 Task: Find connections with filter location Jabal os Saraj with filter topic #Socialmediawith filter profile language Potuguese with filter current company ITC Limited with filter school Godavari Institute of Engineering & Technology (GIET), NH-5, Chaitanya nagar, Velaguvanda Village, Rajanagaram(M),Rajahmundry,PIN- 533296 (CC-55) with filter industry Professional Organizations with filter service category Financial Advisory with filter keywords title Administrative Analyst
Action: Mouse moved to (695, 131)
Screenshot: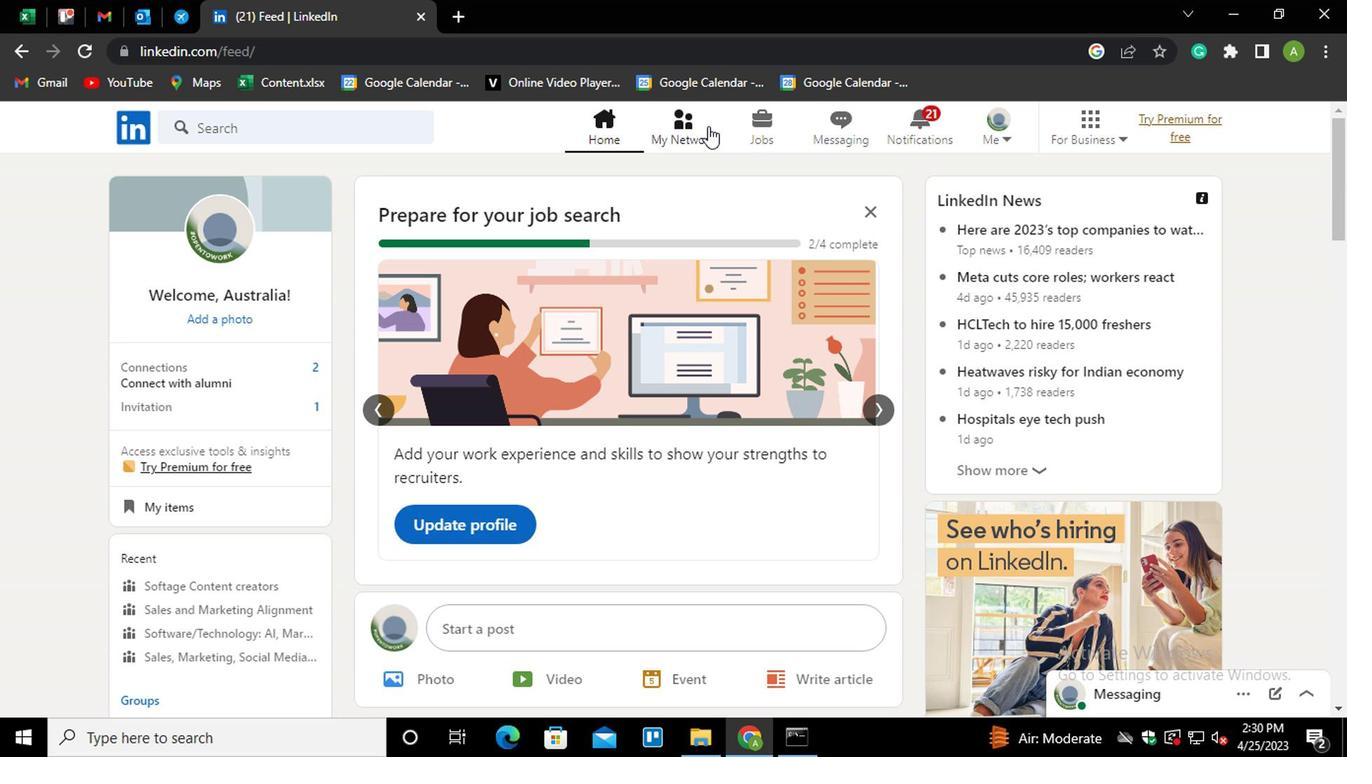
Action: Mouse pressed left at (695, 131)
Screenshot: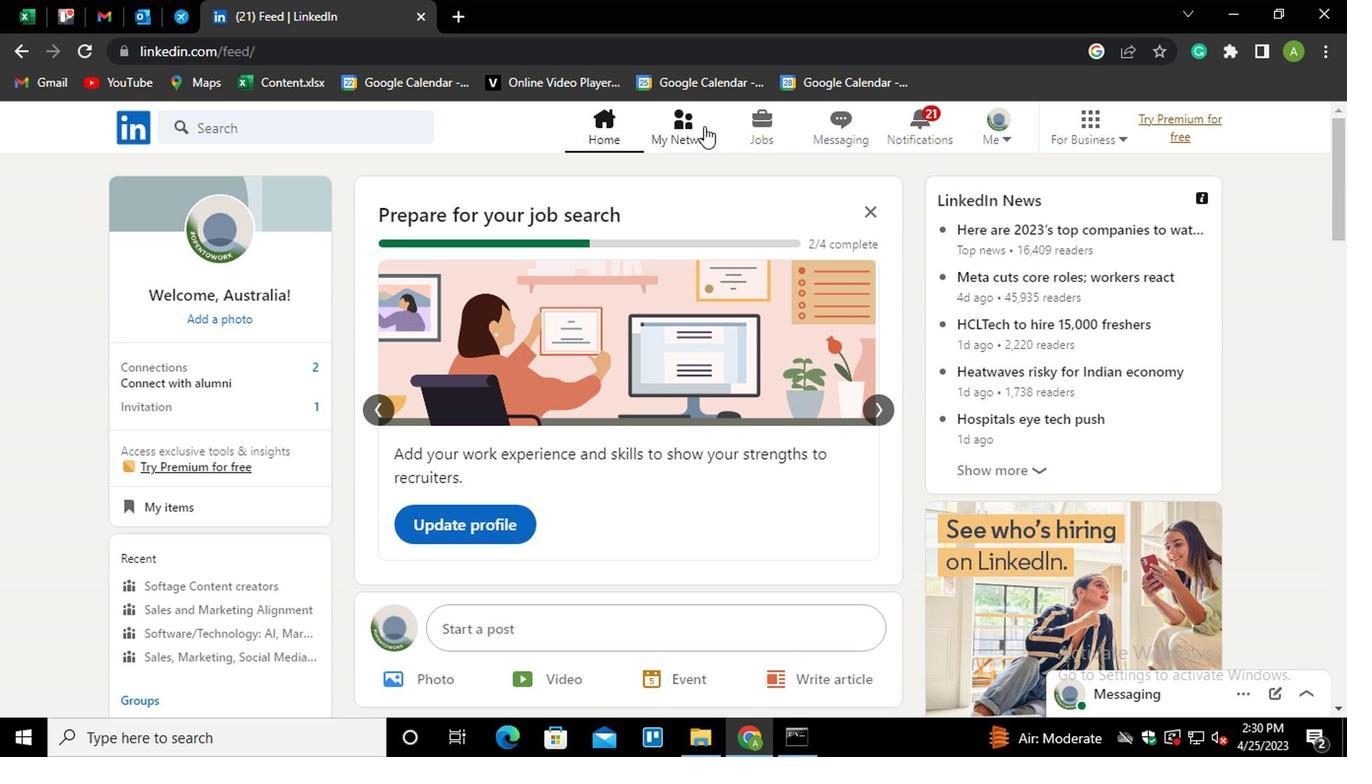 
Action: Mouse moved to (211, 251)
Screenshot: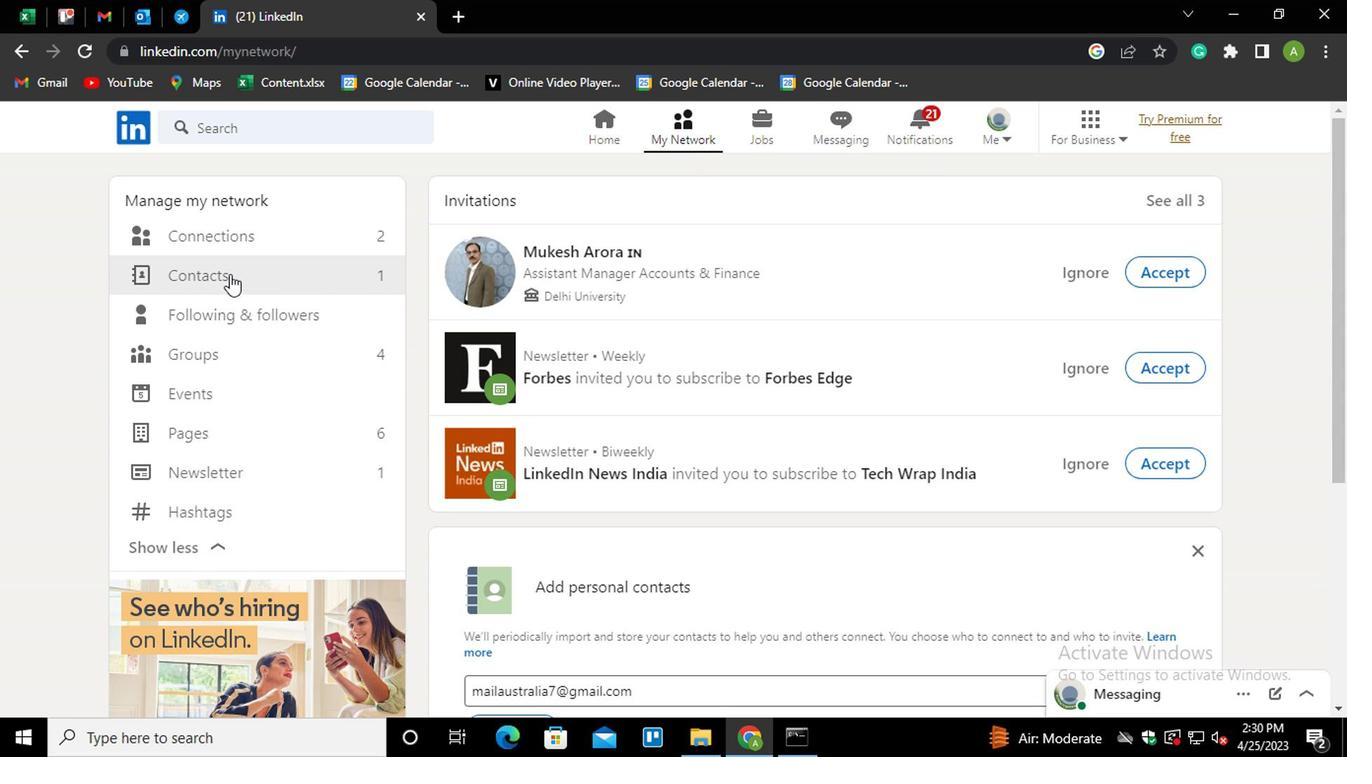 
Action: Mouse pressed left at (211, 251)
Screenshot: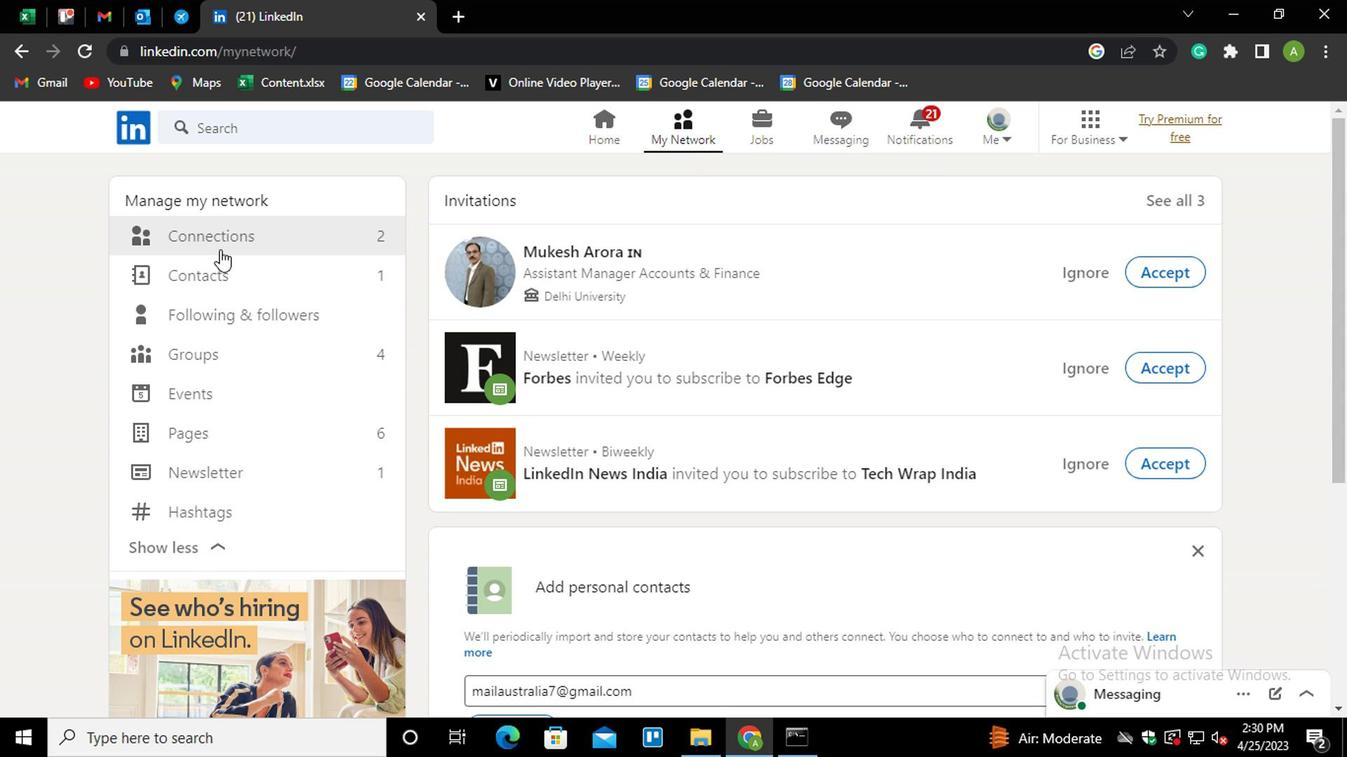 
Action: Mouse moved to (216, 243)
Screenshot: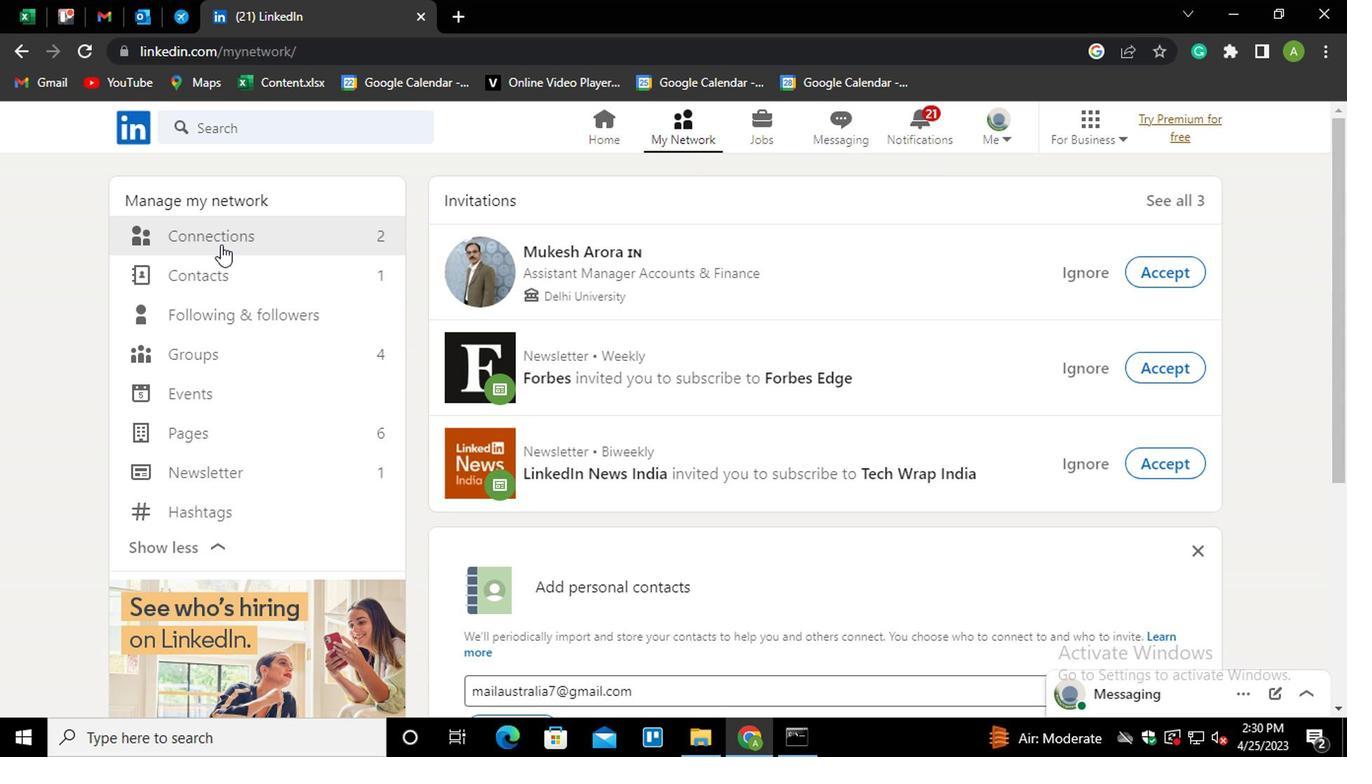 
Action: Mouse pressed left at (216, 243)
Screenshot: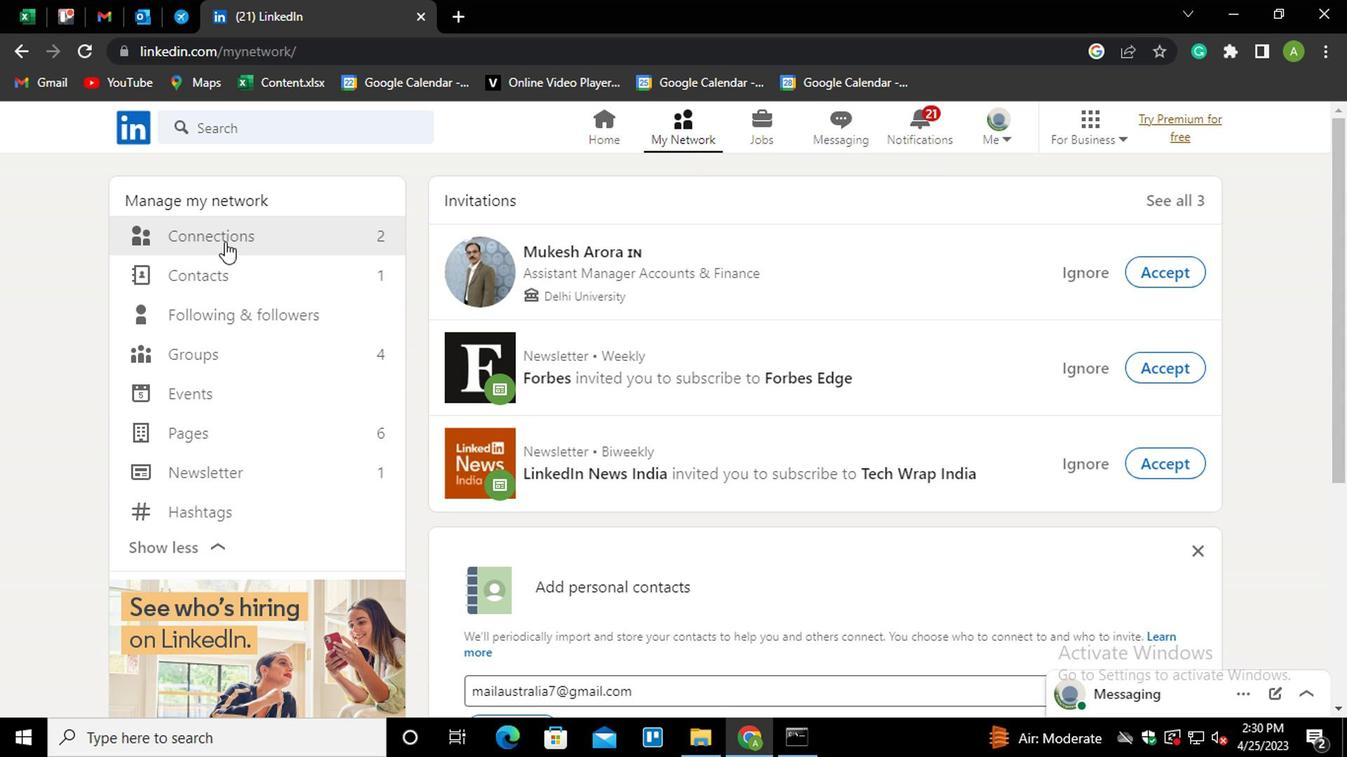 
Action: Mouse moved to (804, 235)
Screenshot: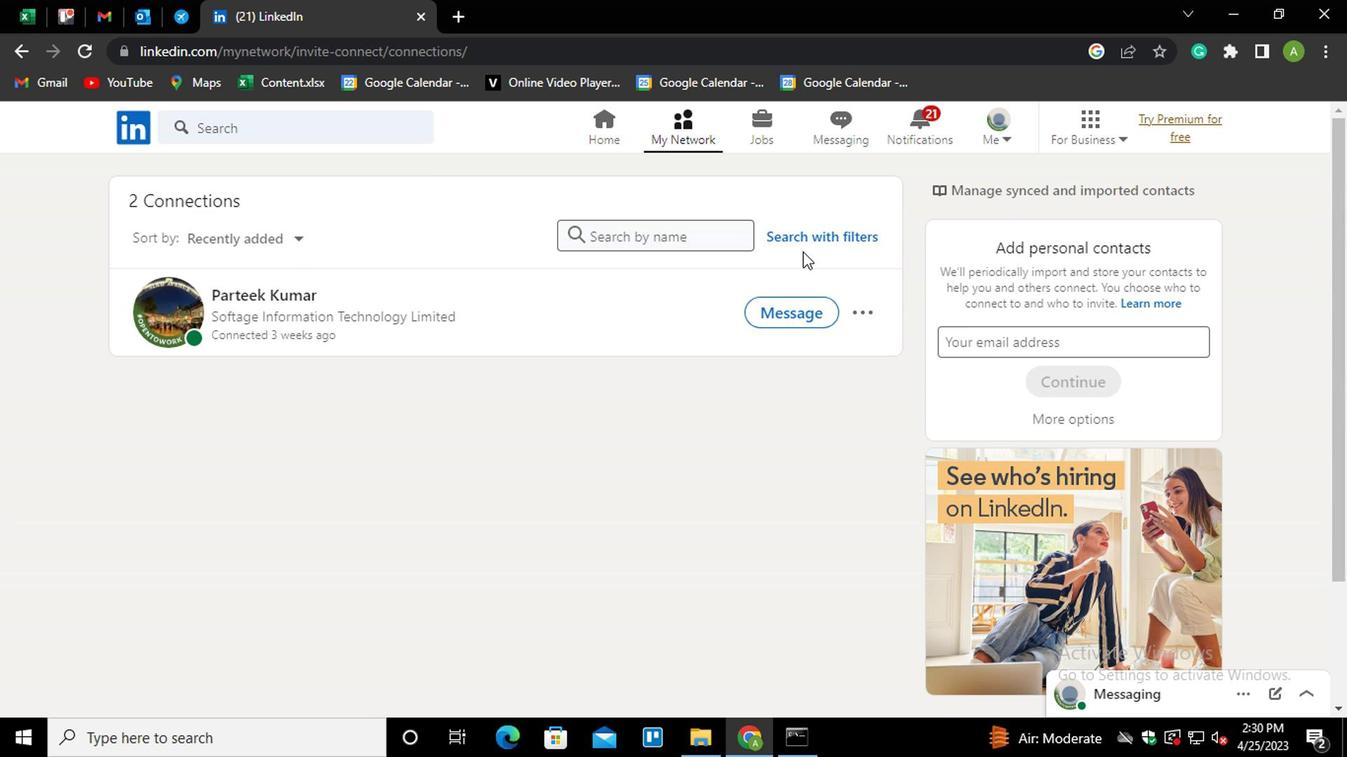 
Action: Mouse pressed left at (804, 235)
Screenshot: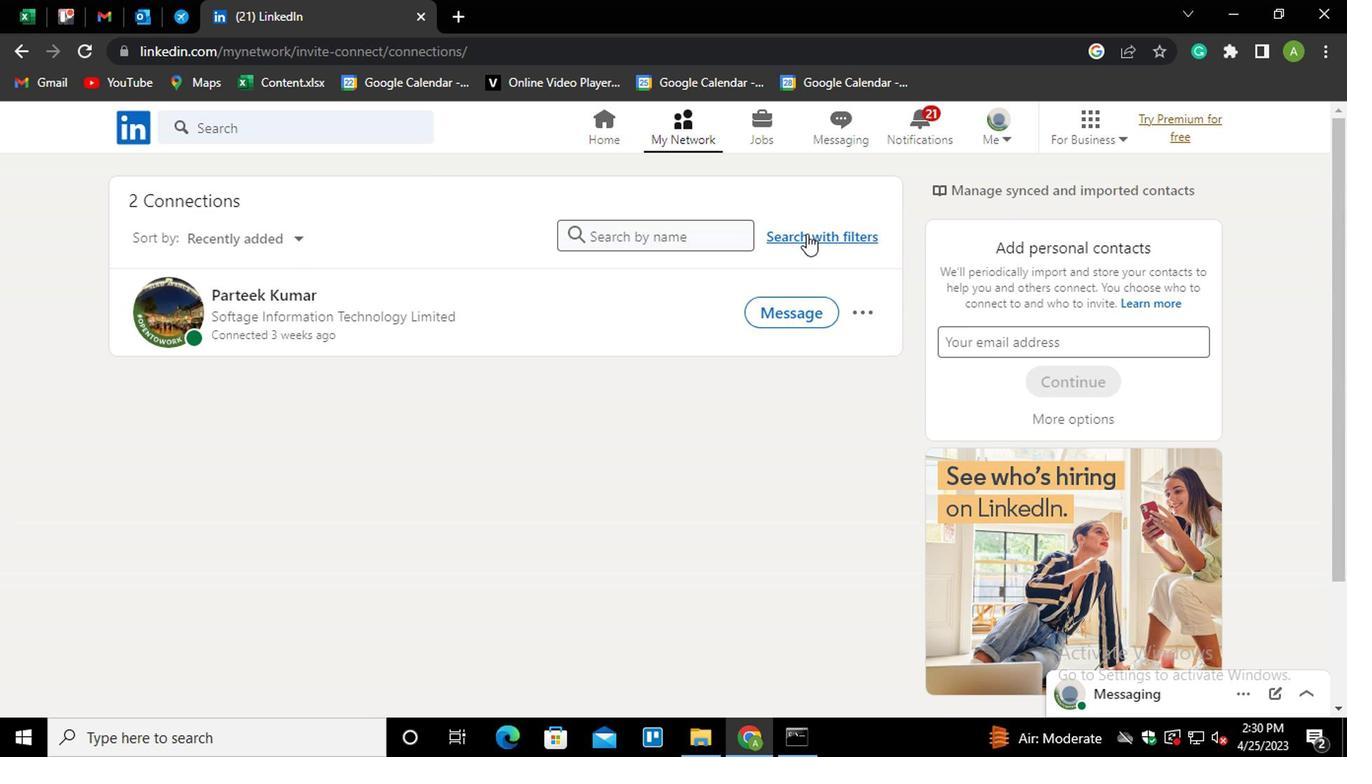
Action: Mouse moved to (630, 178)
Screenshot: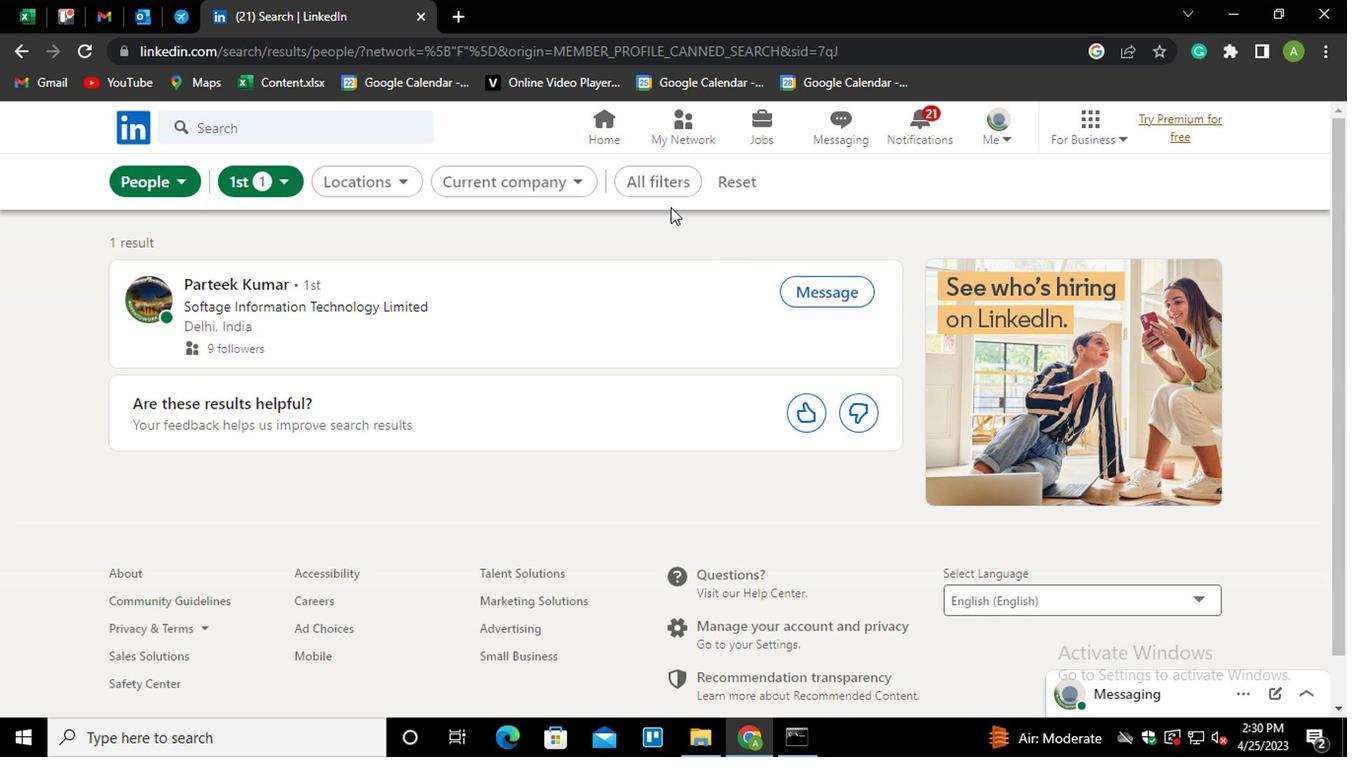 
Action: Mouse pressed left at (630, 178)
Screenshot: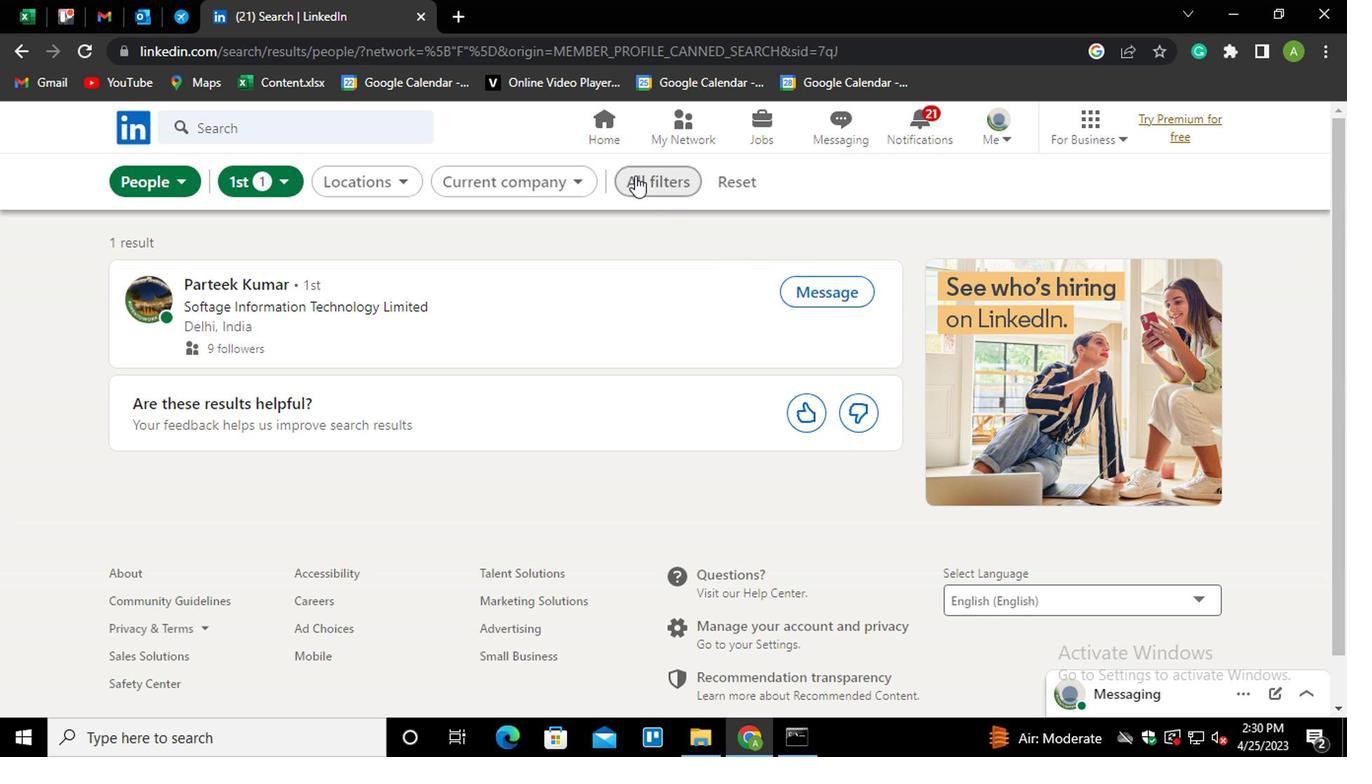 
Action: Mouse moved to (998, 449)
Screenshot: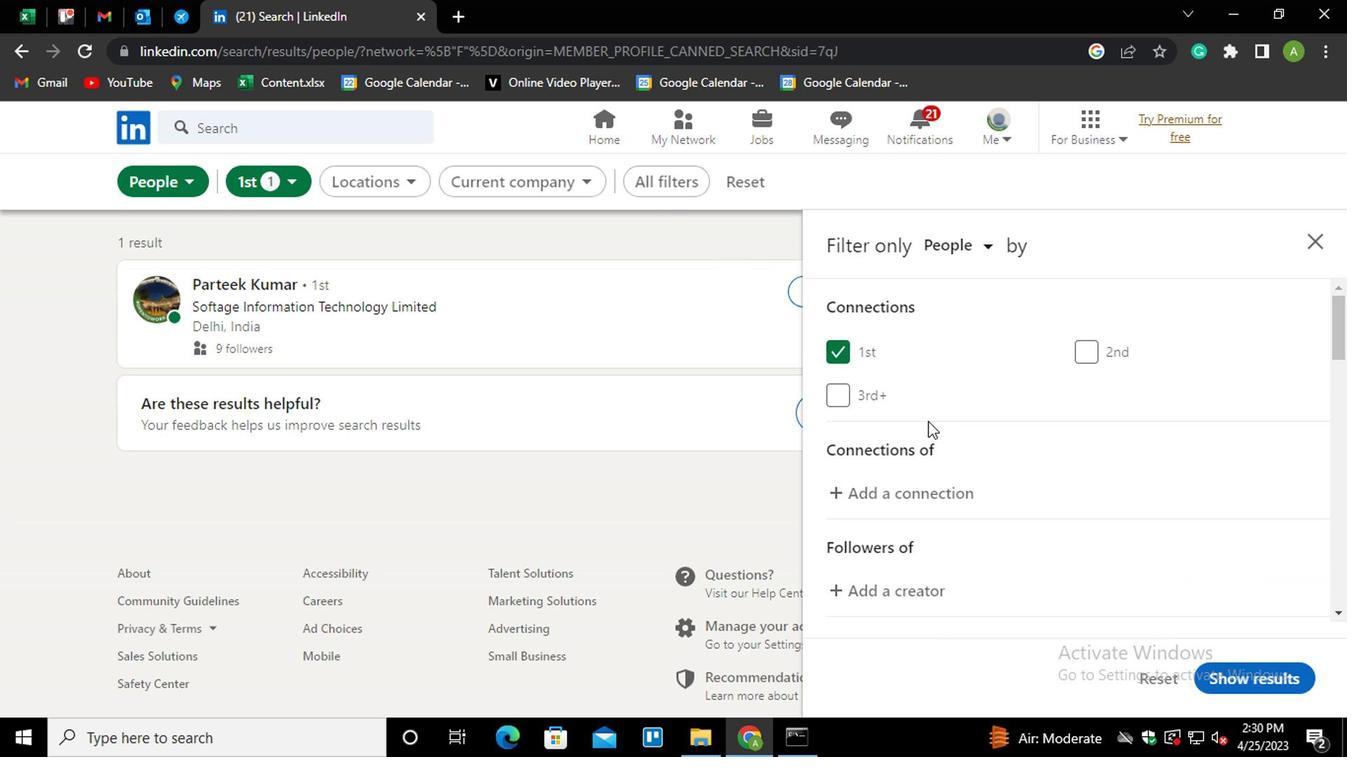 
Action: Mouse scrolled (998, 448) with delta (0, -1)
Screenshot: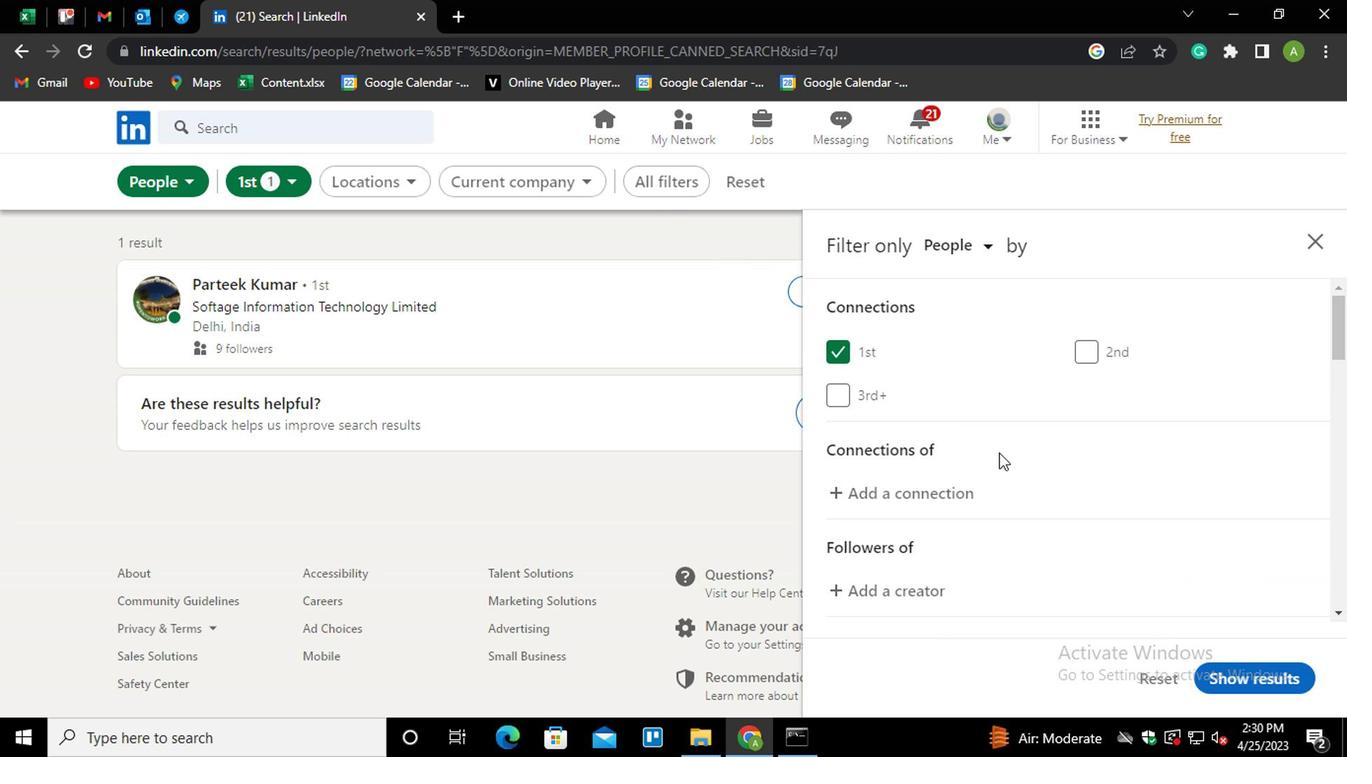 
Action: Mouse scrolled (998, 448) with delta (0, -1)
Screenshot: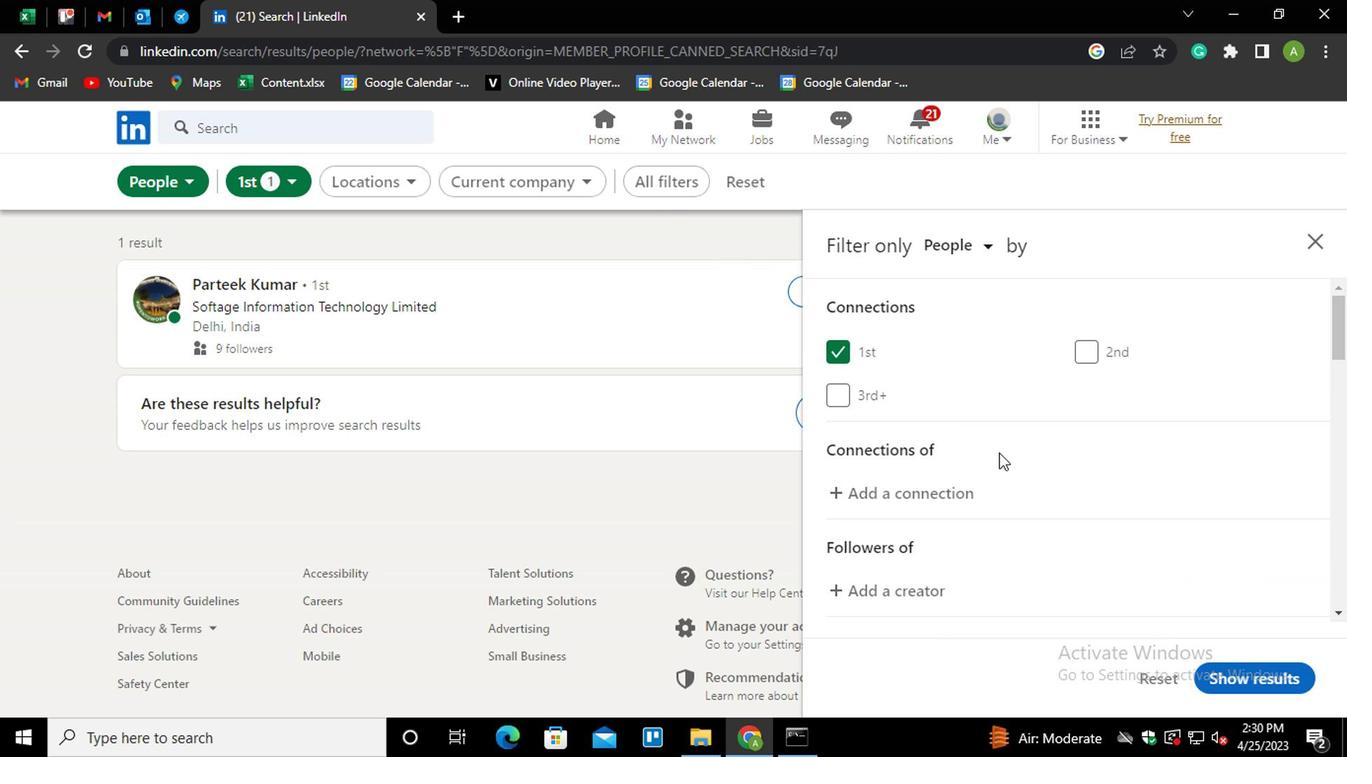 
Action: Mouse moved to (892, 356)
Screenshot: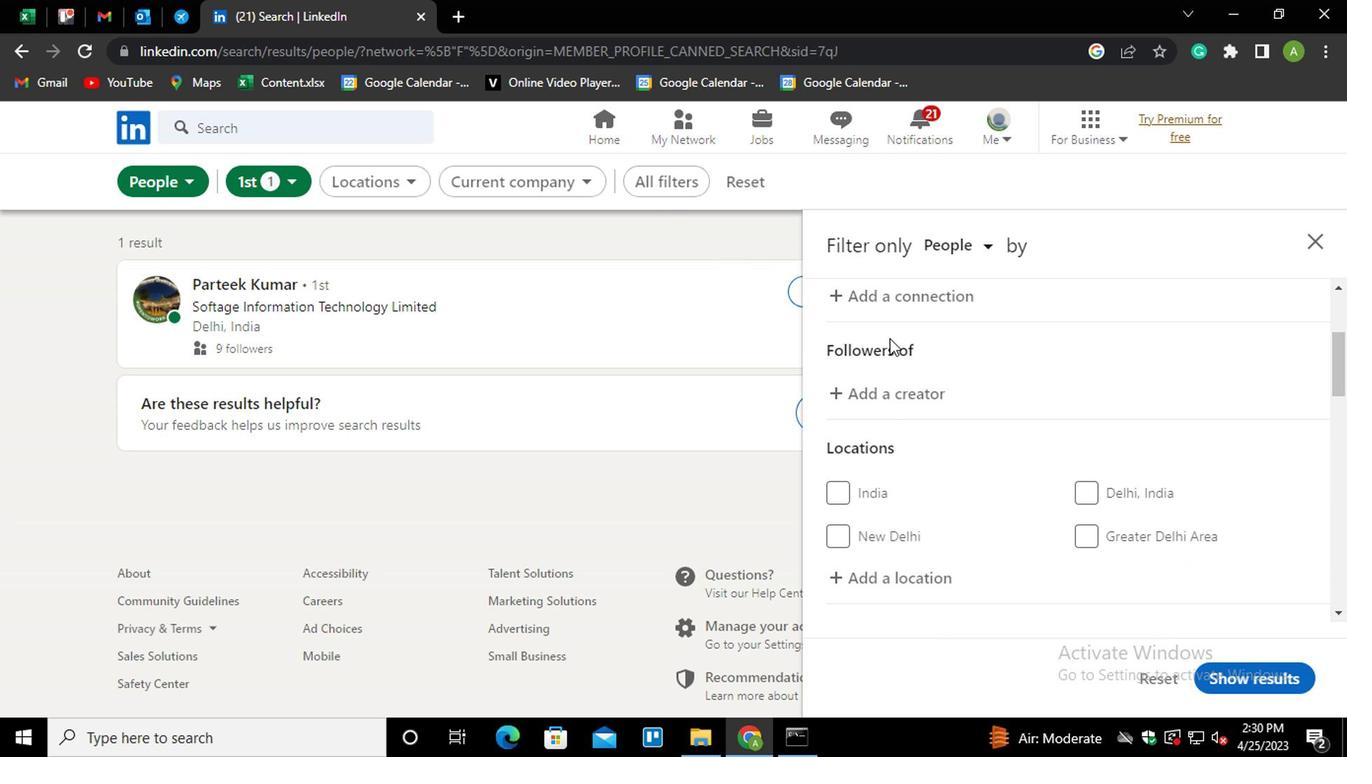 
Action: Mouse scrolled (892, 355) with delta (0, -1)
Screenshot: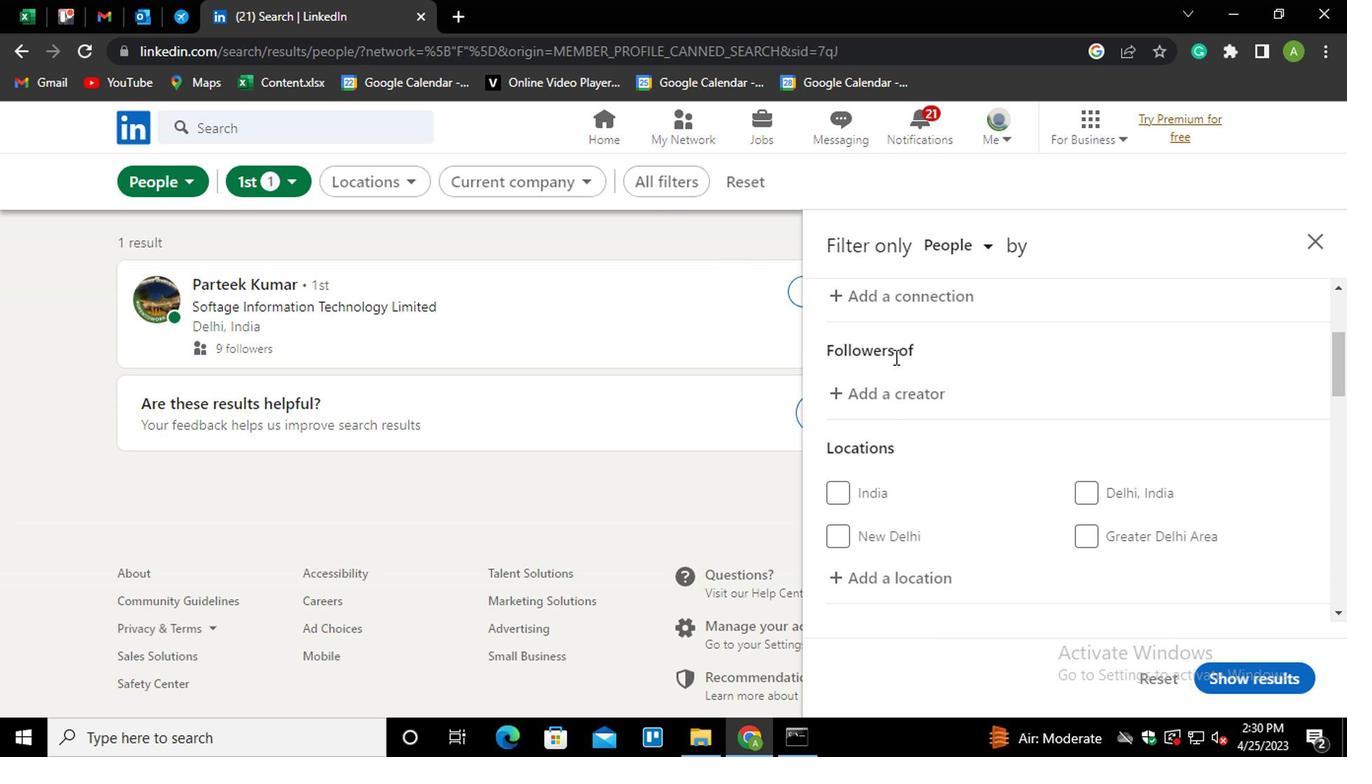 
Action: Mouse moved to (904, 470)
Screenshot: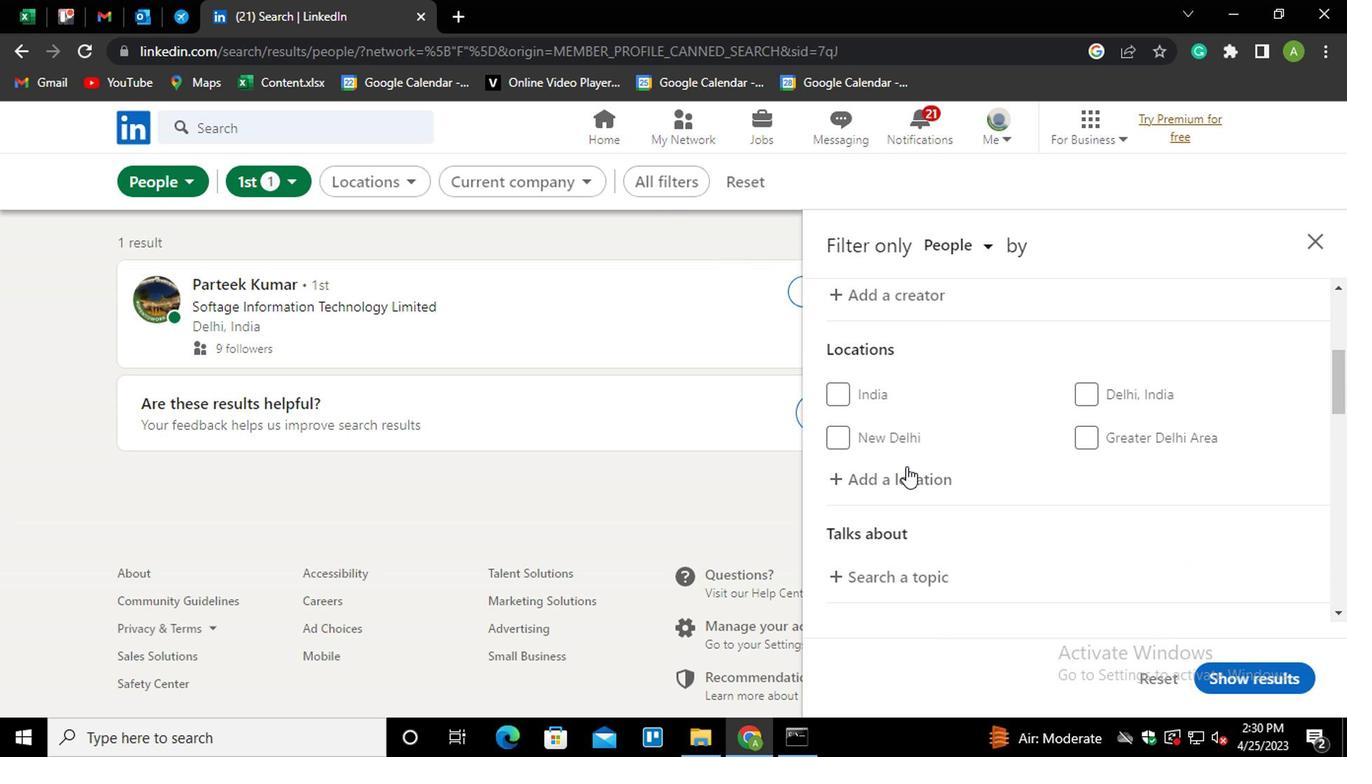 
Action: Mouse pressed left at (904, 470)
Screenshot: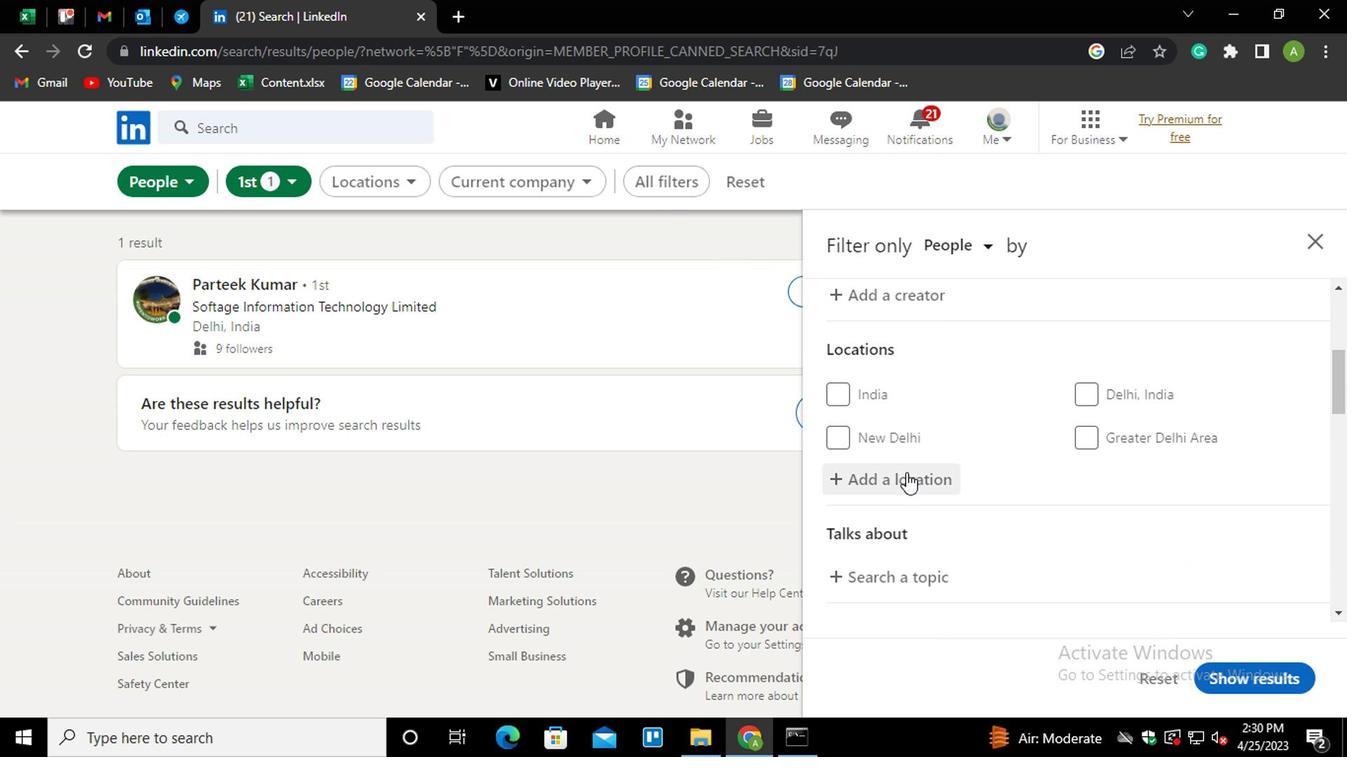 
Action: Mouse moved to (899, 466)
Screenshot: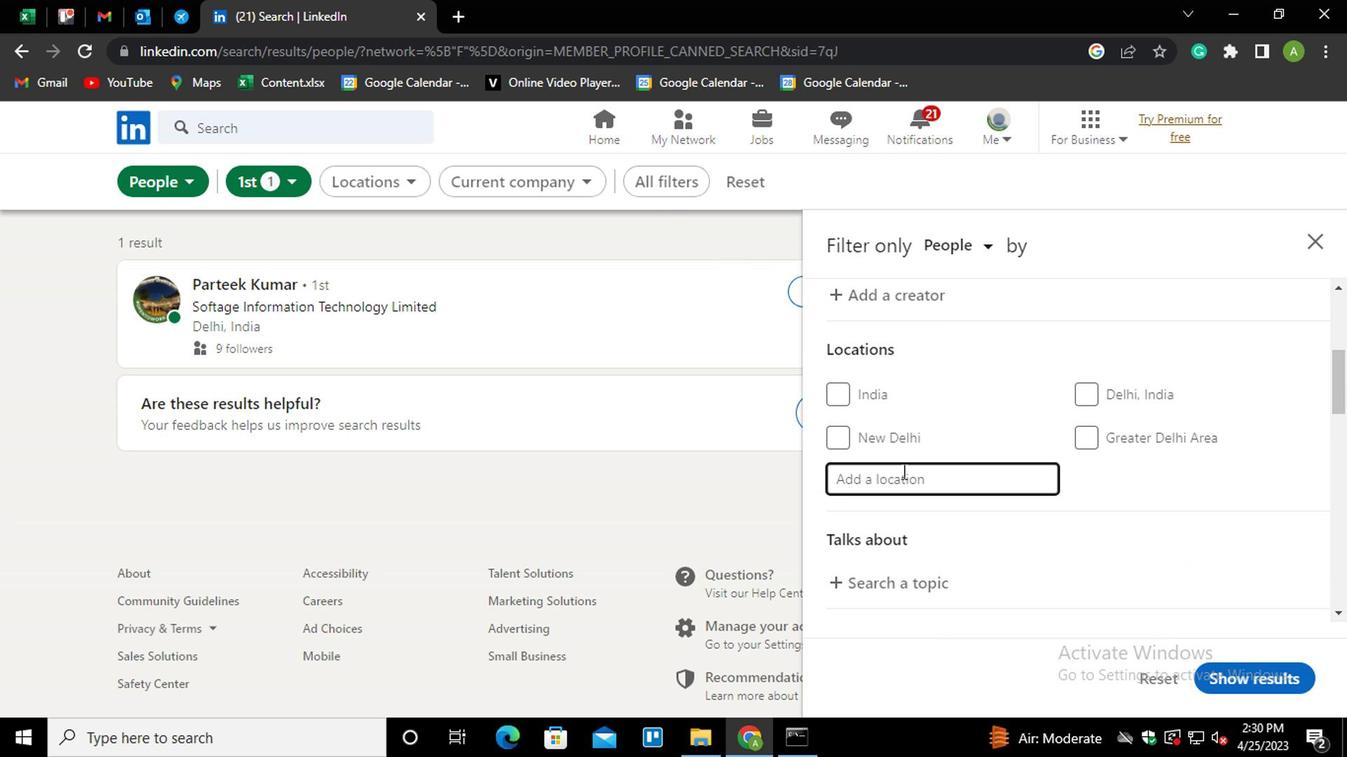 
Action: Mouse pressed left at (899, 466)
Screenshot: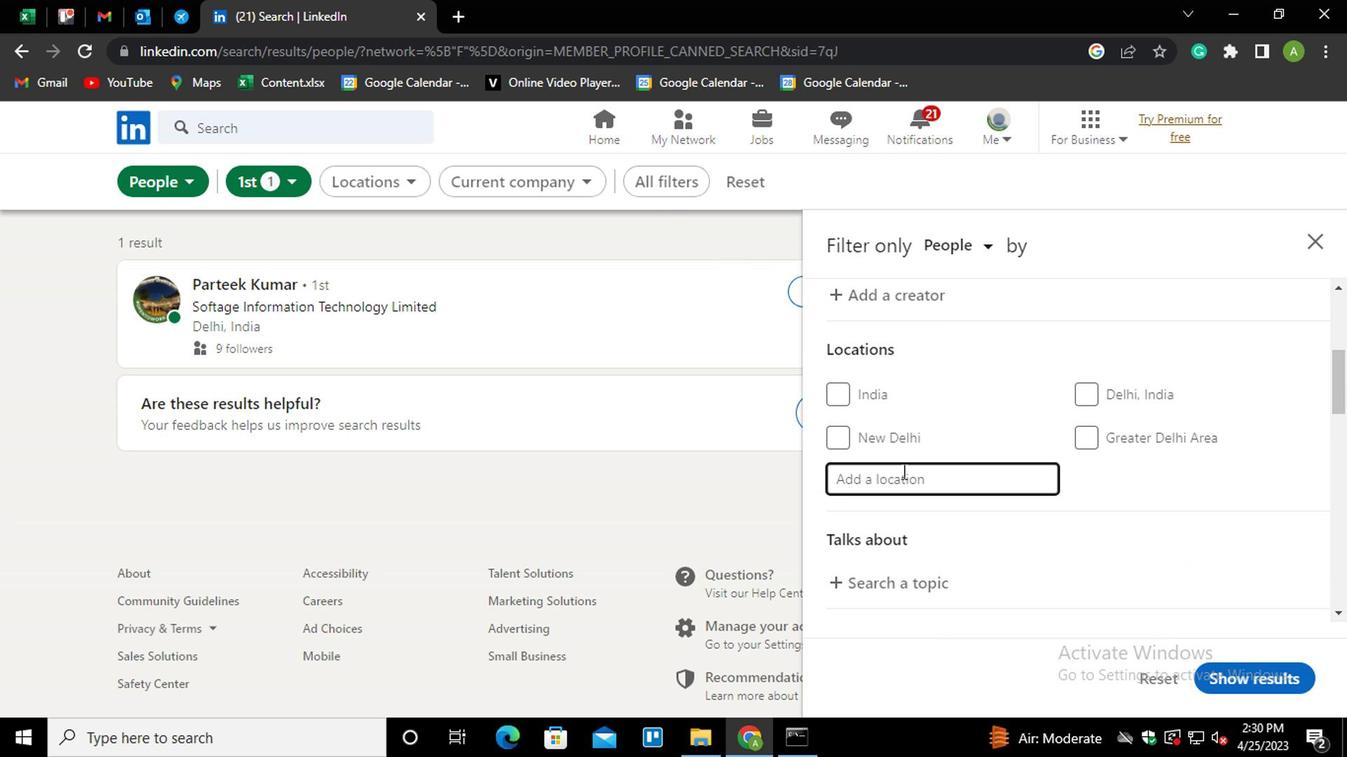 
Action: Key pressed <Key.shift_r><Key.shift_r><Key.shift_r>Jabai
Screenshot: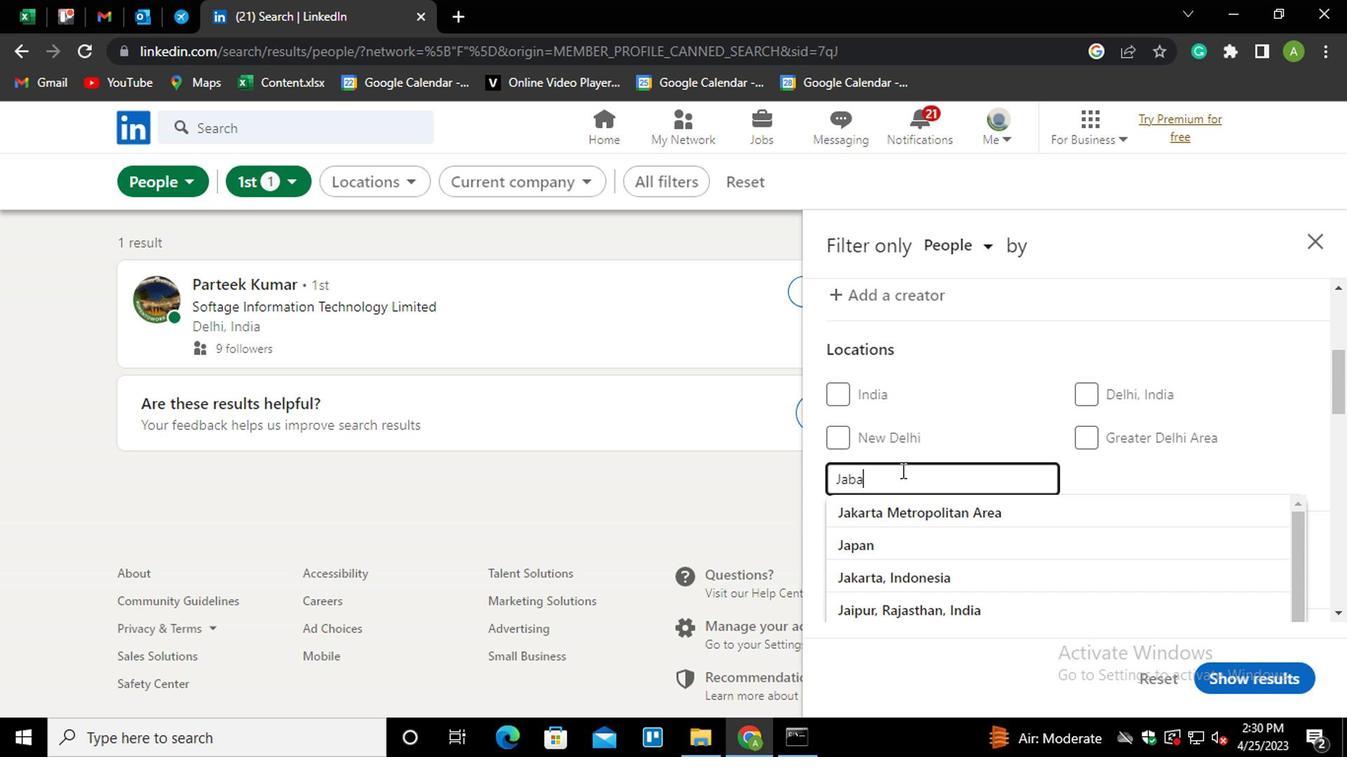 
Action: Mouse moved to (938, 466)
Screenshot: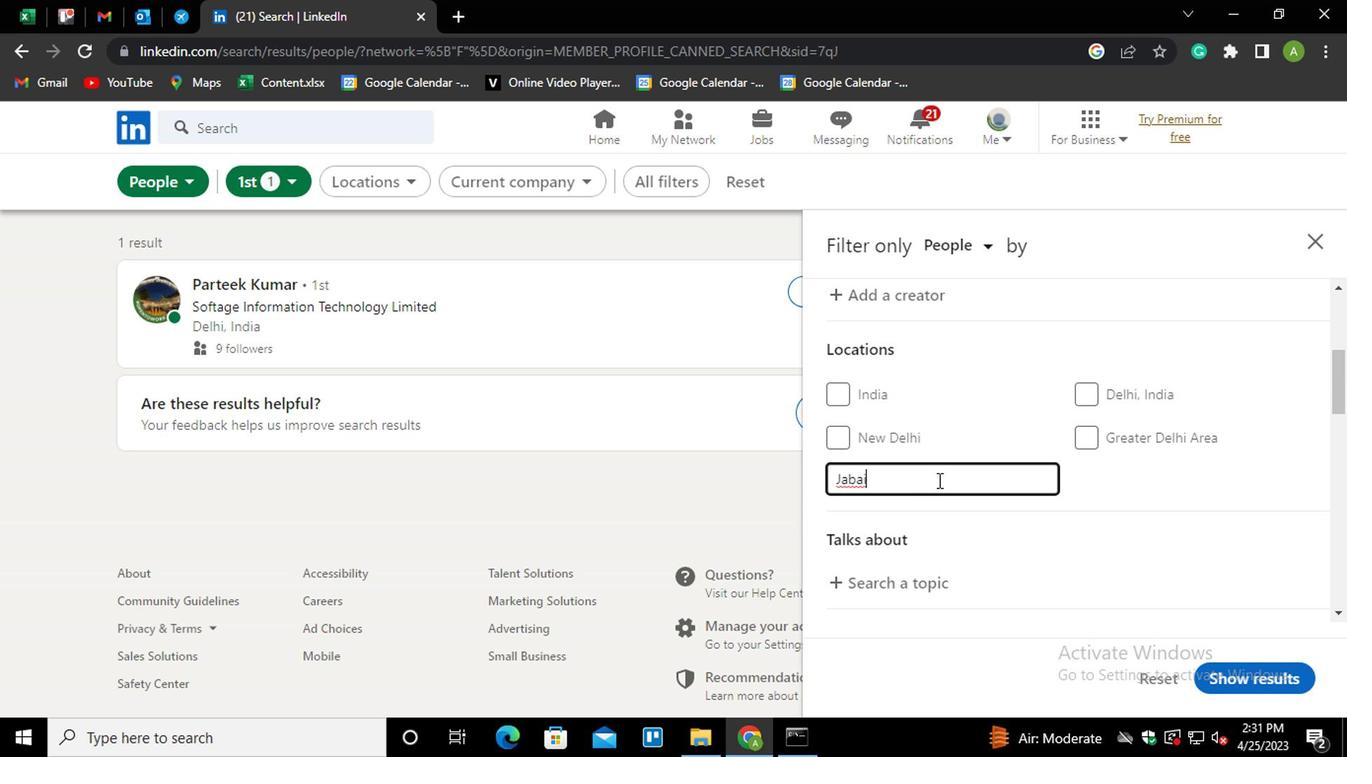 
Action: Key pressed <Key.space><Key.shift_r>os<Key.space><Key.shift>SARAJ
Screenshot: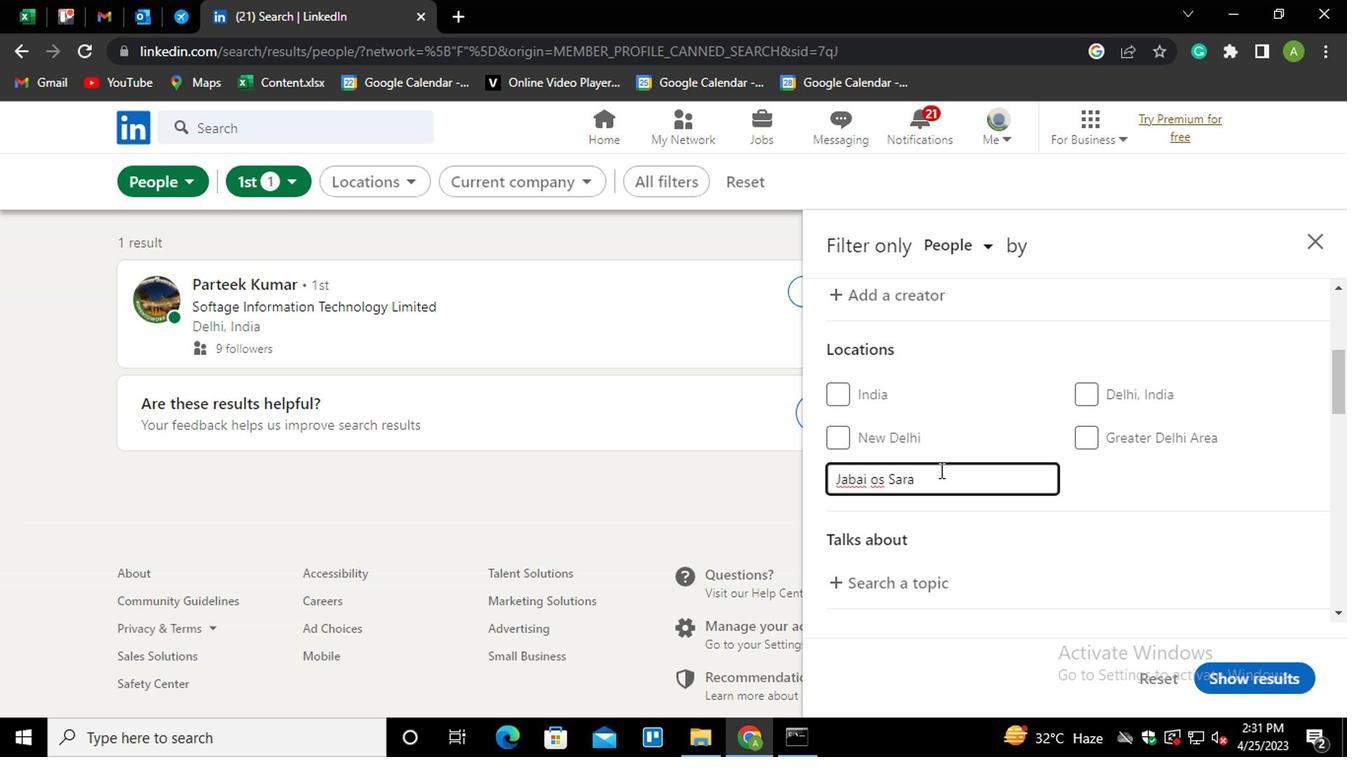 
Action: Mouse moved to (1190, 509)
Screenshot: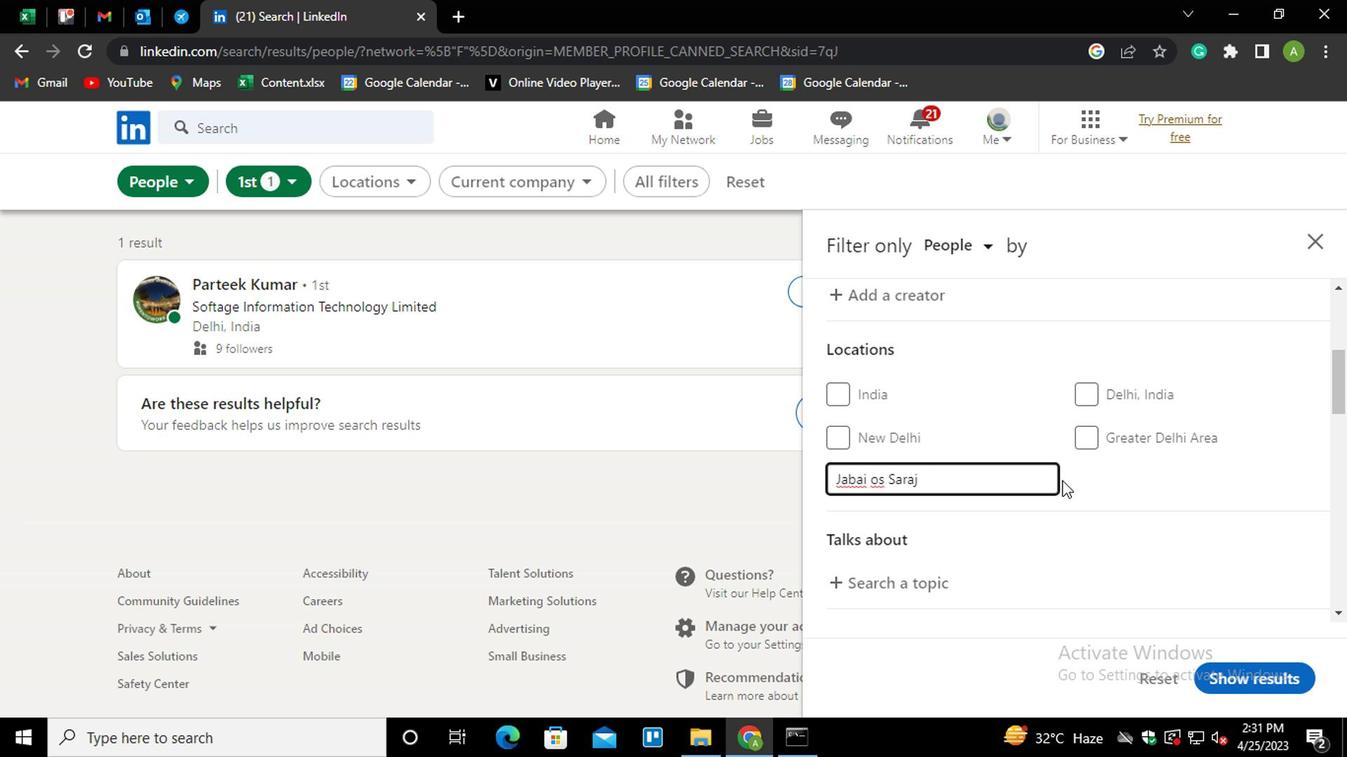
Action: Mouse pressed left at (1190, 509)
Screenshot: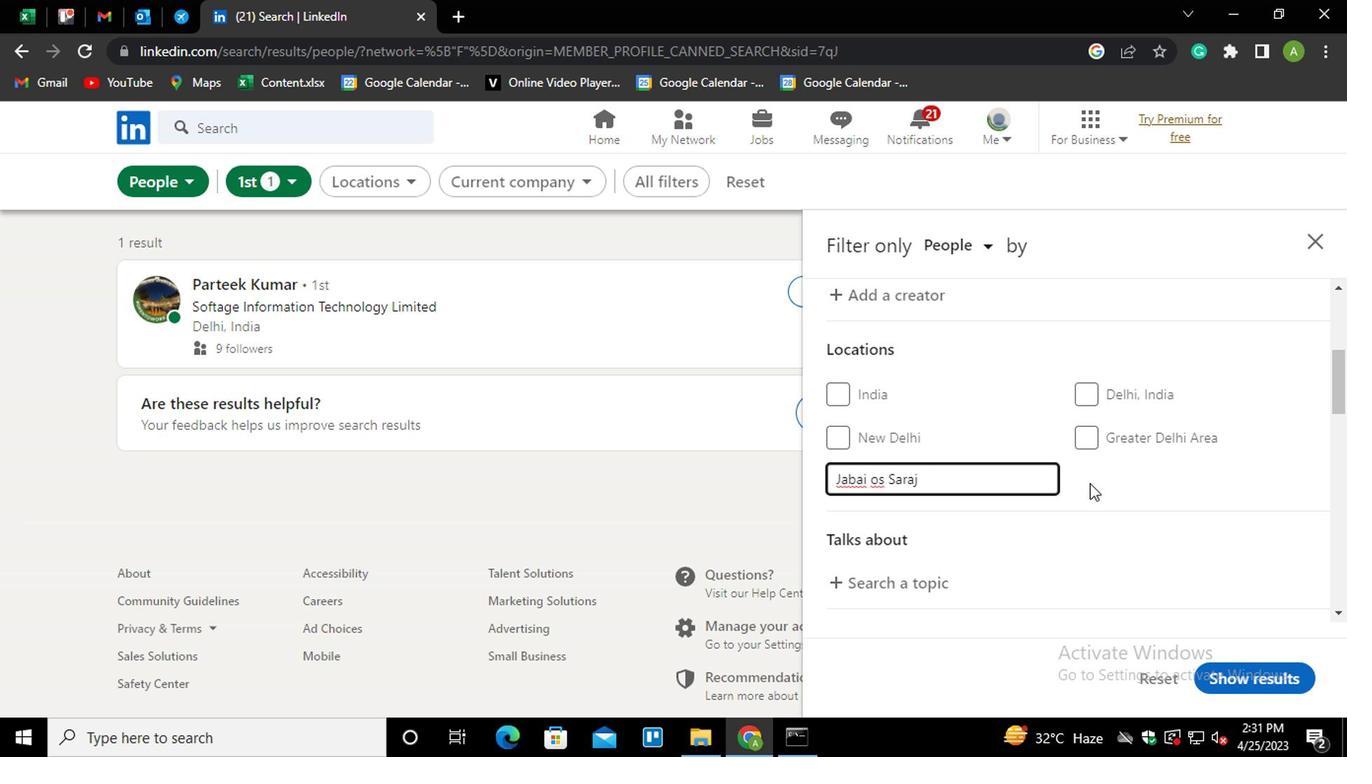 
Action: Mouse moved to (910, 577)
Screenshot: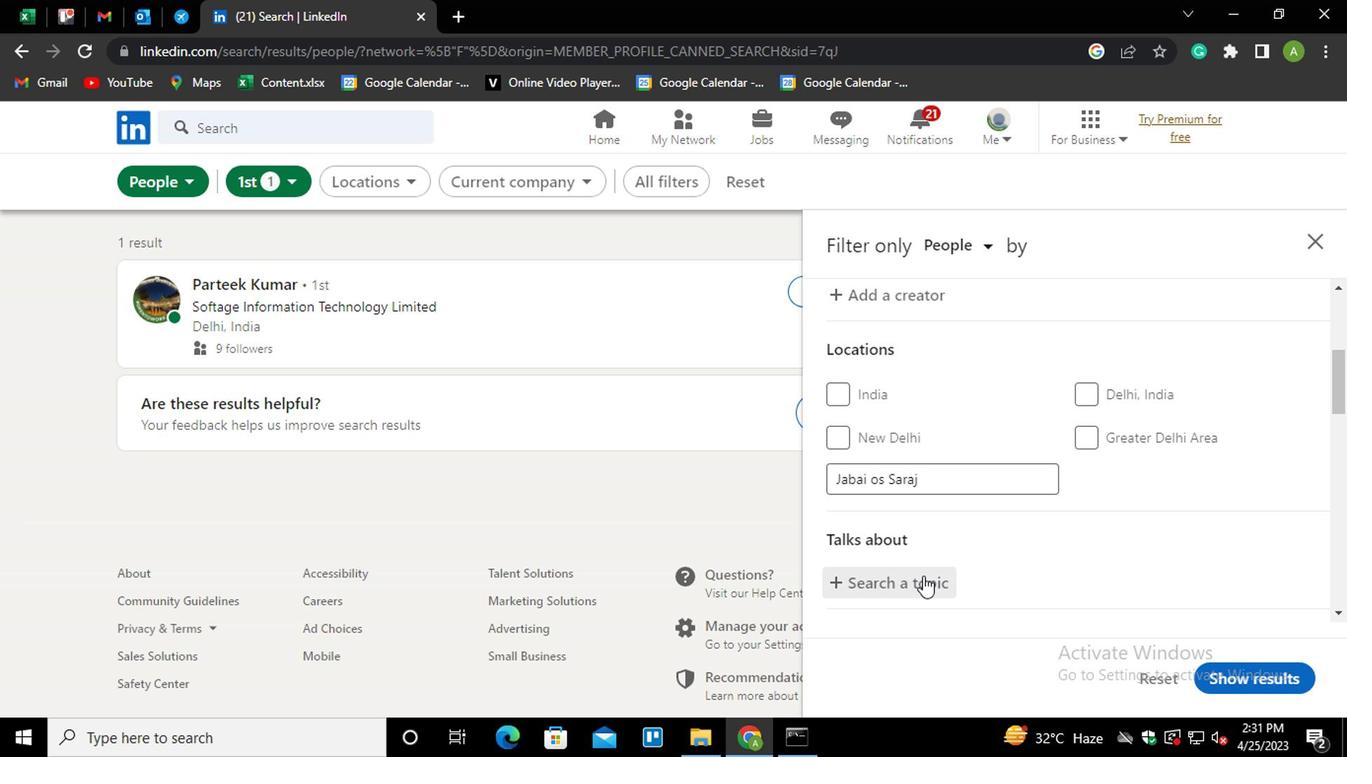 
Action: Mouse pressed left at (910, 577)
Screenshot: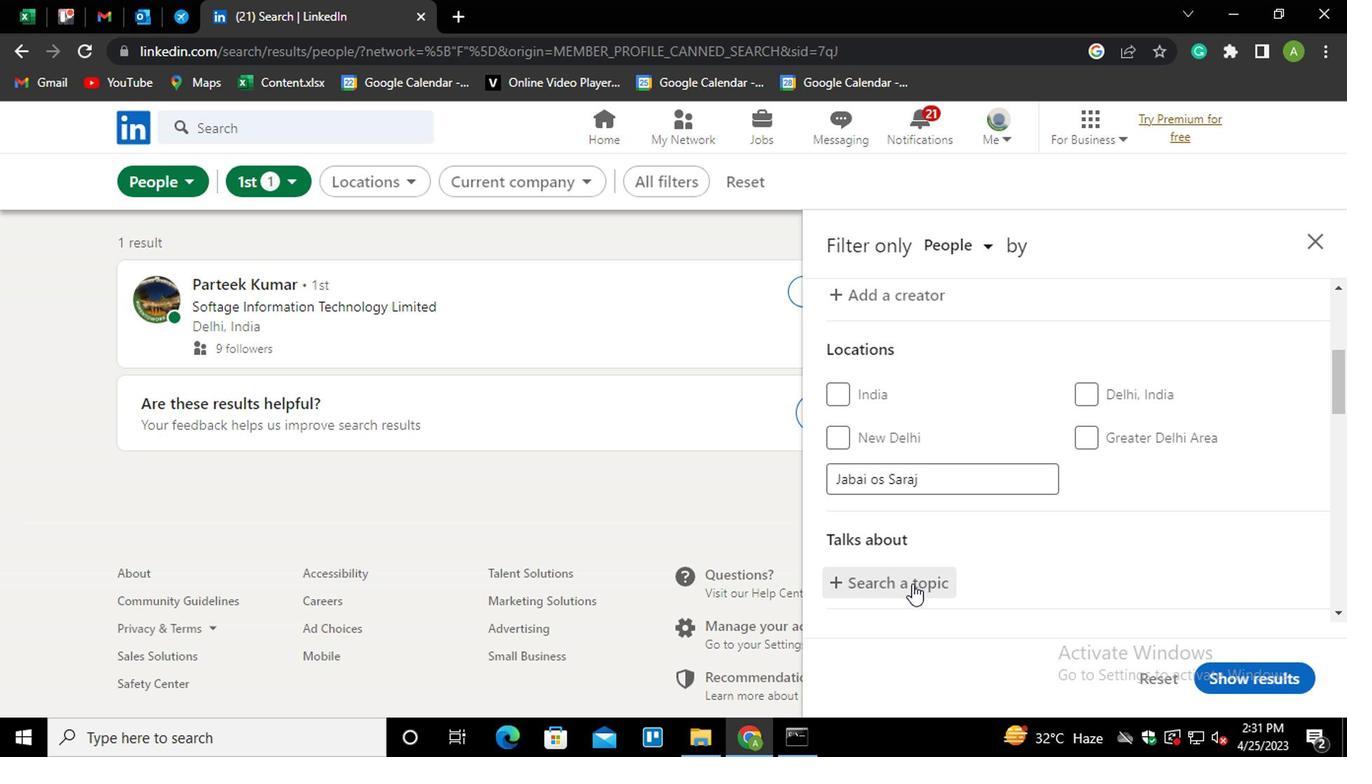 
Action: Mouse moved to (909, 578)
Screenshot: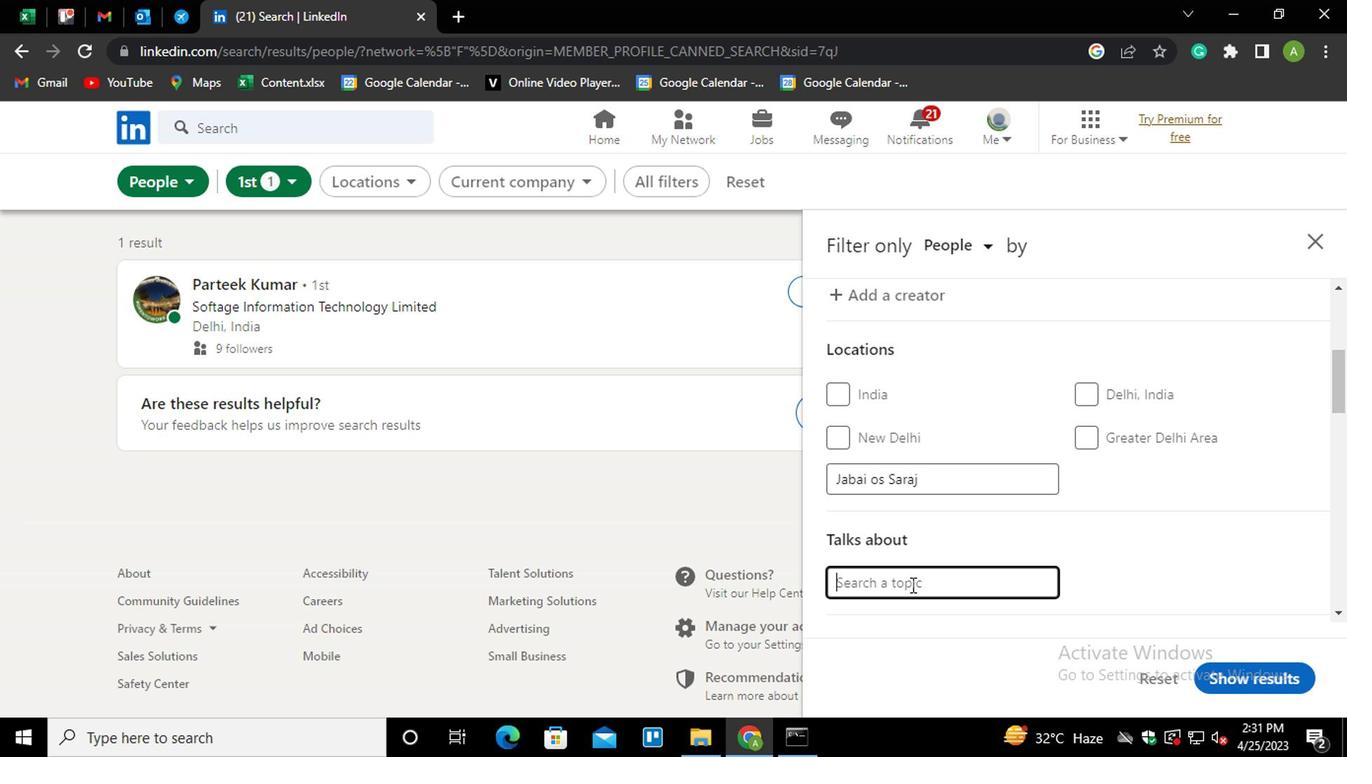 
Action: Key pressed <Key.shift>#<Key.shift>SOCIALMEDIAWITH
Screenshot: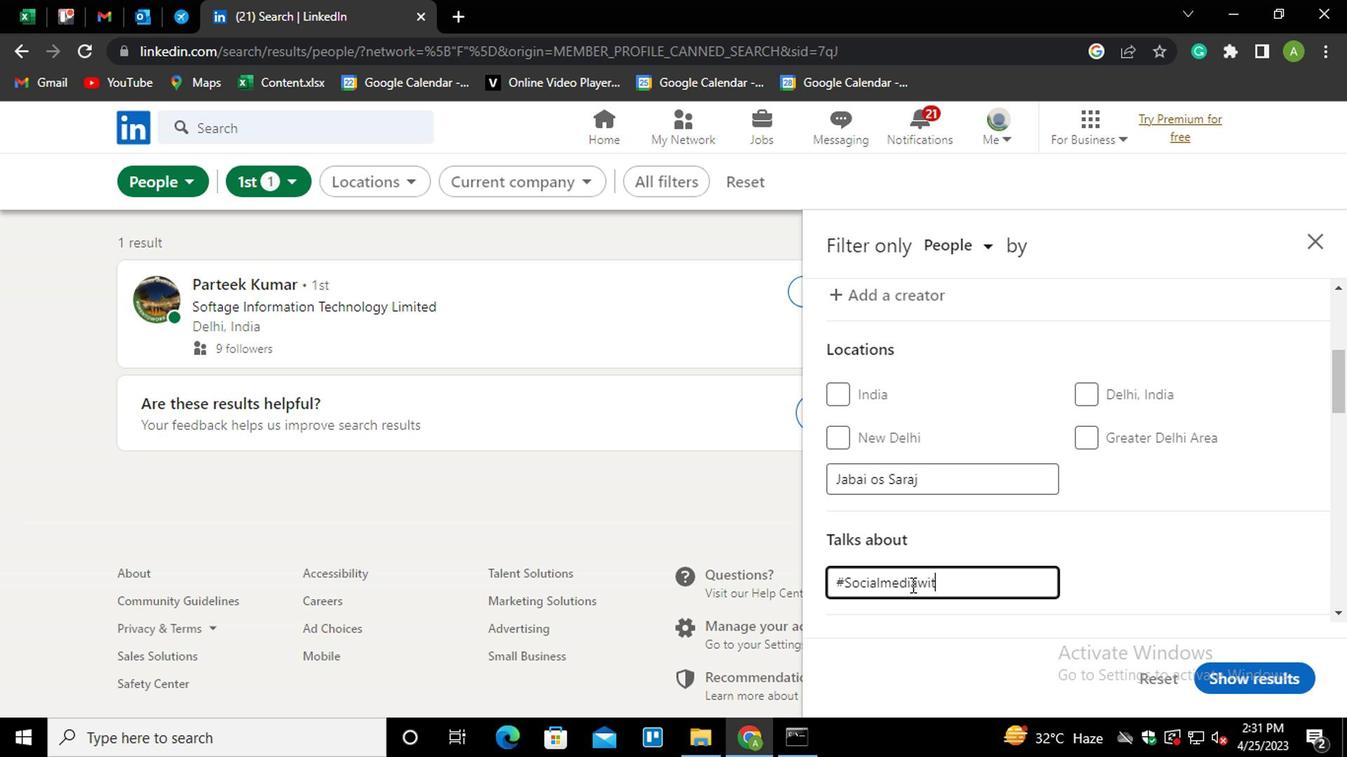 
Action: Mouse moved to (1169, 551)
Screenshot: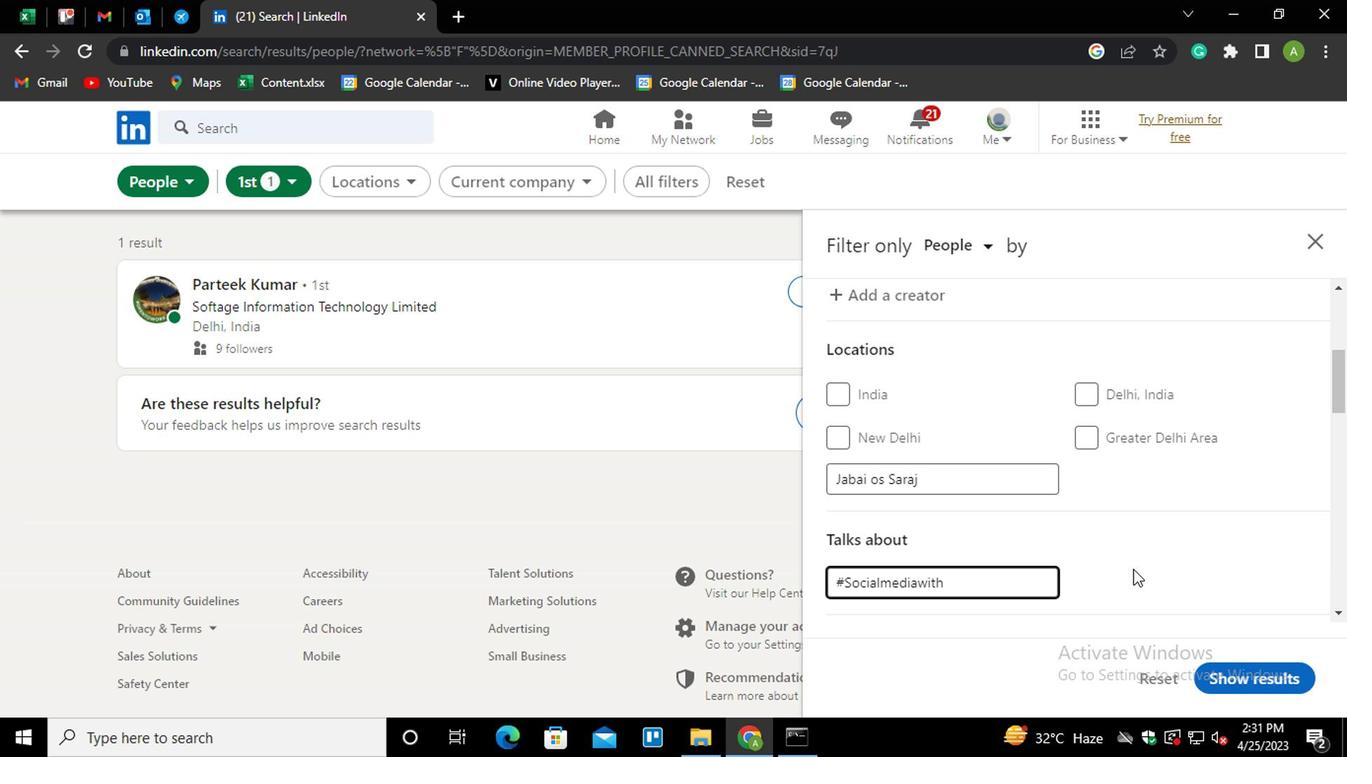 
Action: Mouse pressed left at (1169, 551)
Screenshot: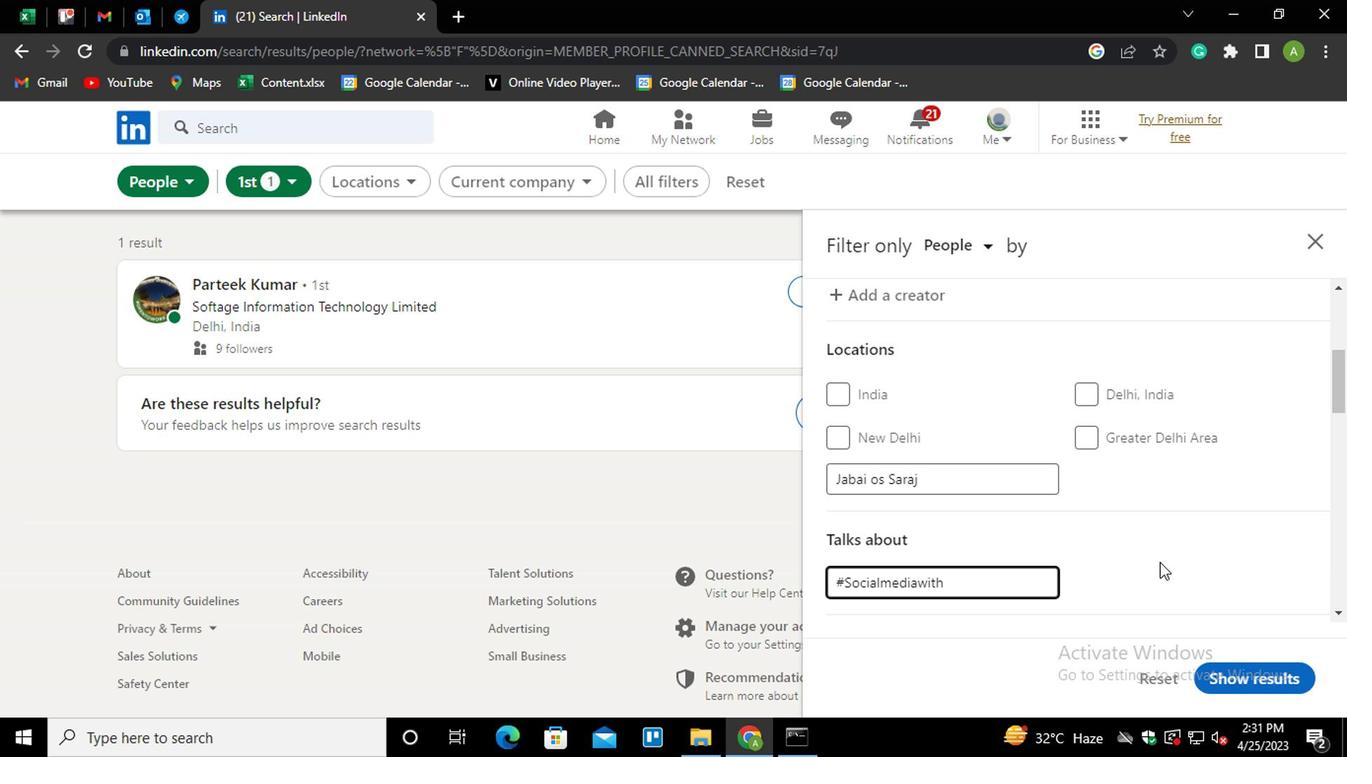 
Action: Mouse moved to (1164, 554)
Screenshot: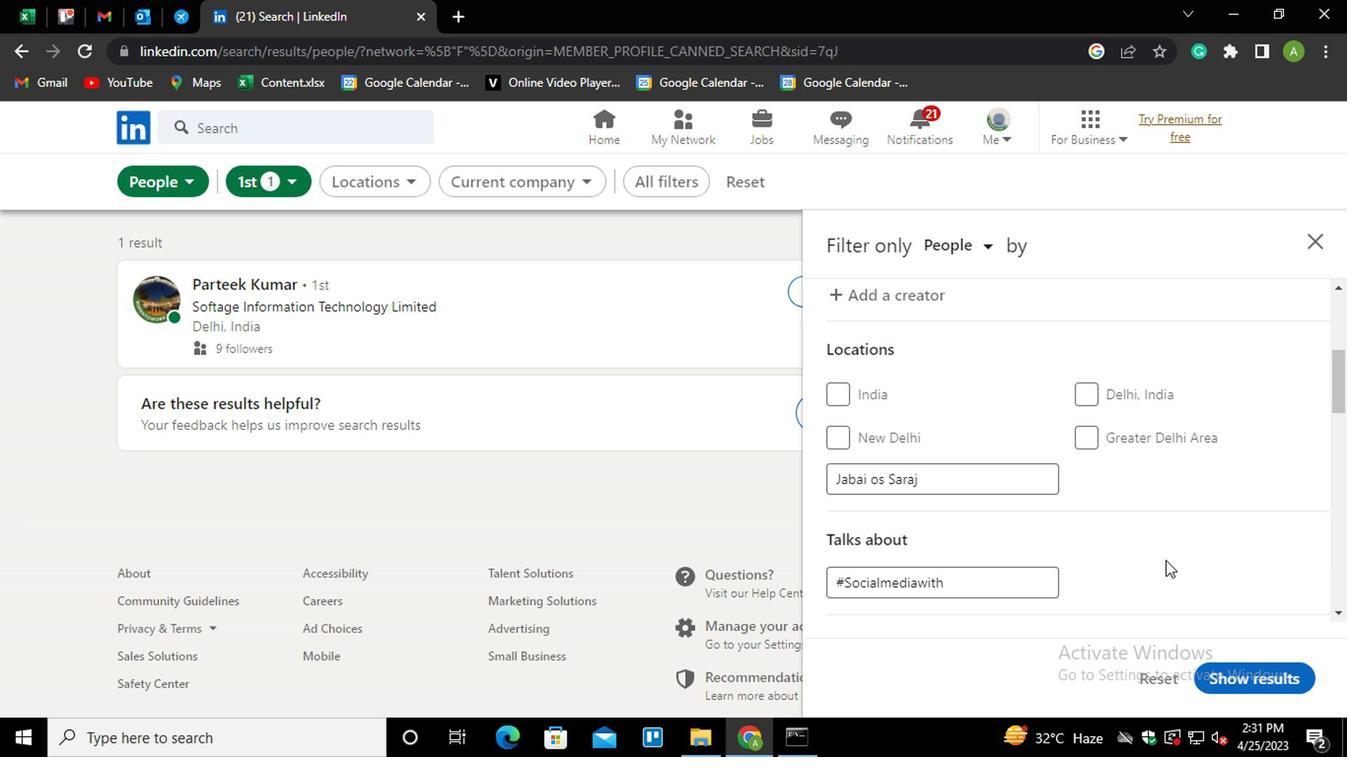 
Action: Mouse scrolled (1164, 553) with delta (0, 0)
Screenshot: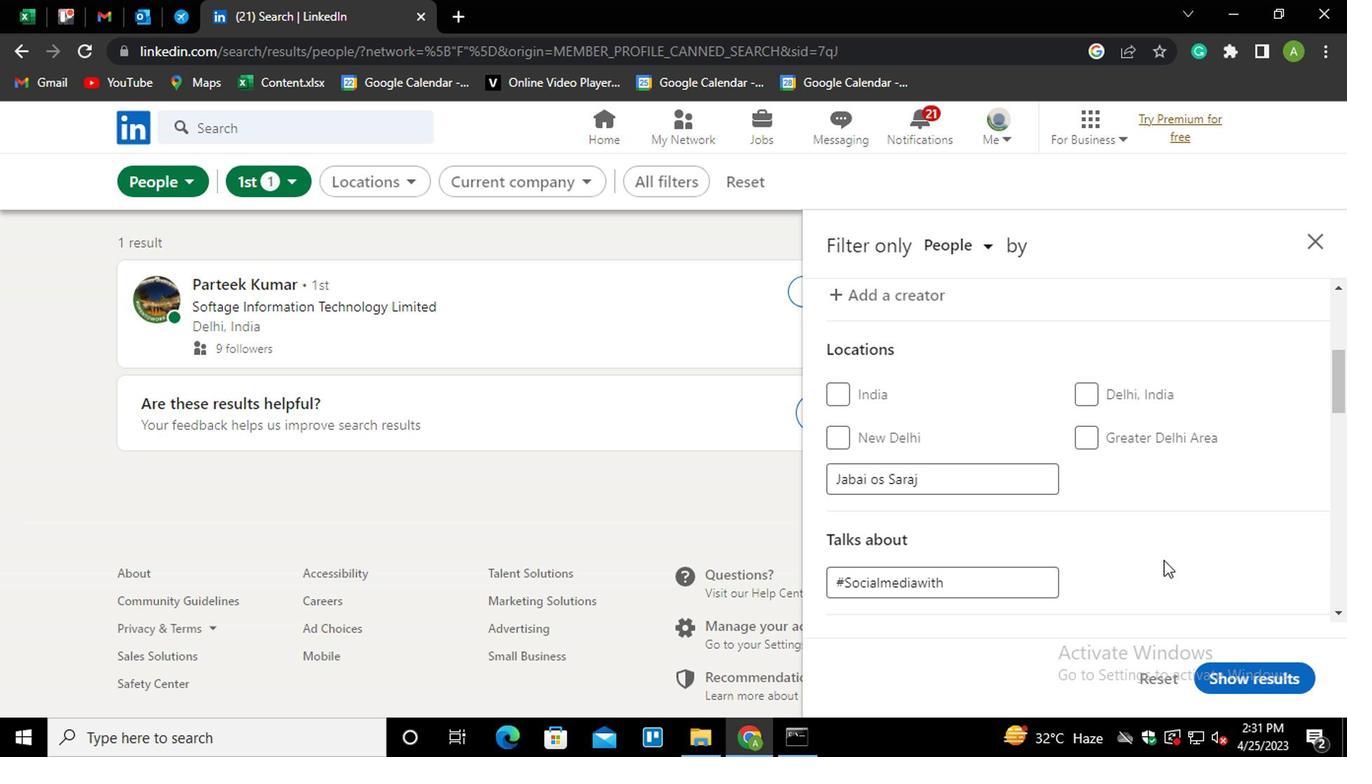 
Action: Mouse scrolled (1164, 553) with delta (0, 0)
Screenshot: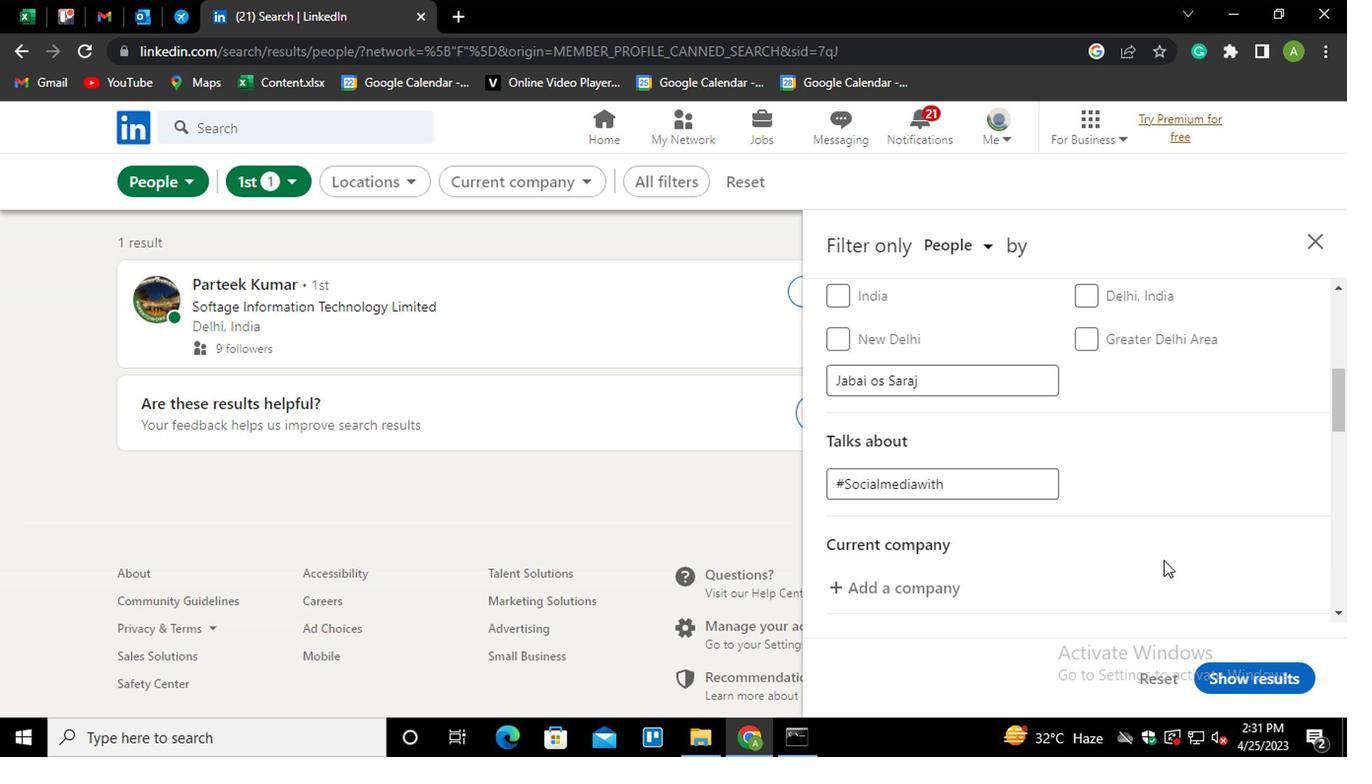 
Action: Mouse scrolled (1164, 553) with delta (0, 0)
Screenshot: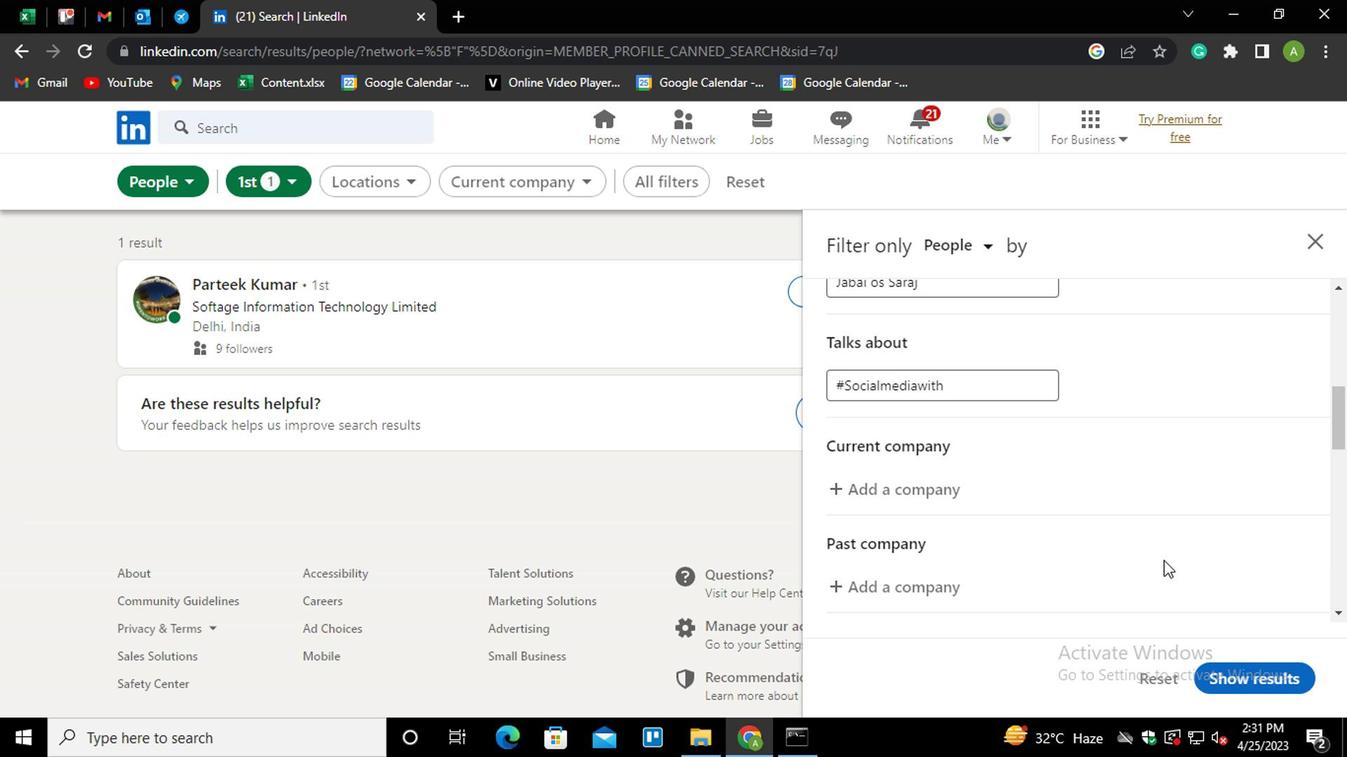 
Action: Mouse moved to (935, 391)
Screenshot: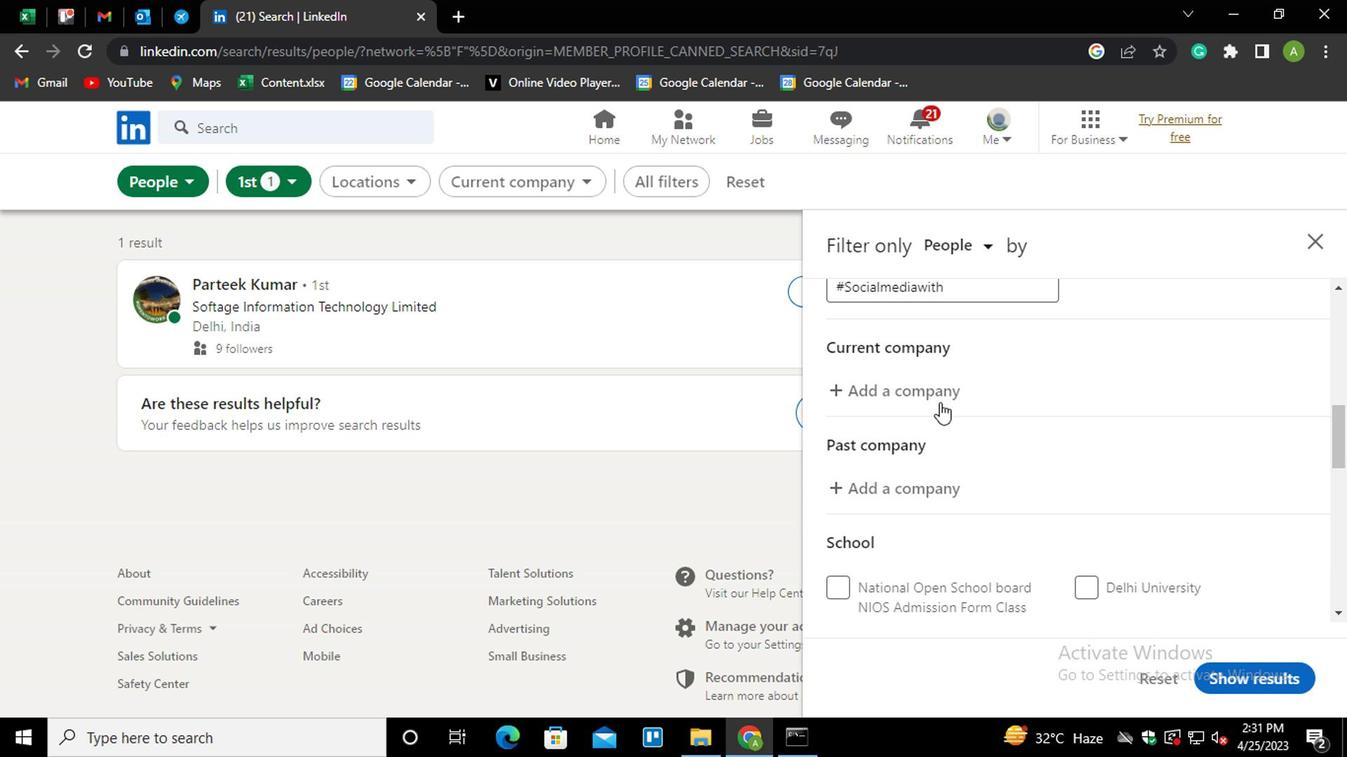 
Action: Mouse pressed left at (935, 391)
Screenshot: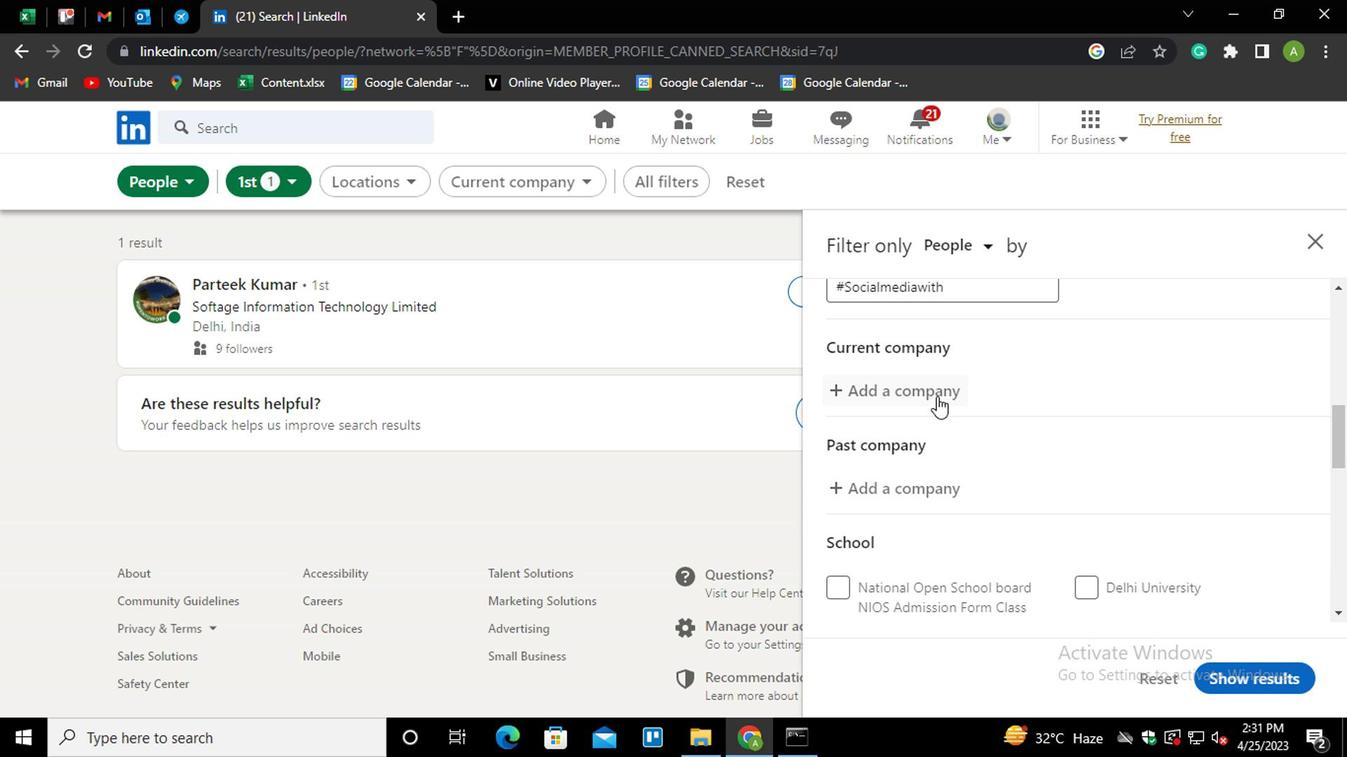 
Action: Key pressed <Key.shift_r>ITC<Key.down><Key.enter>
Screenshot: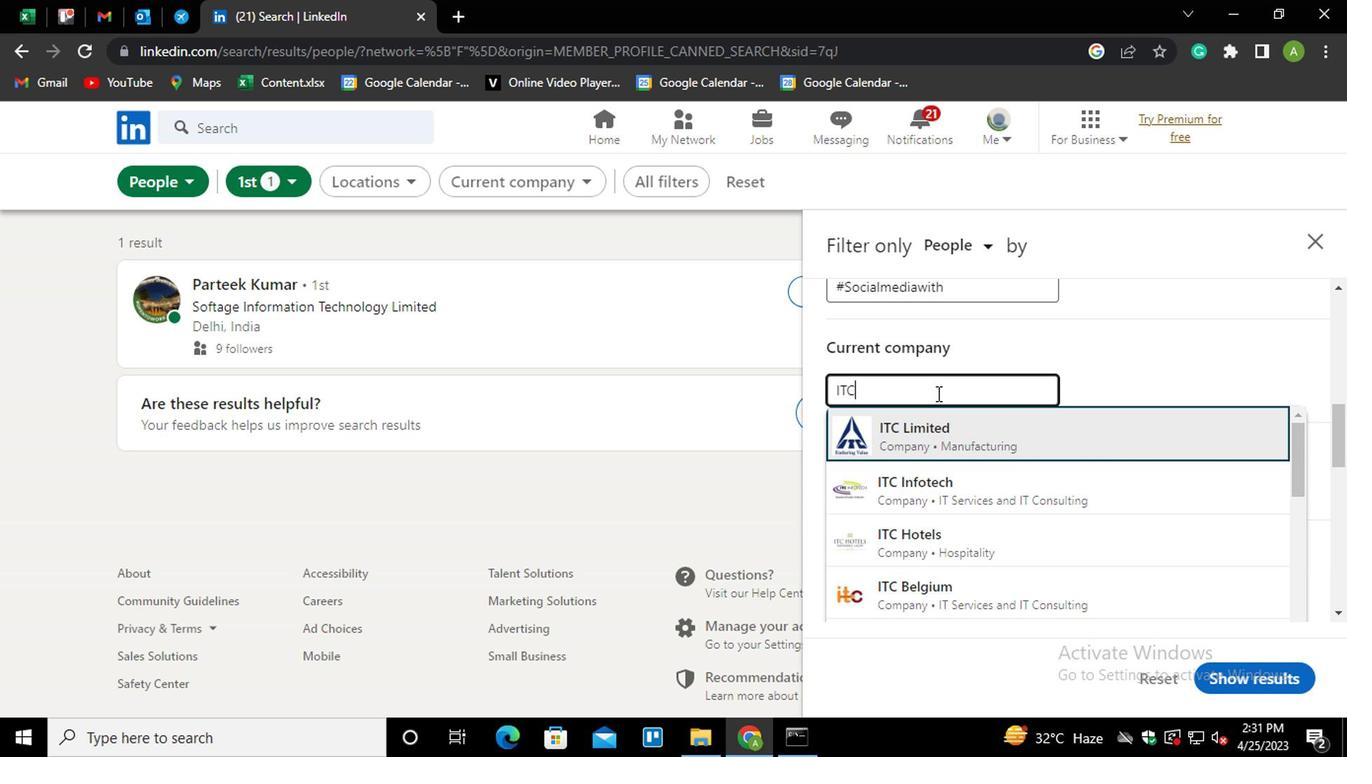 
Action: Mouse moved to (959, 396)
Screenshot: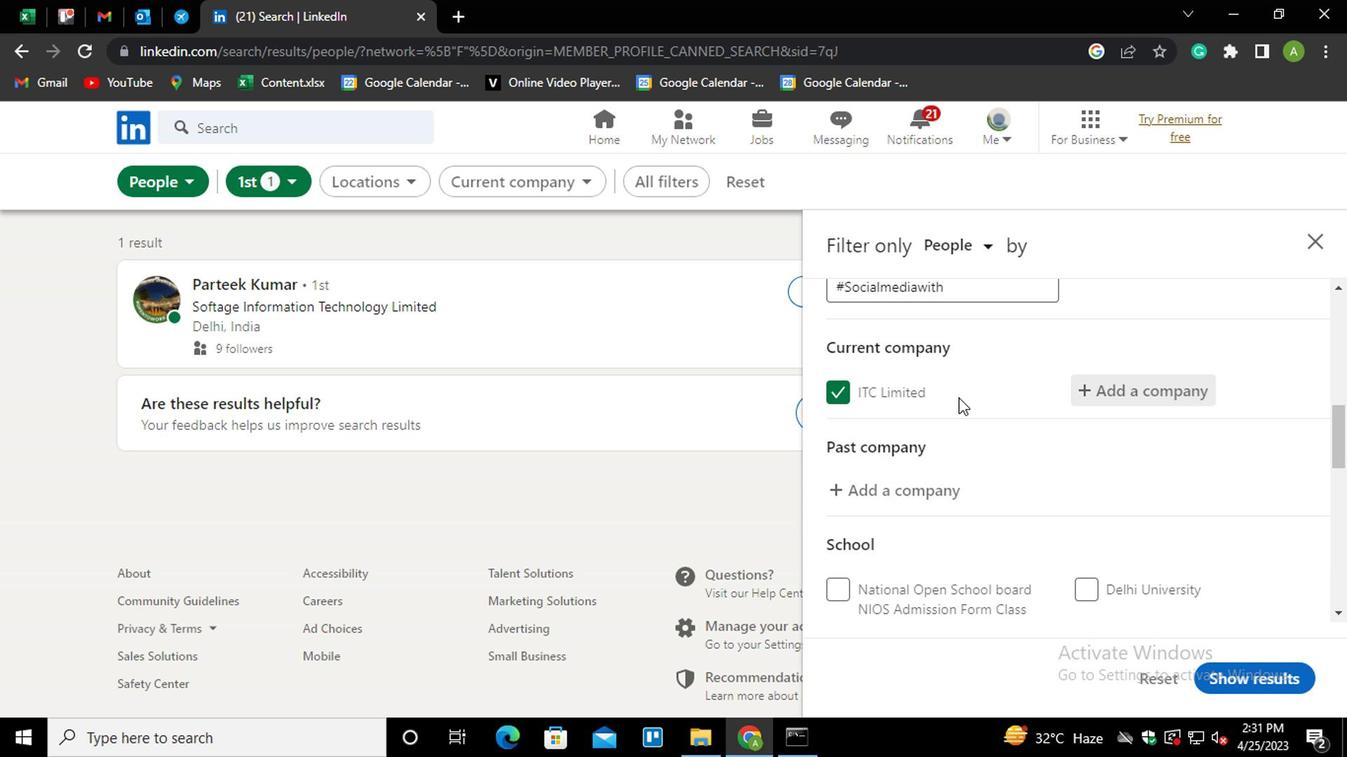 
Action: Mouse scrolled (959, 395) with delta (0, 0)
Screenshot: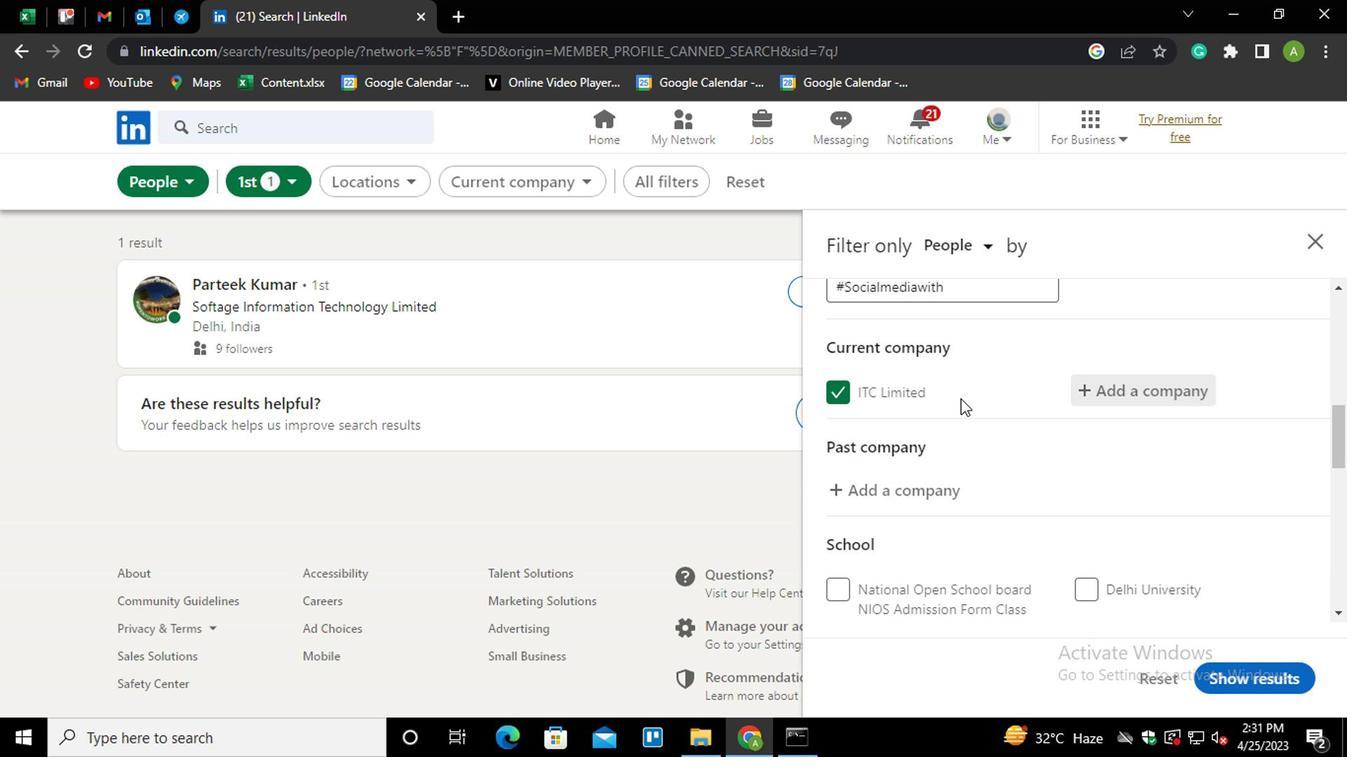 
Action: Mouse moved to (976, 399)
Screenshot: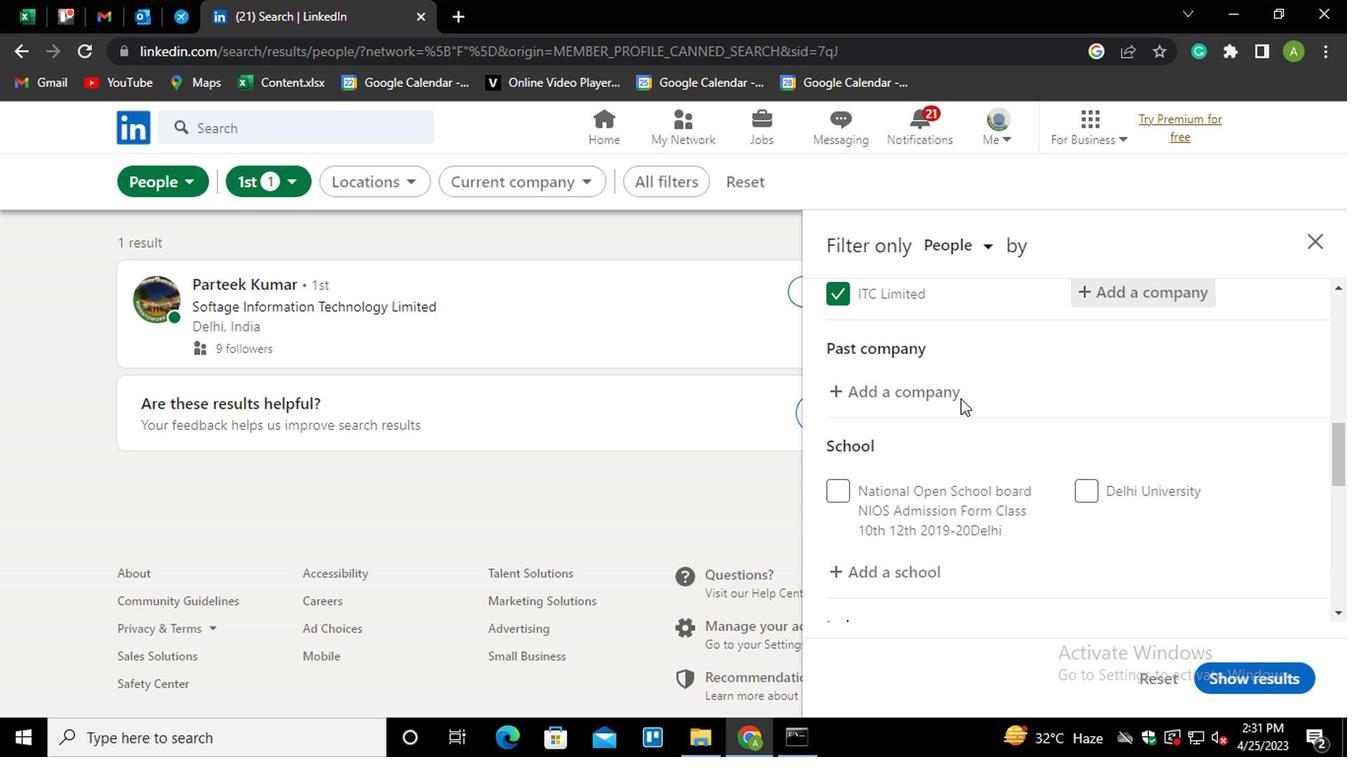 
Action: Mouse scrolled (976, 398) with delta (0, 0)
Screenshot: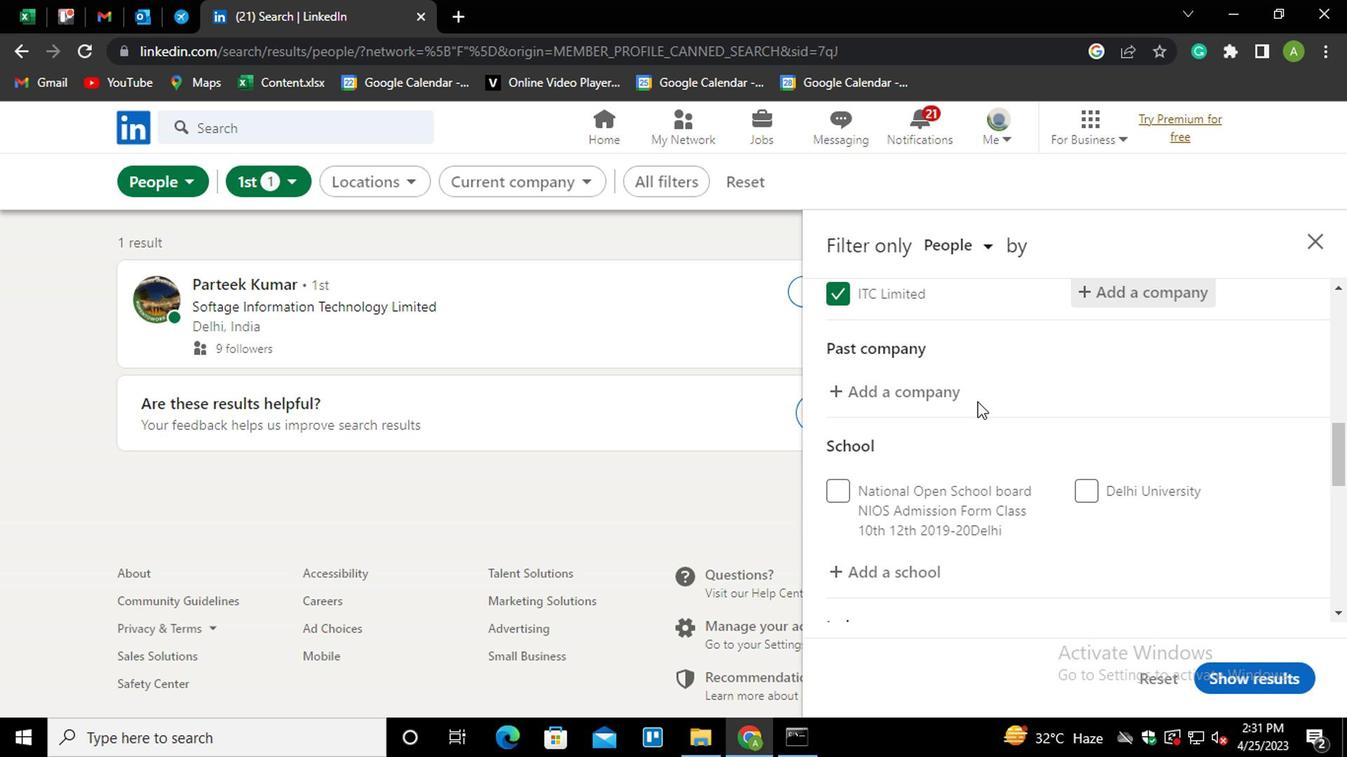 
Action: Mouse moved to (925, 461)
Screenshot: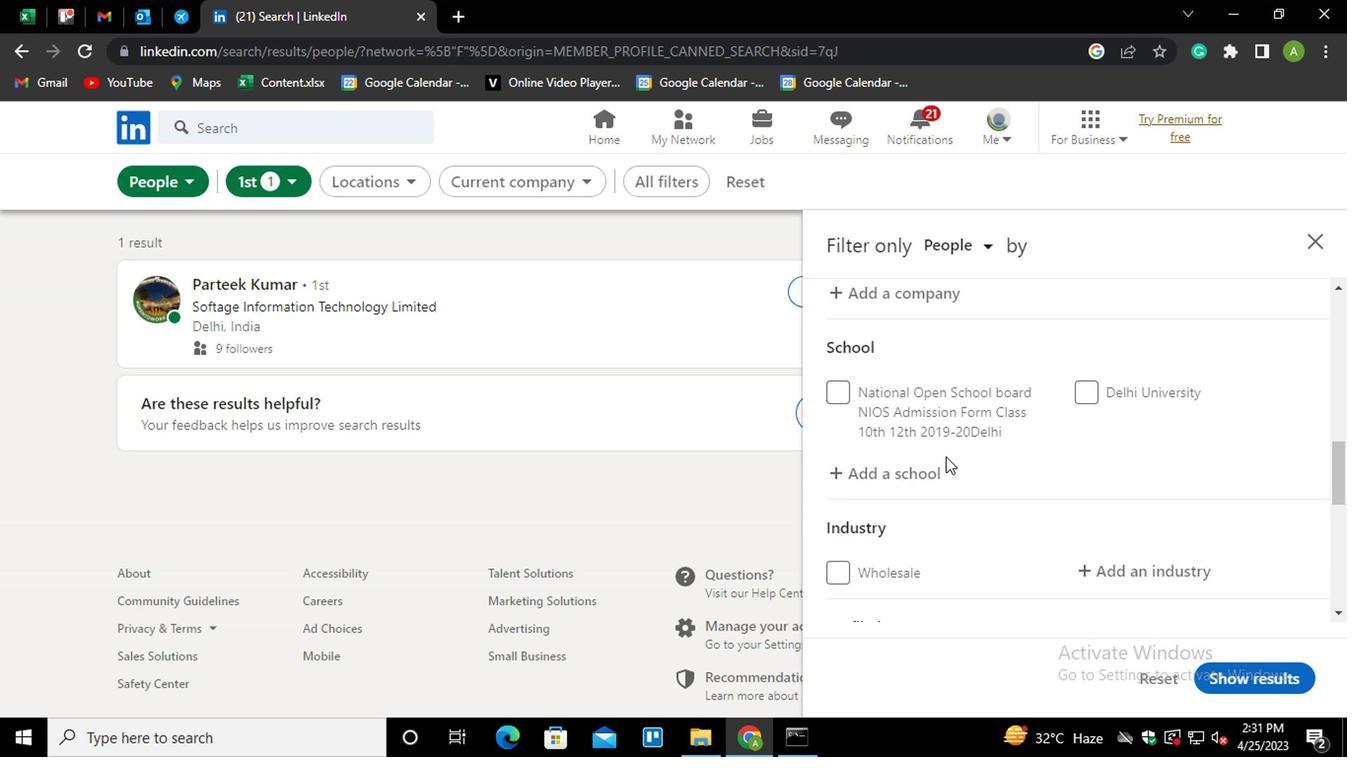
Action: Mouse pressed left at (925, 461)
Screenshot: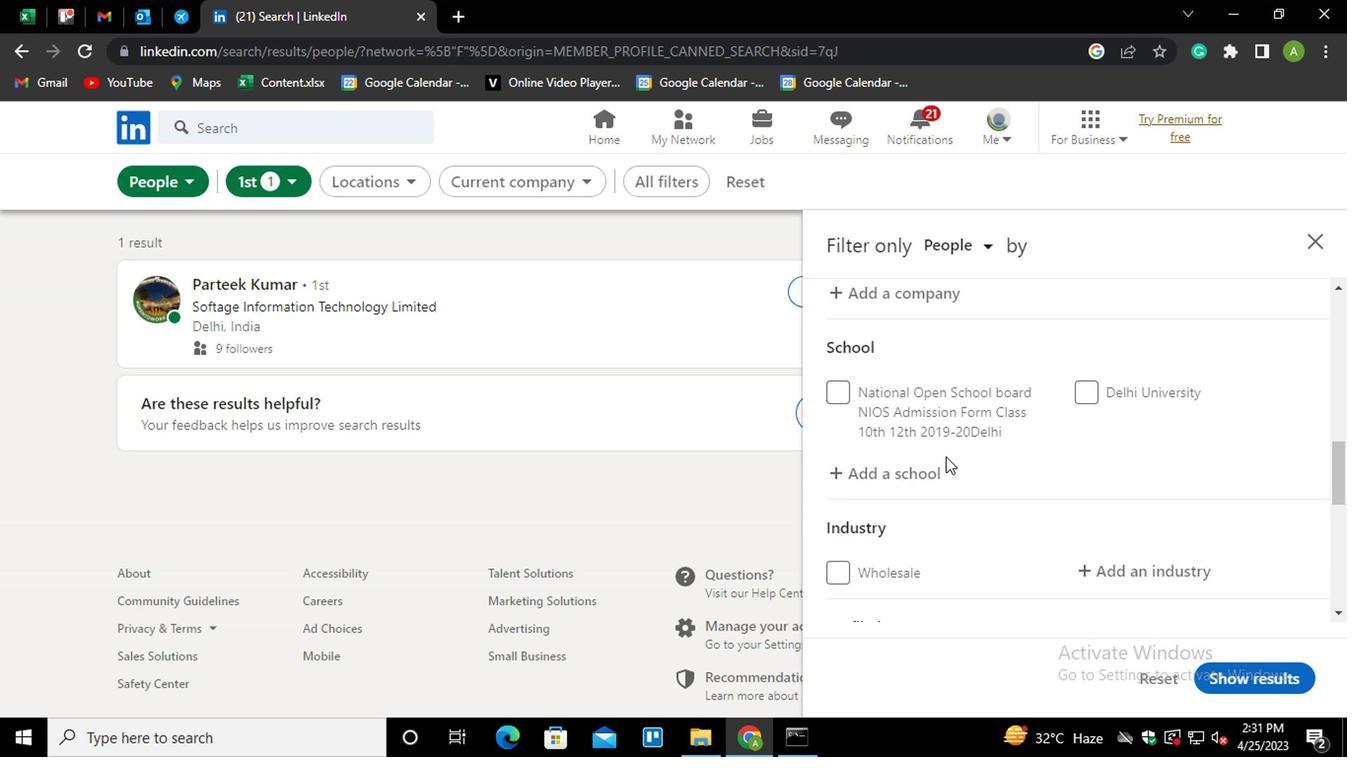 
Action: Mouse moved to (942, 465)
Screenshot: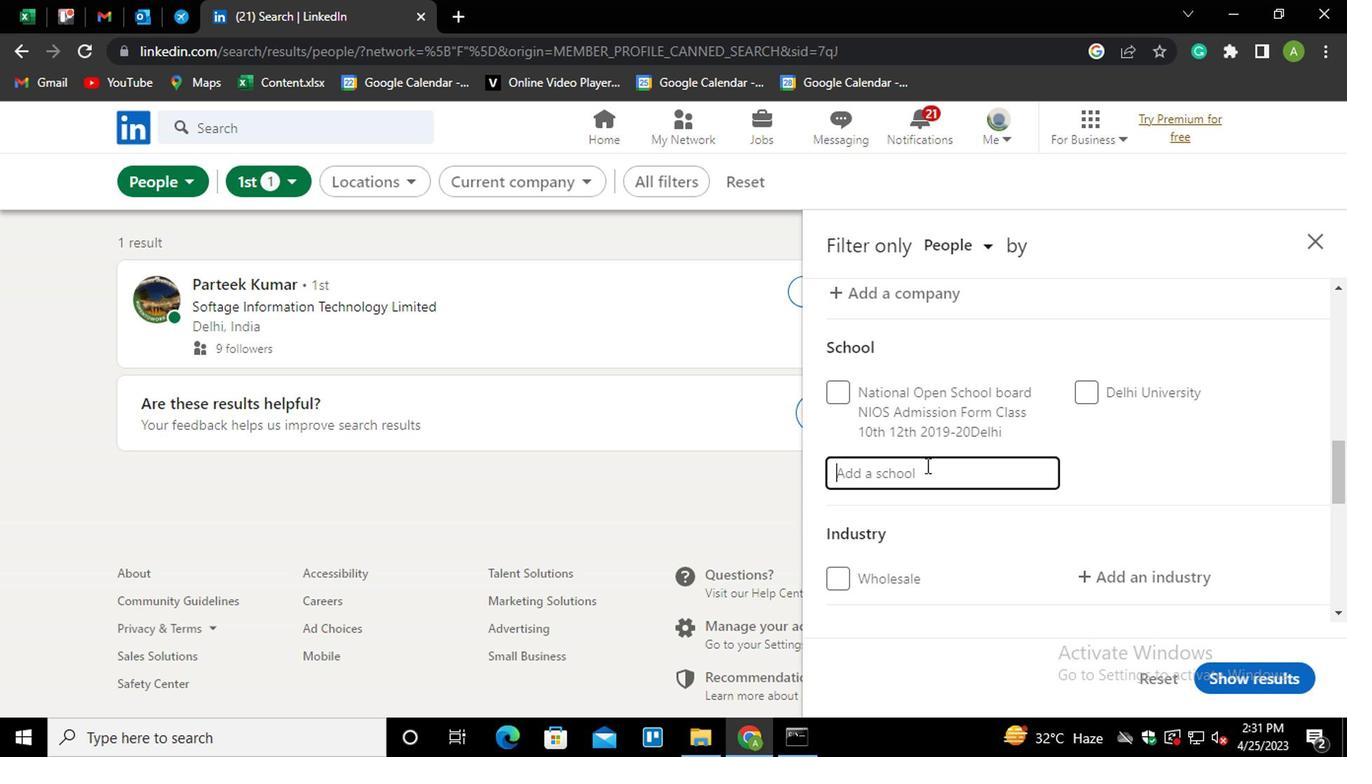 
Action: Mouse pressed left at (942, 465)
Screenshot: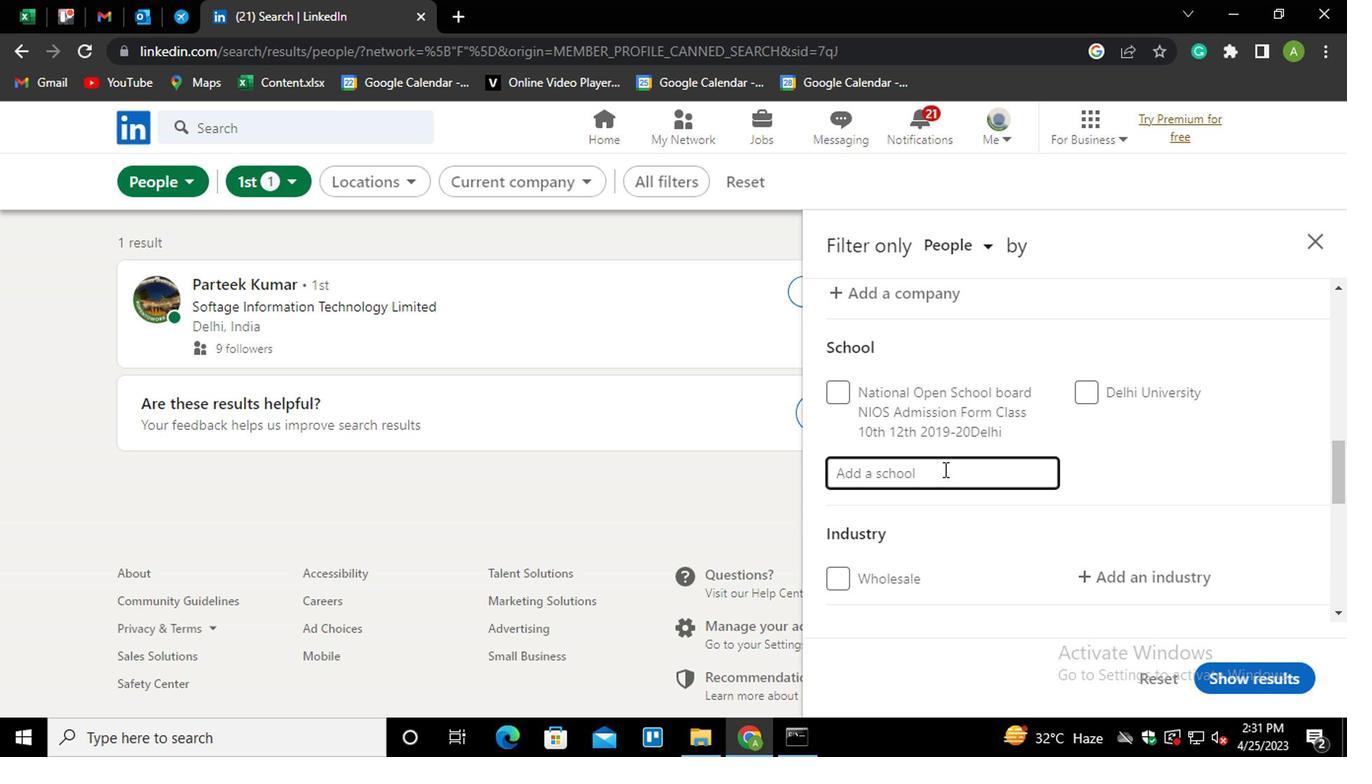 
Action: Mouse moved to (943, 465)
Screenshot: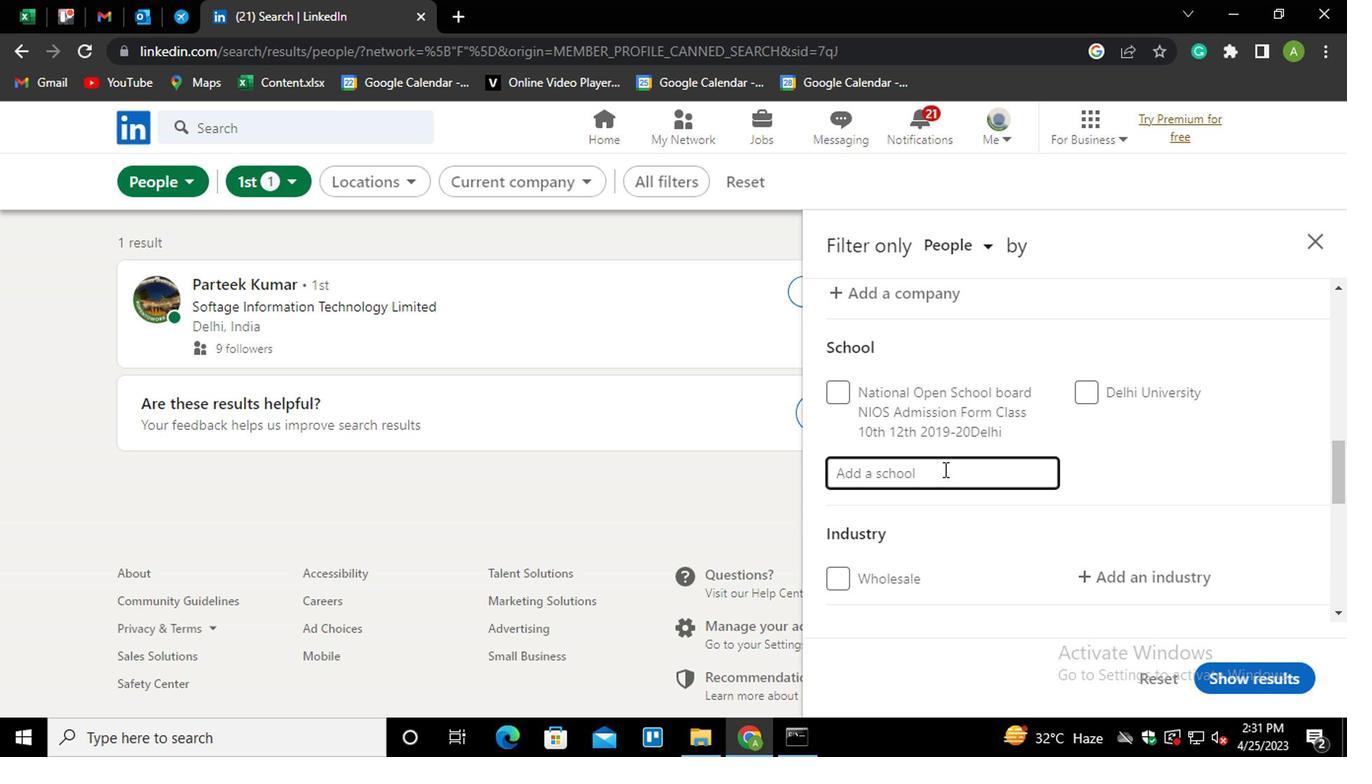 
Action: Key pressed <Key.shift><Key.shift><Key.shift><Key.shift><Key.shift><Key.shift><Key.shift><Key.shift>GODAV<Key.down><Key.enter>
Screenshot: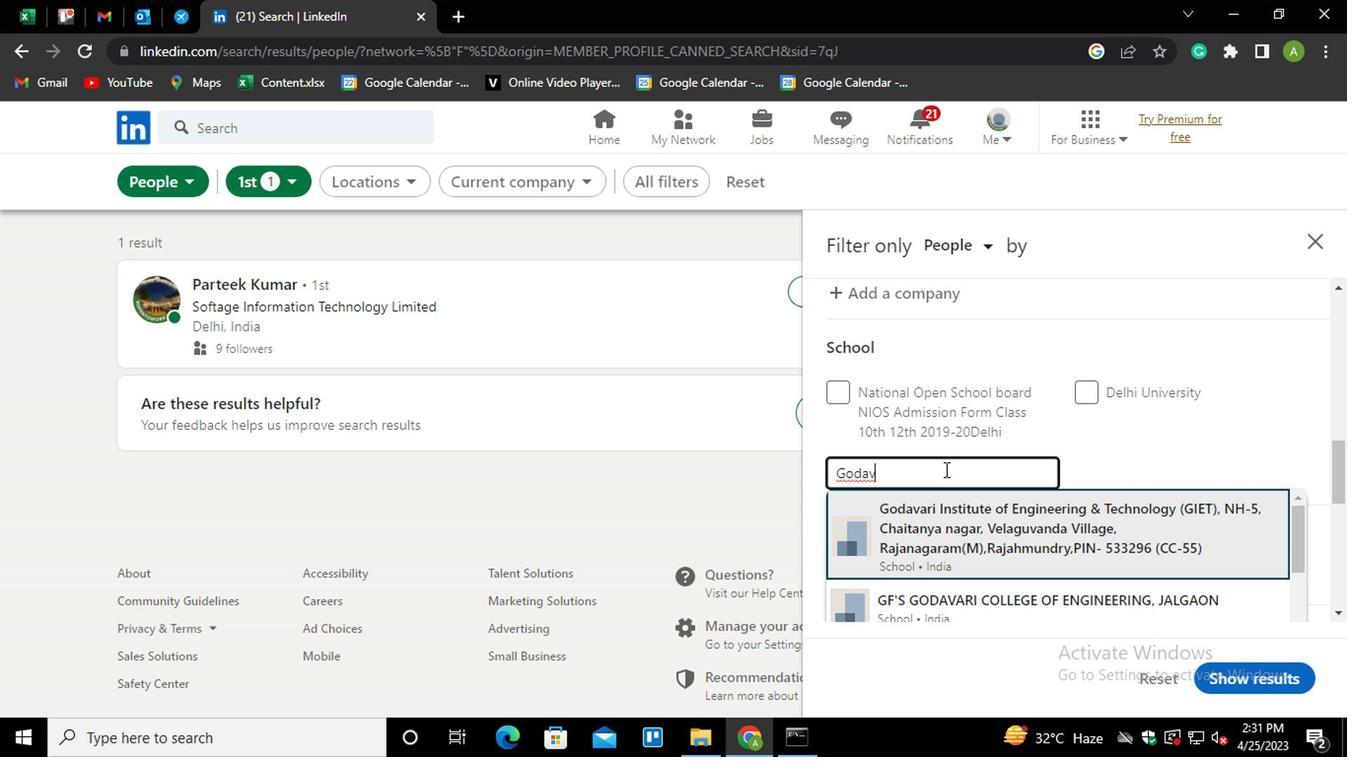 
Action: Mouse scrolled (943, 465) with delta (0, 0)
Screenshot: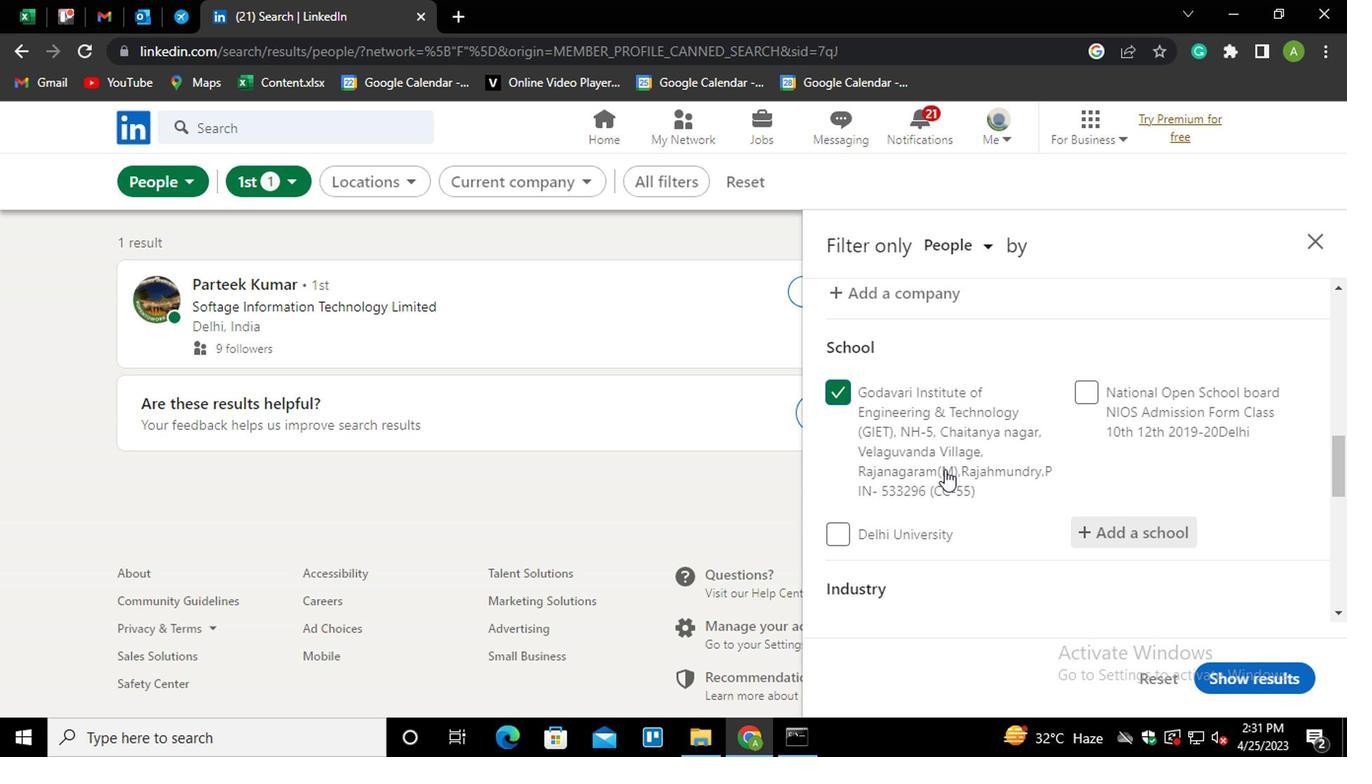 
Action: Mouse scrolled (943, 465) with delta (0, 0)
Screenshot: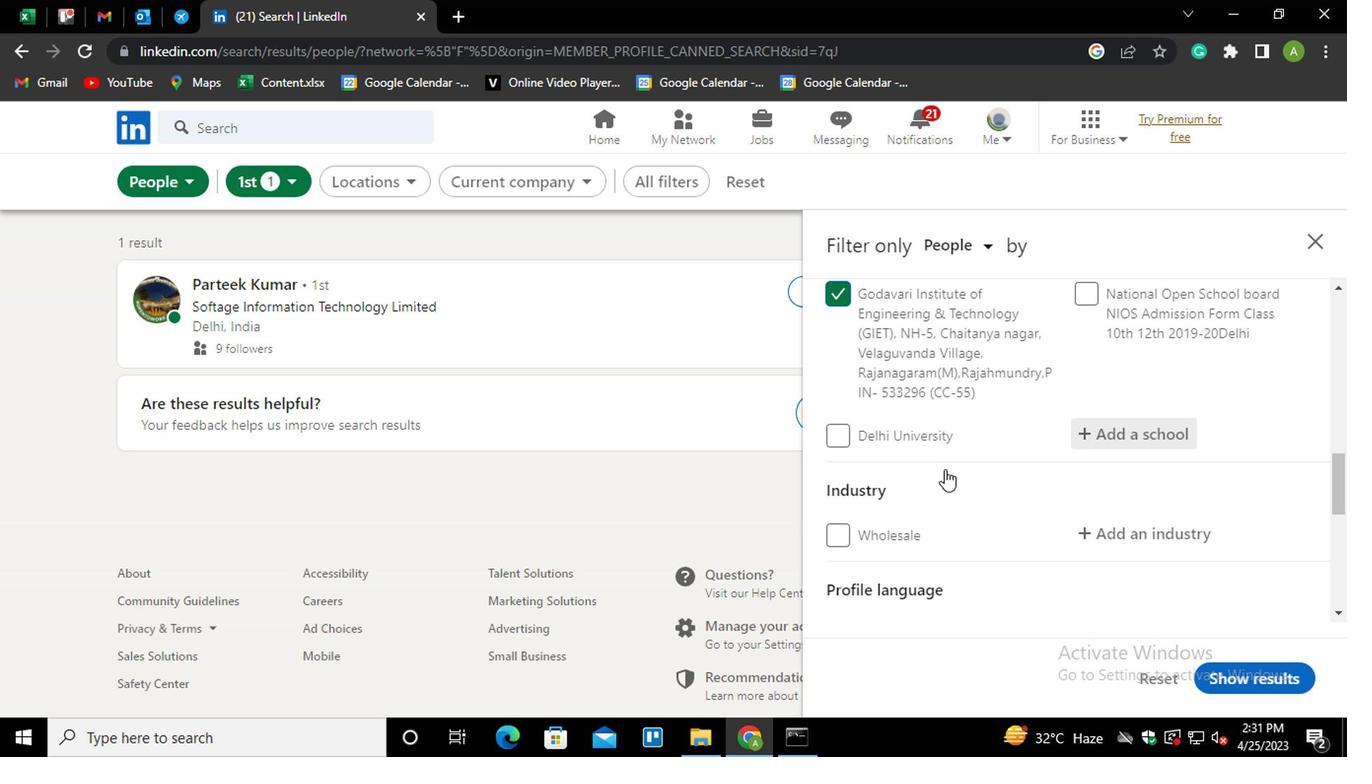 
Action: Mouse moved to (1099, 432)
Screenshot: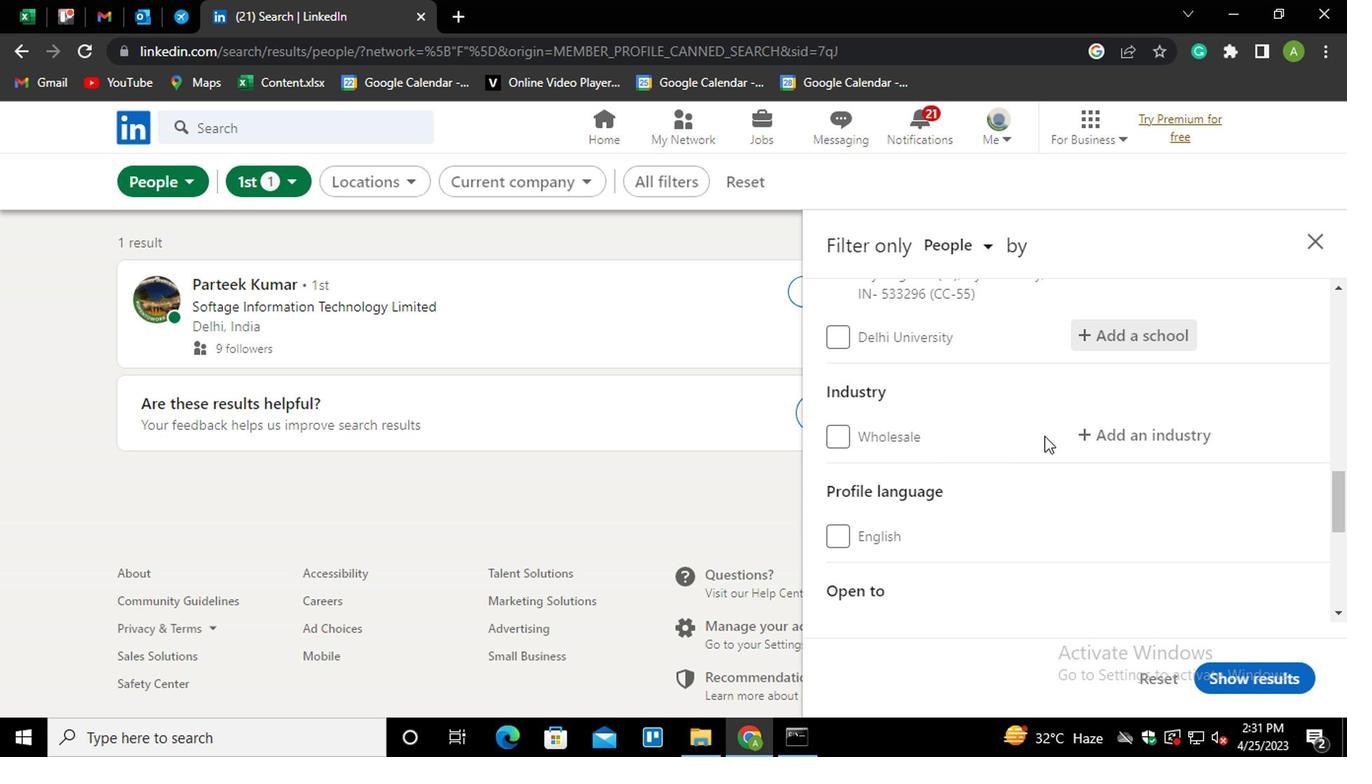 
Action: Mouse pressed left at (1099, 432)
Screenshot: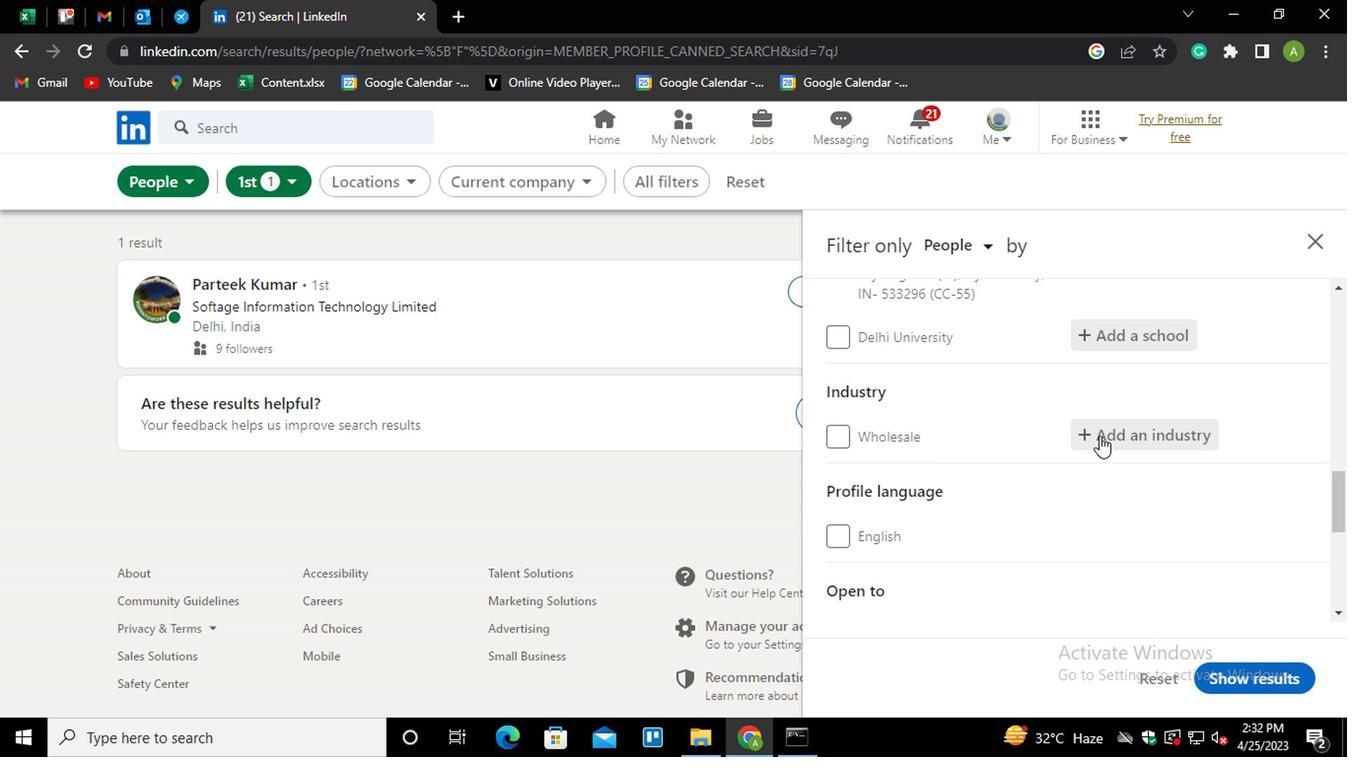 
Action: Mouse moved to (1099, 431)
Screenshot: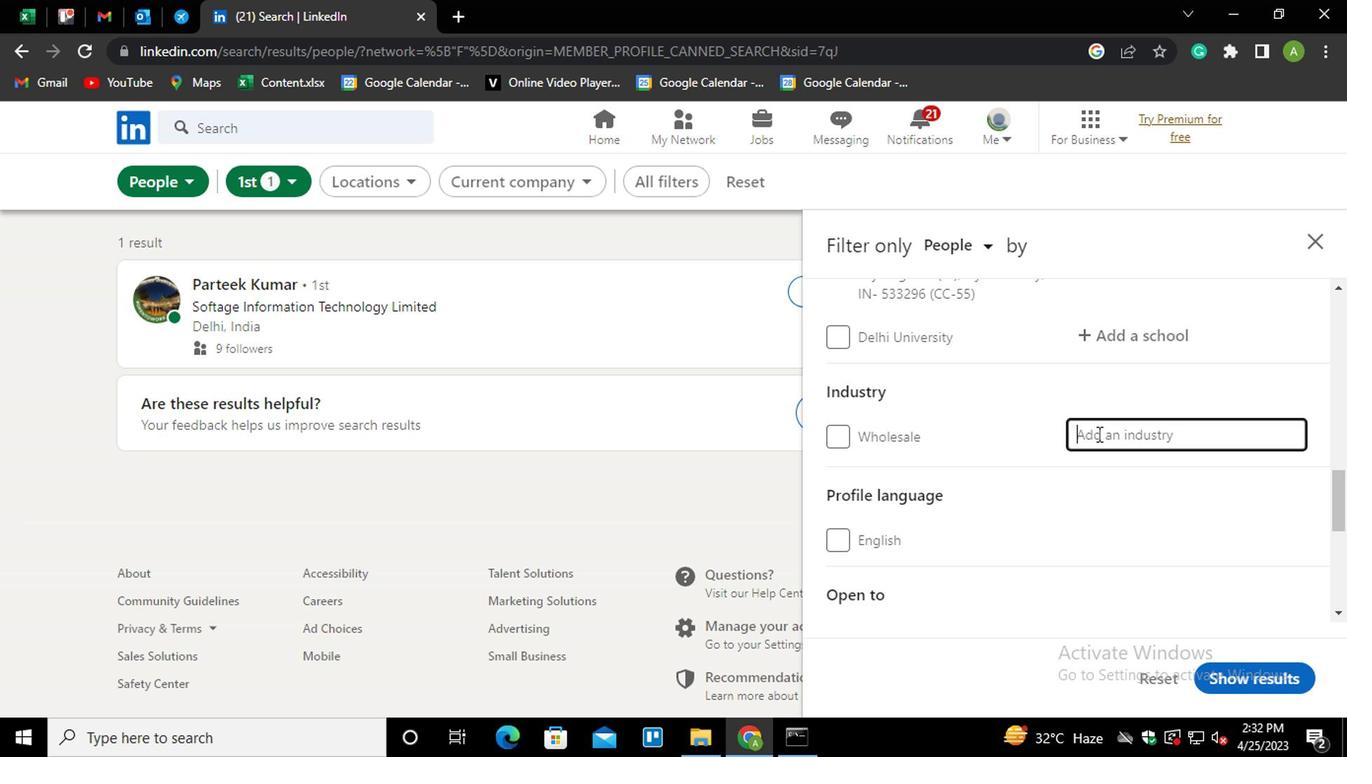 
Action: Key pressed <Key.shift_r>PROFESS<Key.down><Key.down><Key.enter>
Screenshot: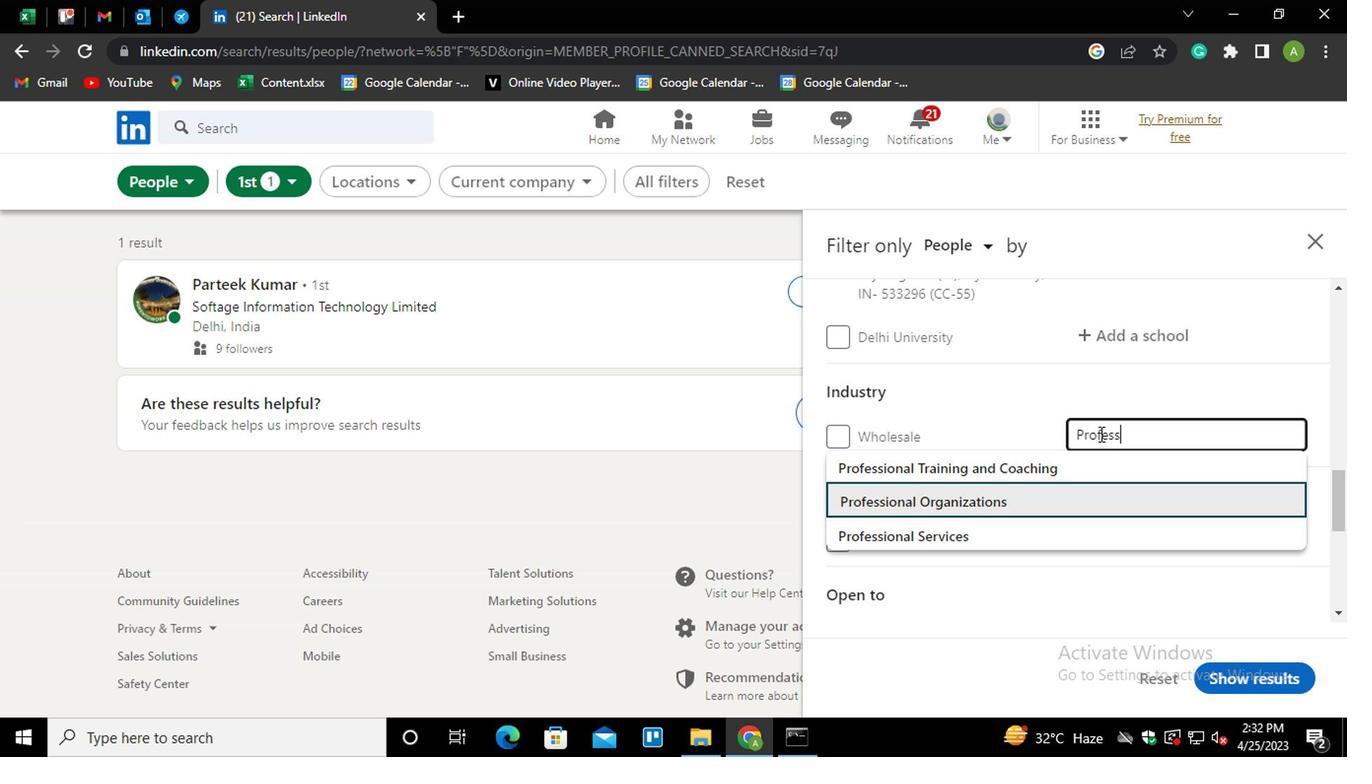
Action: Mouse moved to (978, 540)
Screenshot: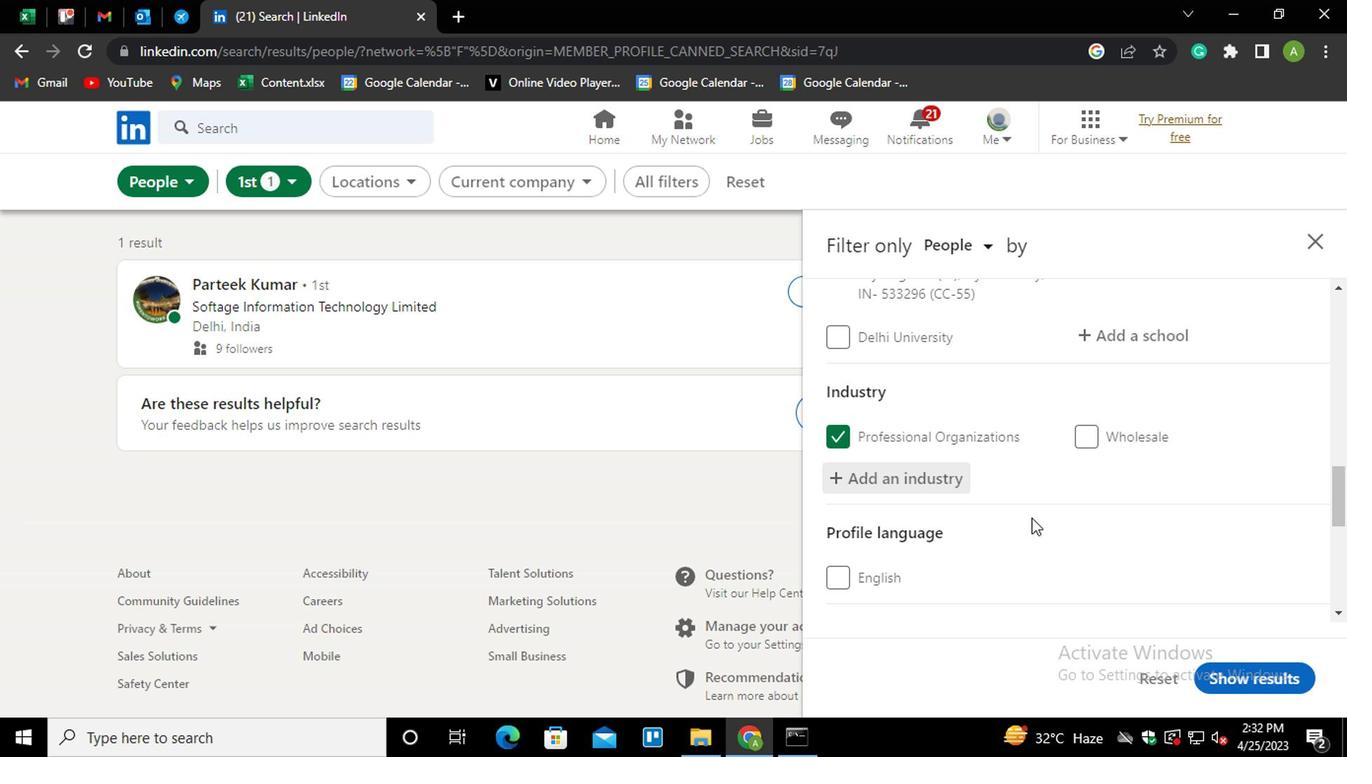 
Action: Mouse scrolled (978, 538) with delta (0, -1)
Screenshot: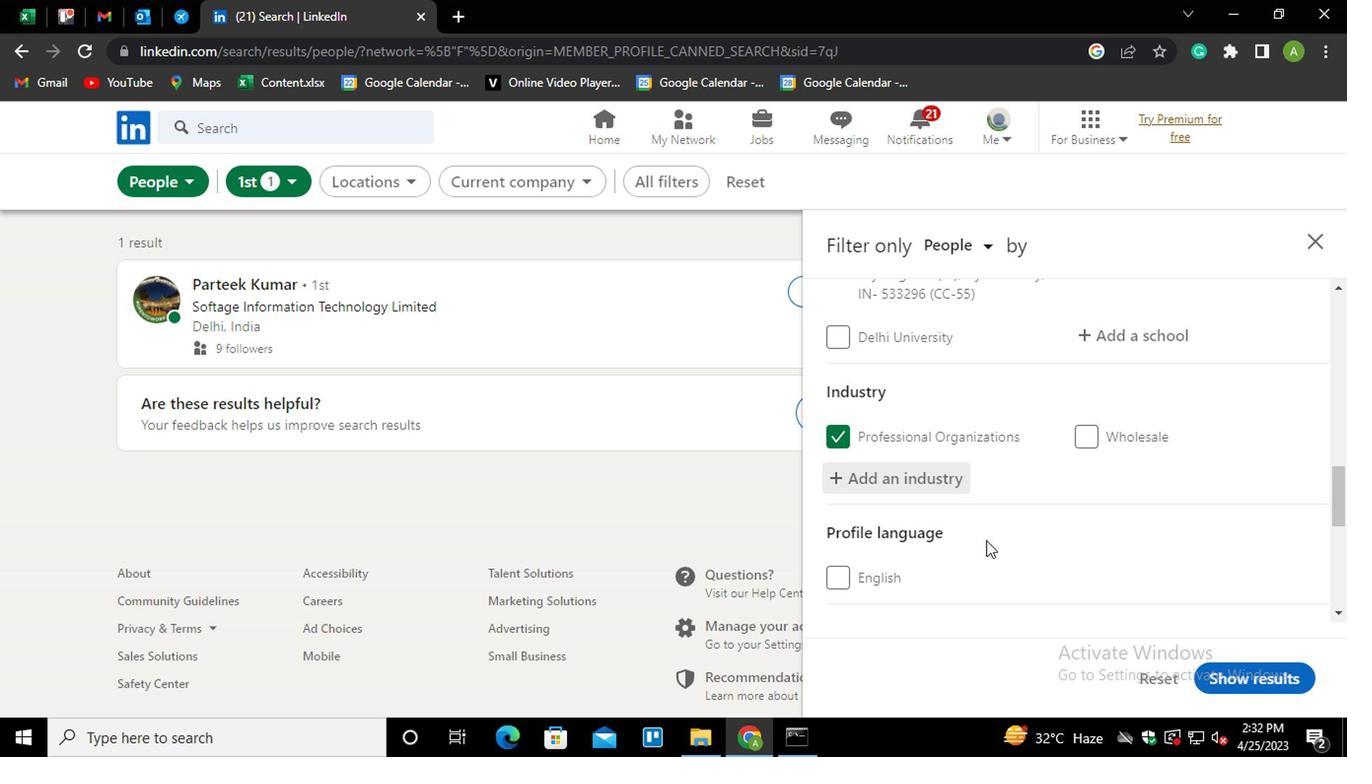 
Action: Mouse moved to (976, 540)
Screenshot: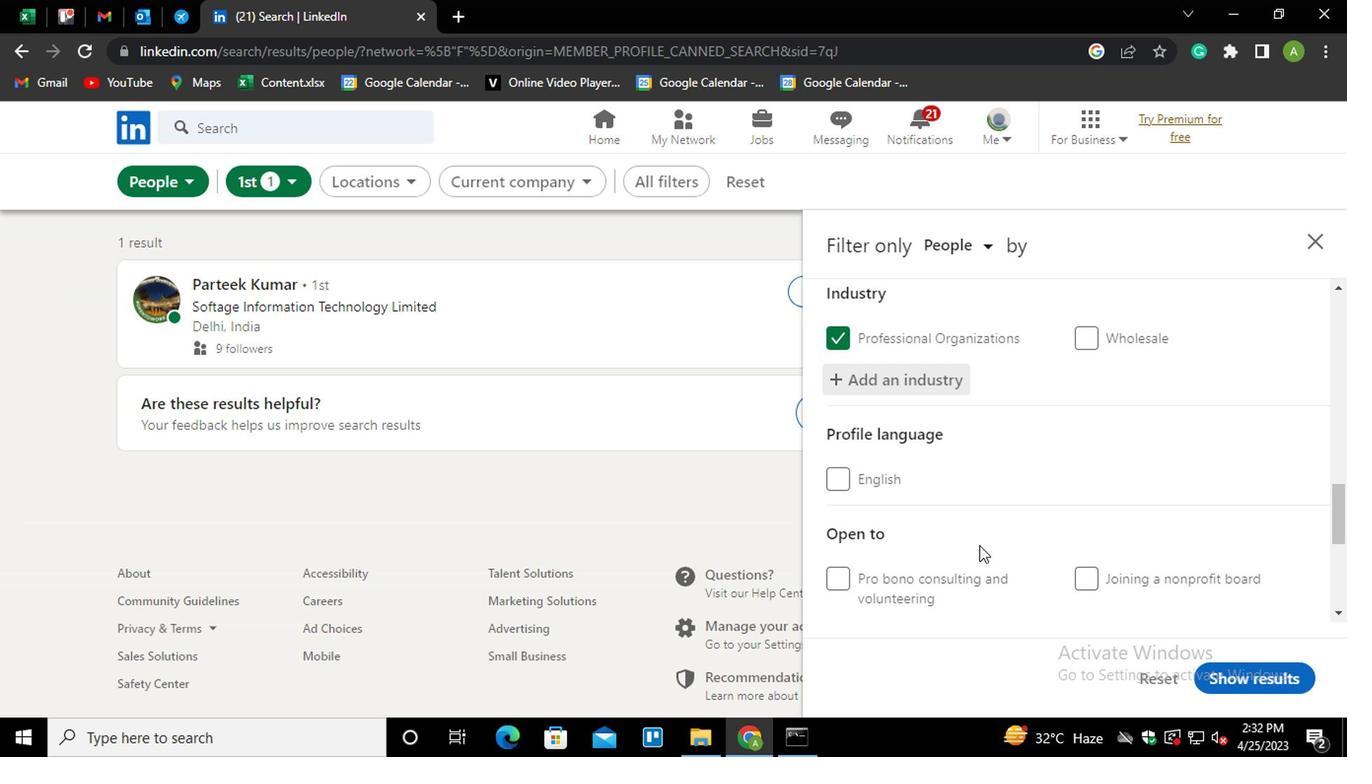
Action: Mouse scrolled (976, 538) with delta (0, -1)
Screenshot: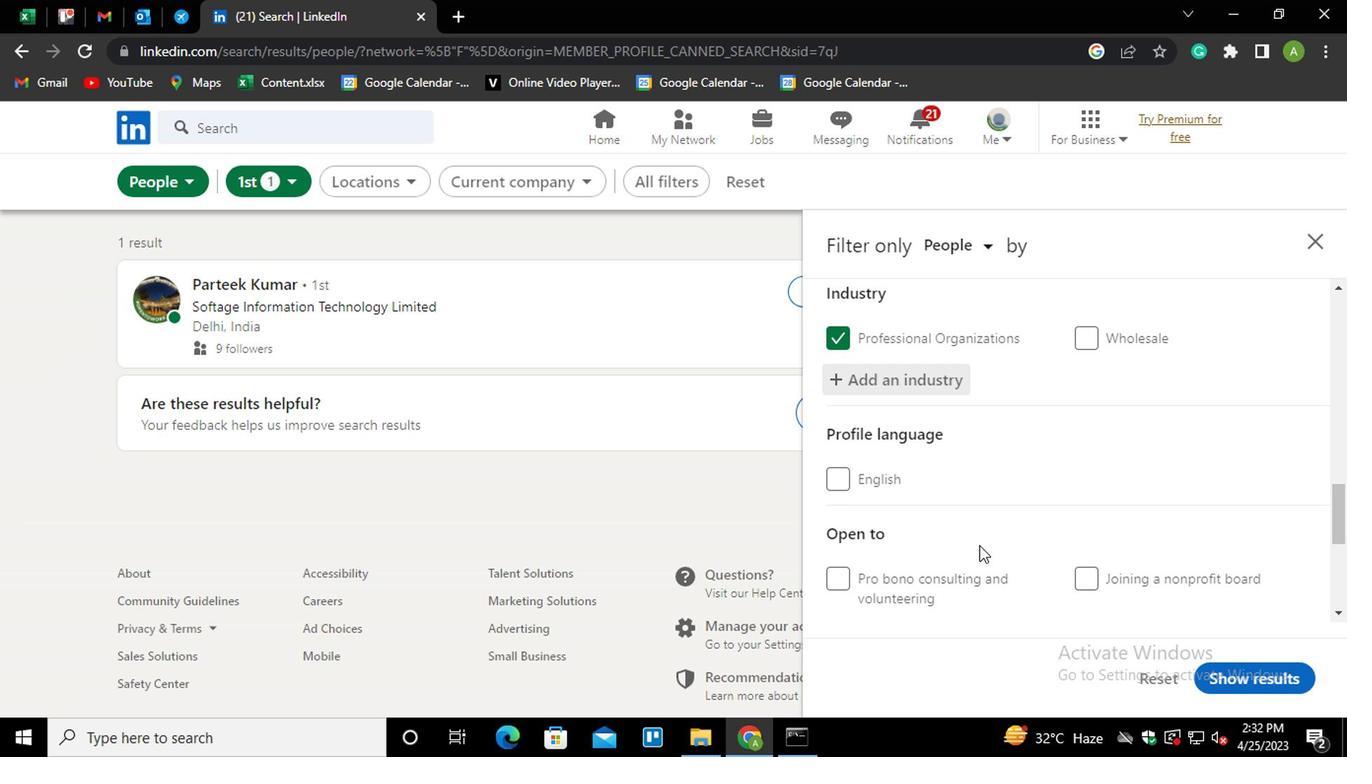 
Action: Mouse moved to (924, 517)
Screenshot: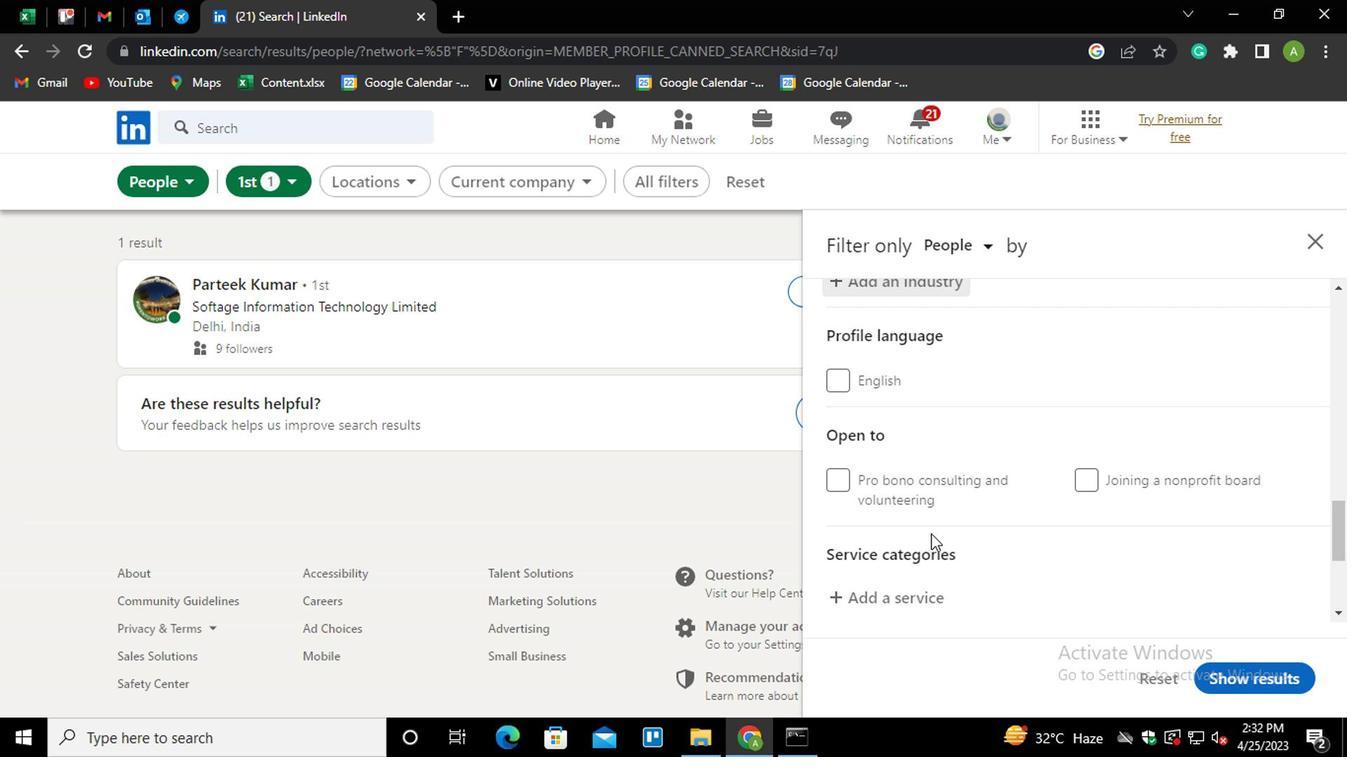 
Action: Mouse scrolled (924, 515) with delta (0, -1)
Screenshot: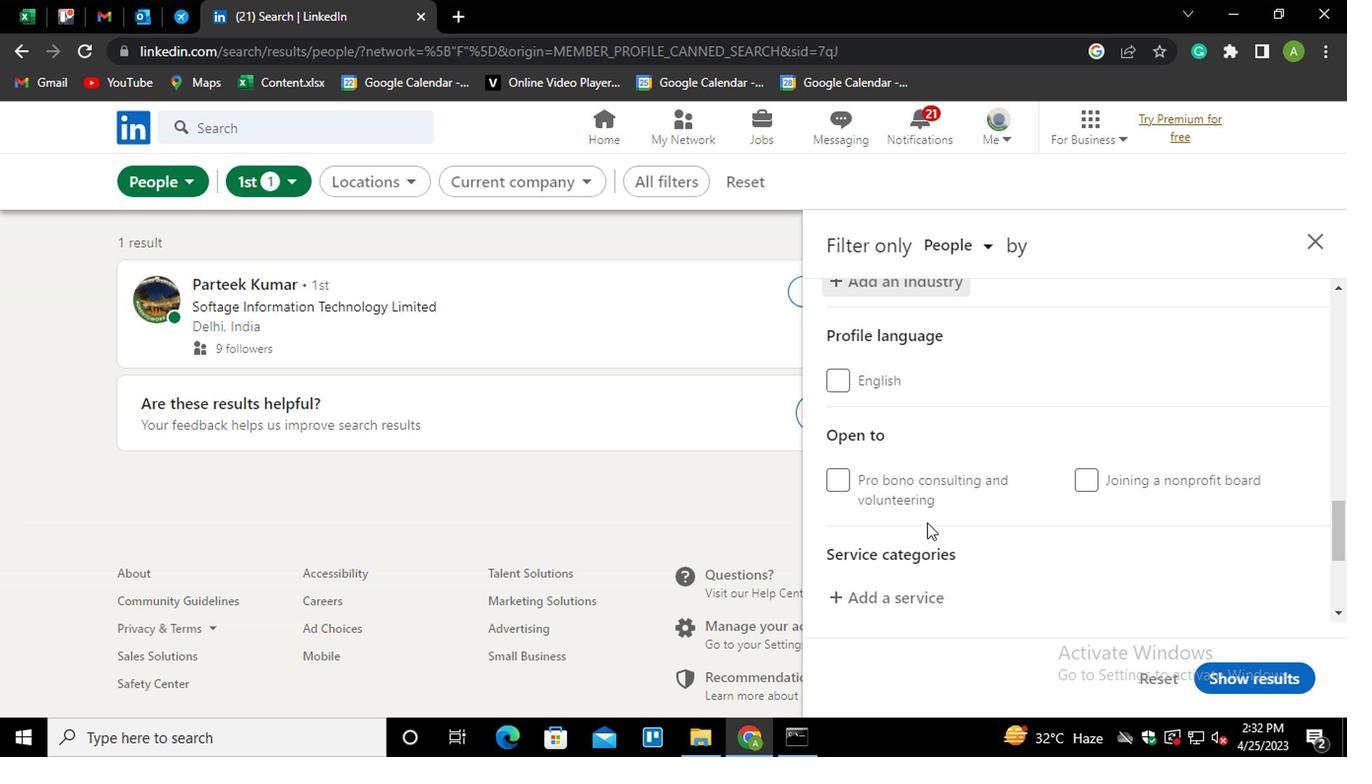 
Action: Mouse moved to (917, 499)
Screenshot: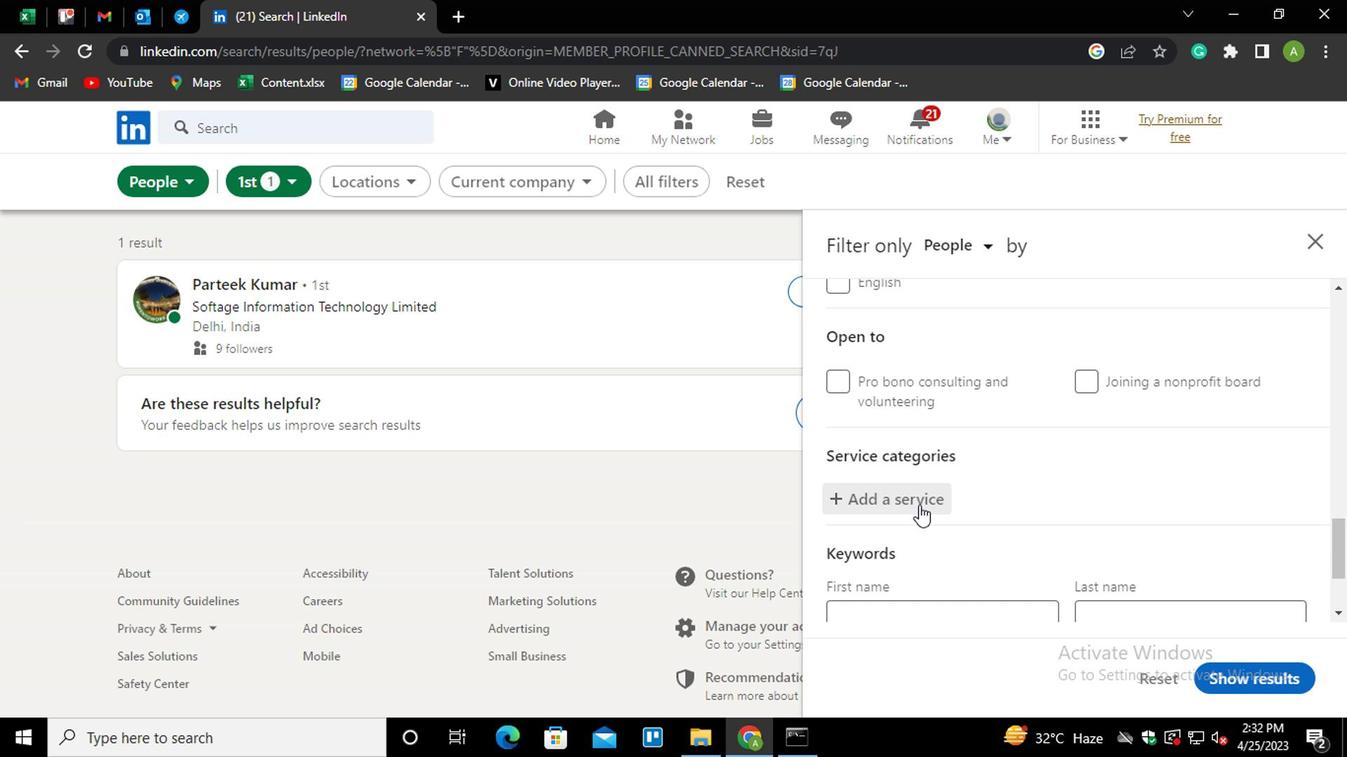 
Action: Mouse scrolled (917, 498) with delta (0, 0)
Screenshot: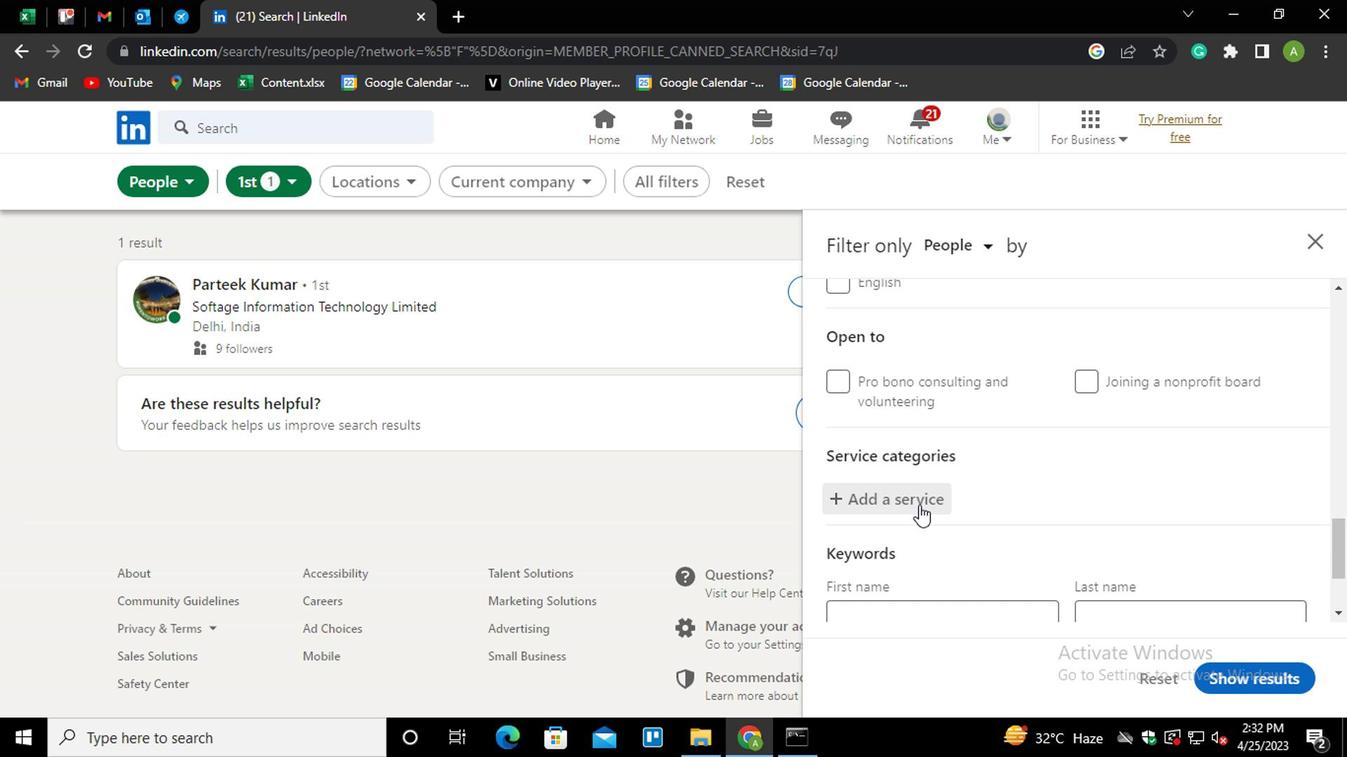 
Action: Mouse scrolled (917, 498) with delta (0, 0)
Screenshot: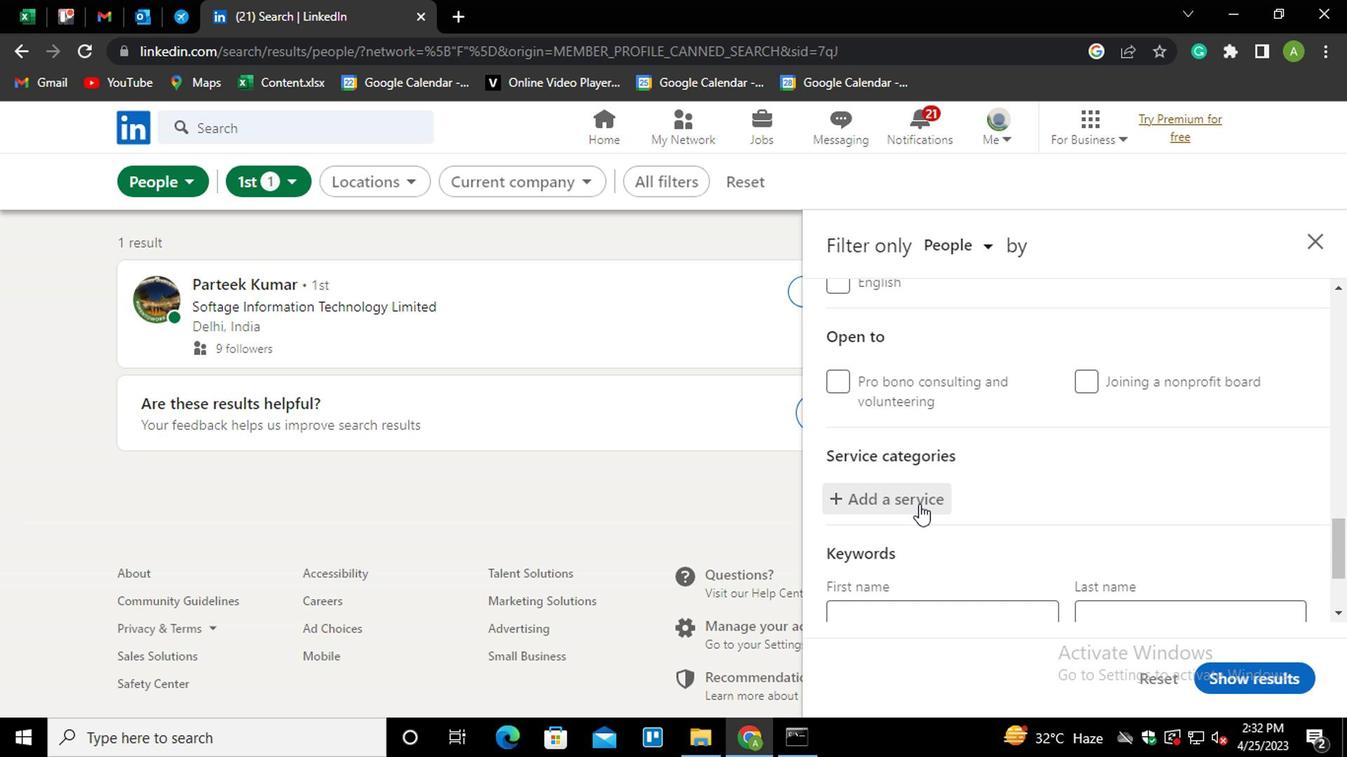 
Action: Mouse moved to (894, 351)
Screenshot: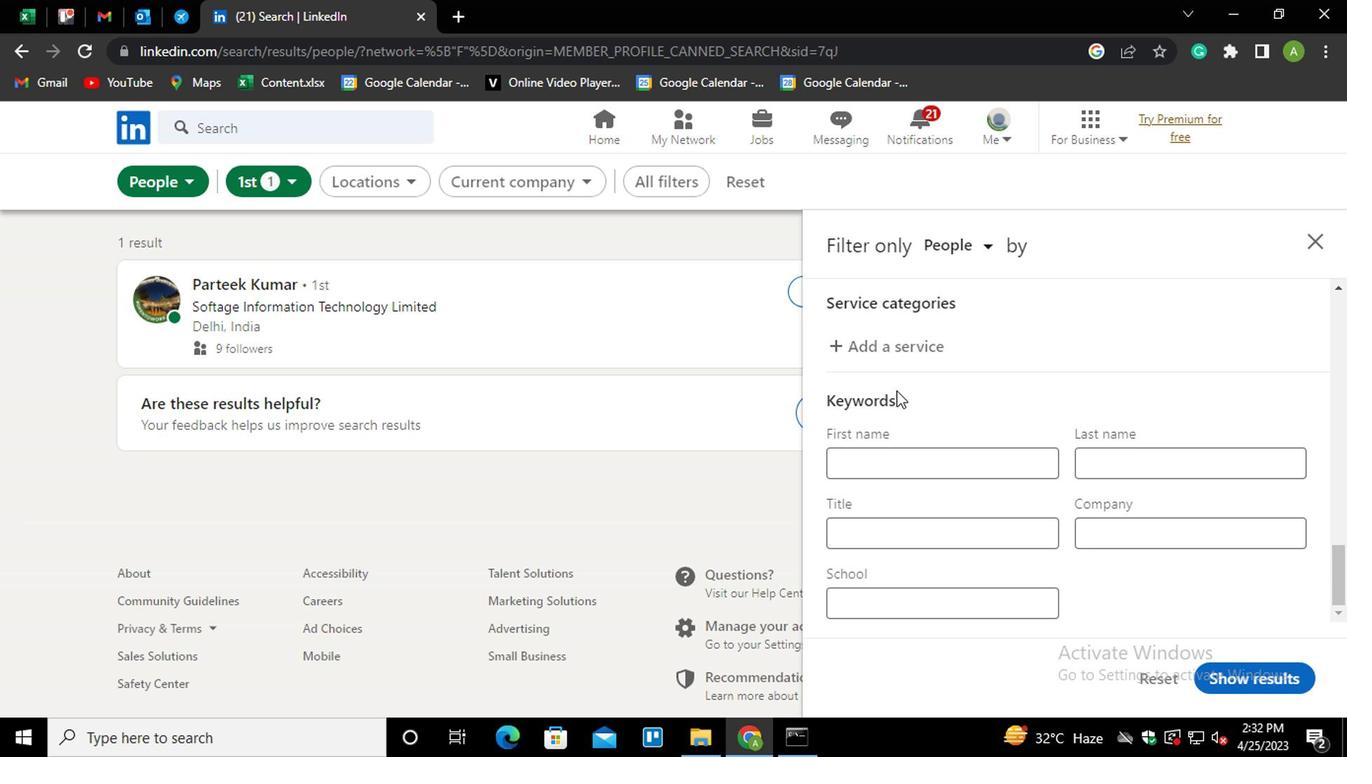 
Action: Mouse pressed left at (894, 351)
Screenshot: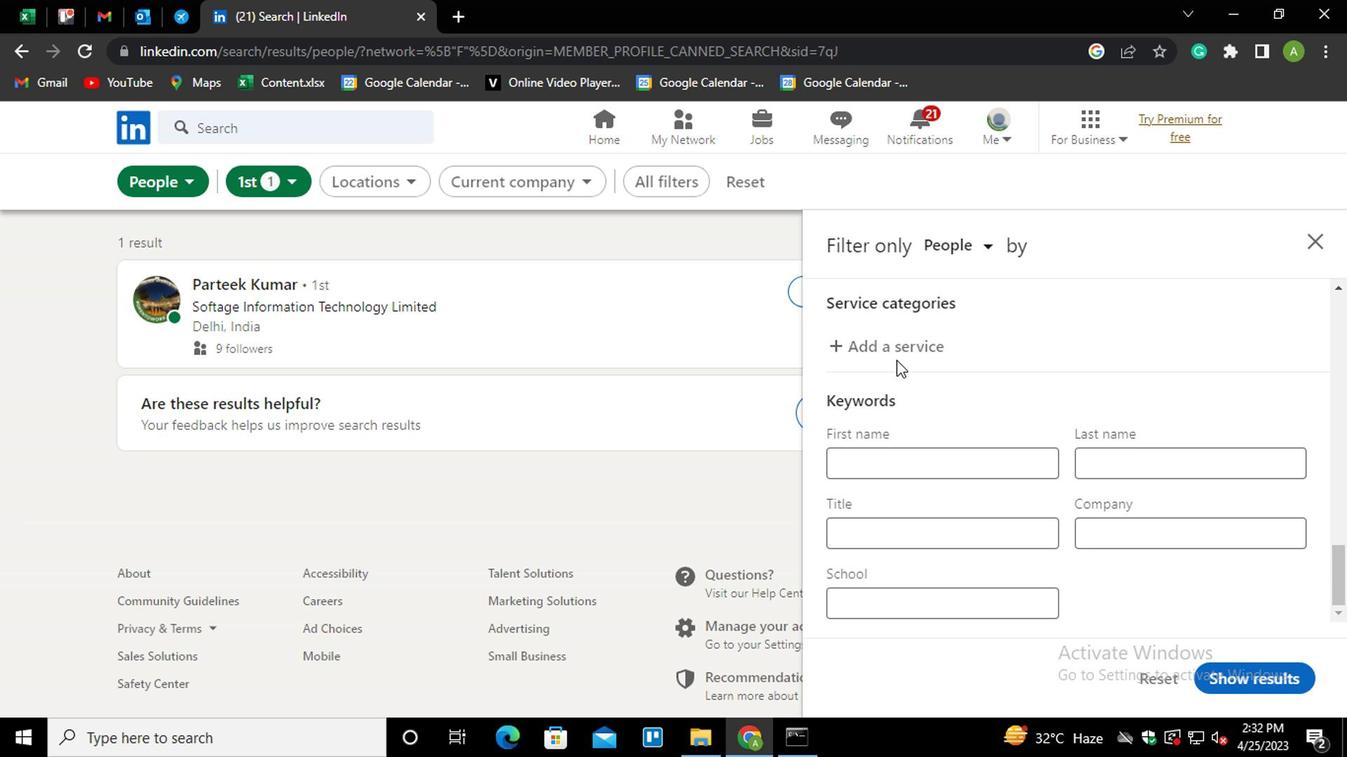 
Action: Mouse moved to (935, 343)
Screenshot: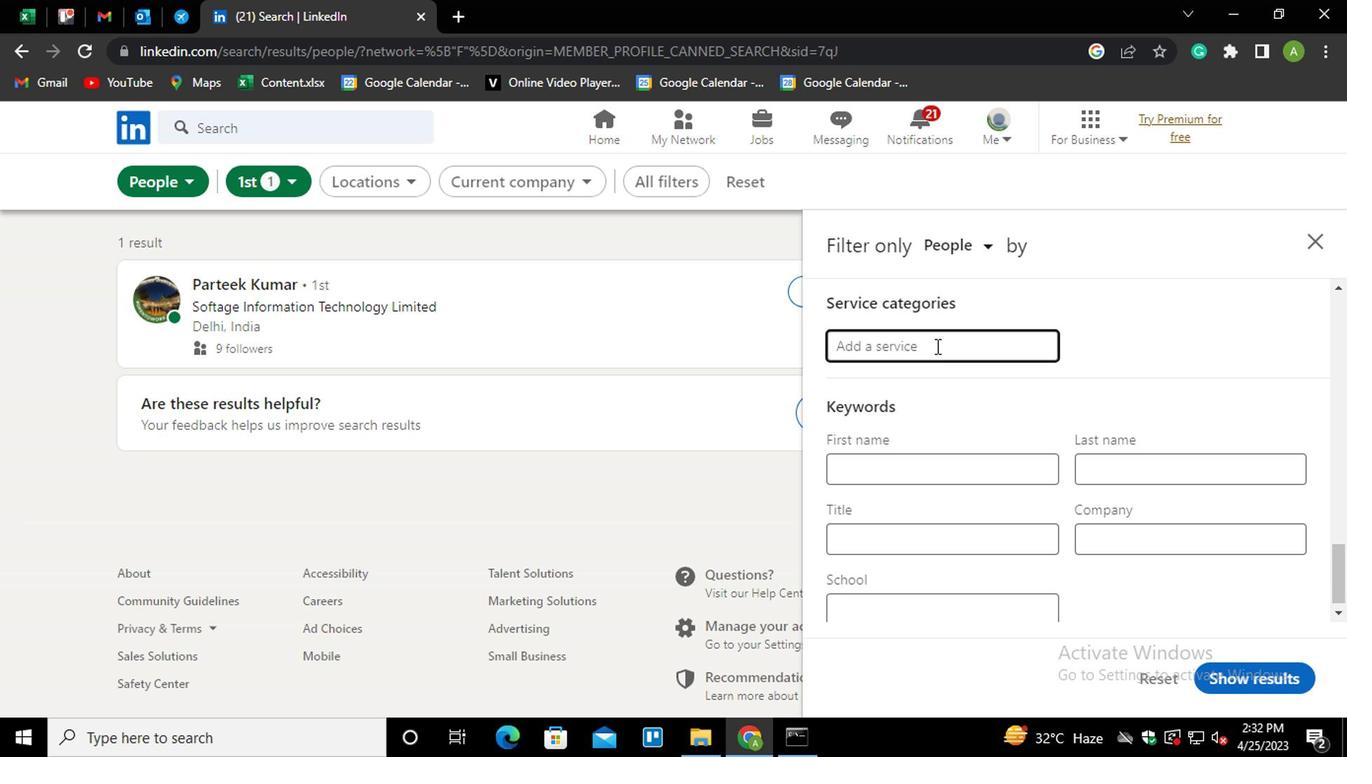
Action: Mouse pressed left at (935, 343)
Screenshot: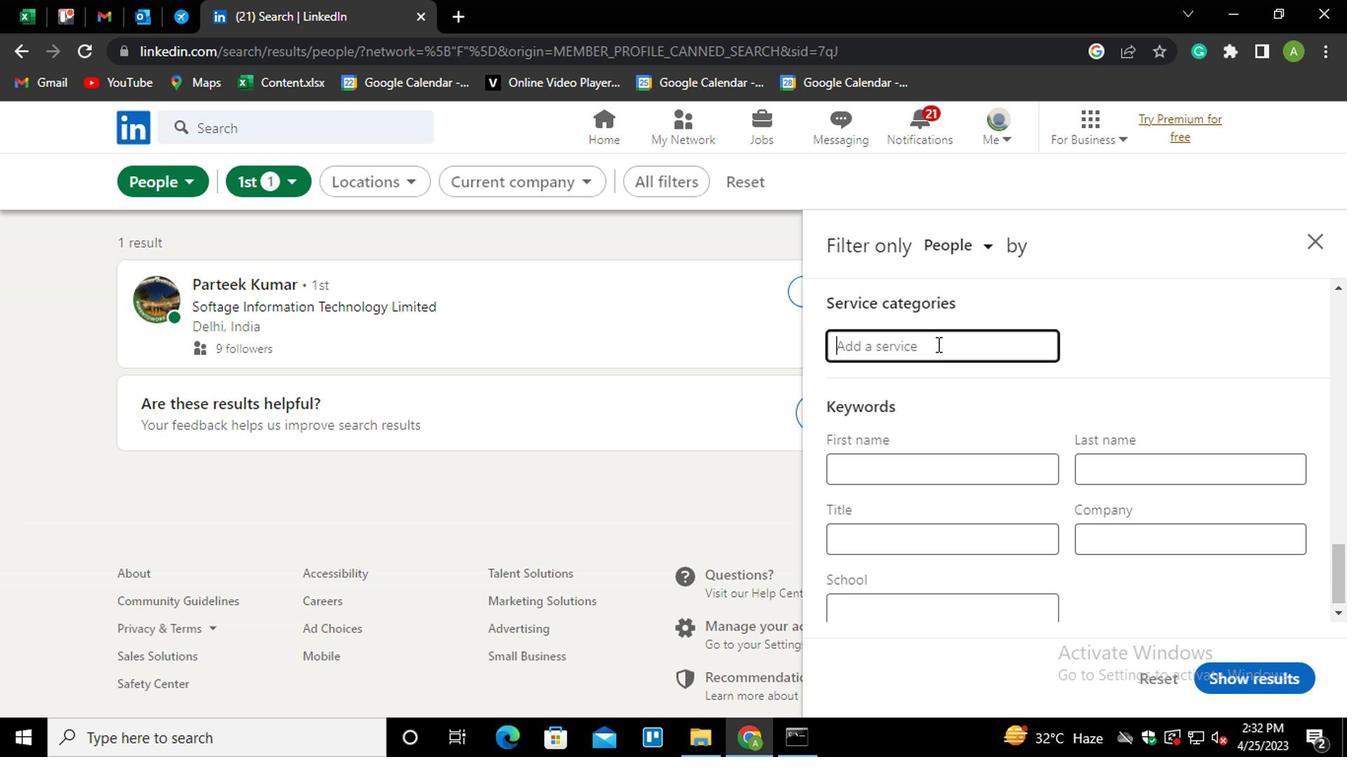 
Action: Key pressed <Key.shift>FIN<Key.down><Key.down><Key.down><Key.down><Key.down><Key.down><Key.enter>
Screenshot: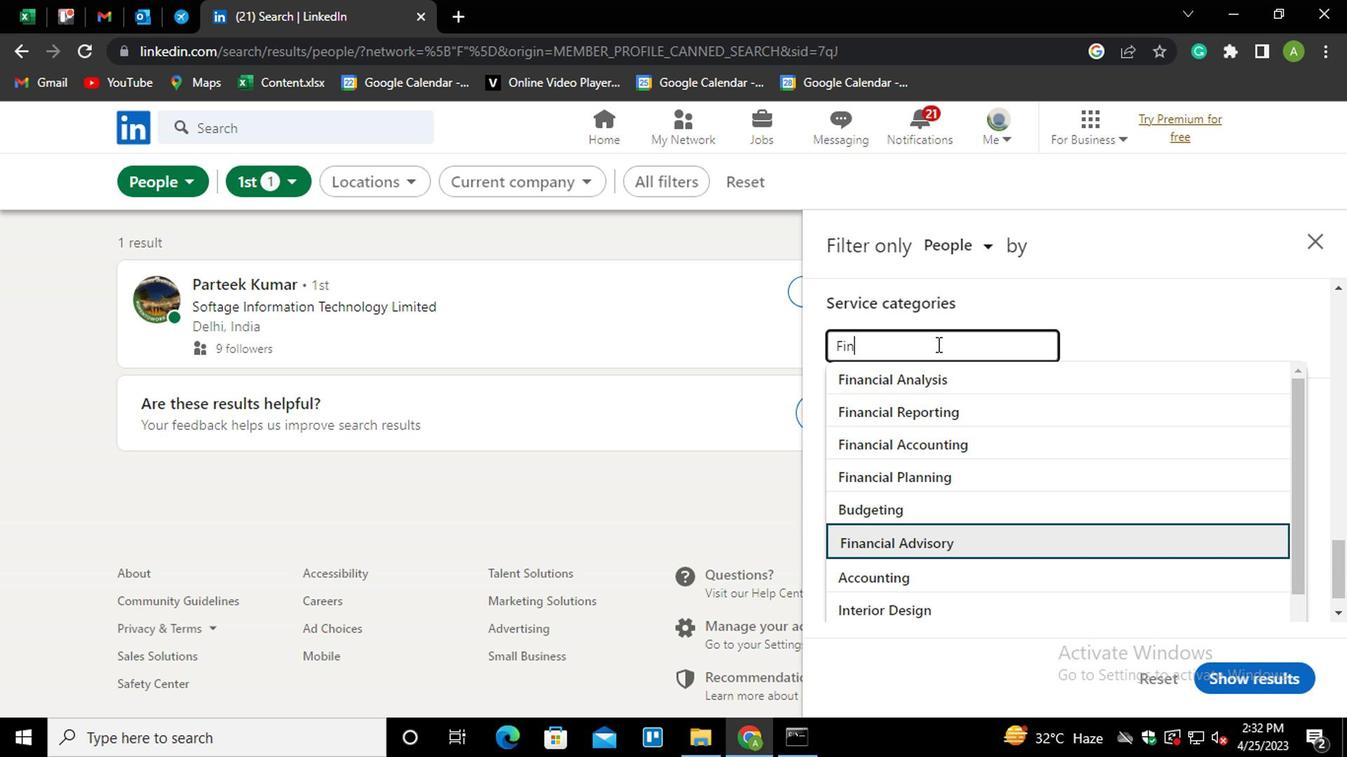 
Action: Mouse moved to (961, 331)
Screenshot: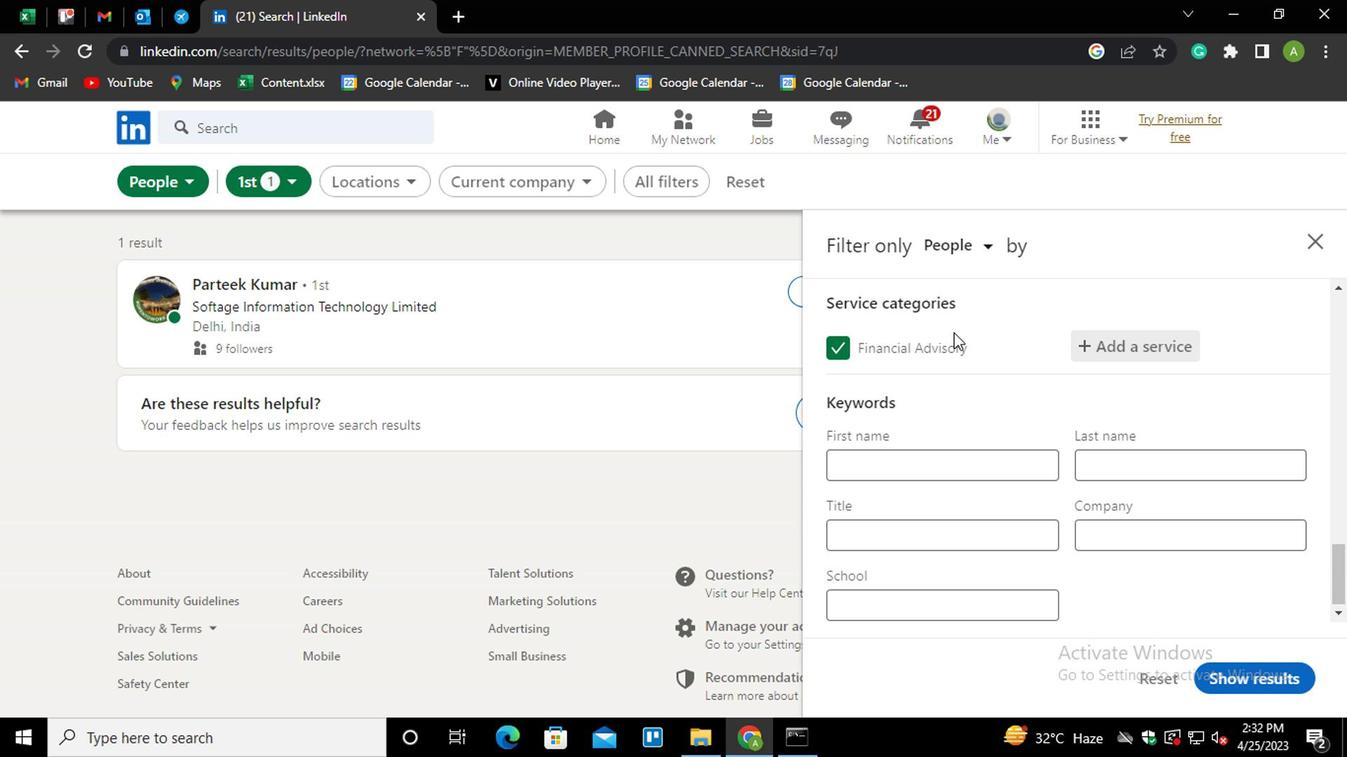 
Action: Mouse scrolled (961, 330) with delta (0, 0)
Screenshot: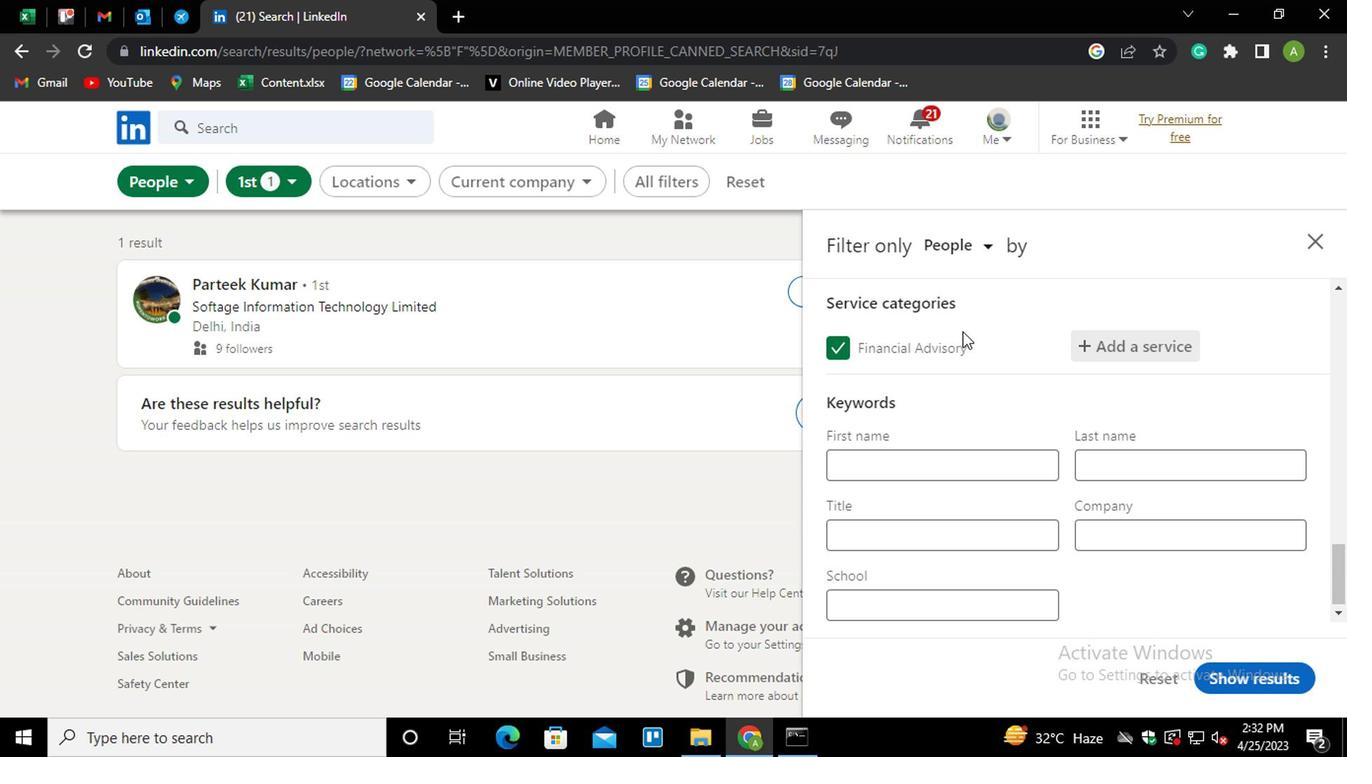 
Action: Mouse scrolled (961, 330) with delta (0, 0)
Screenshot: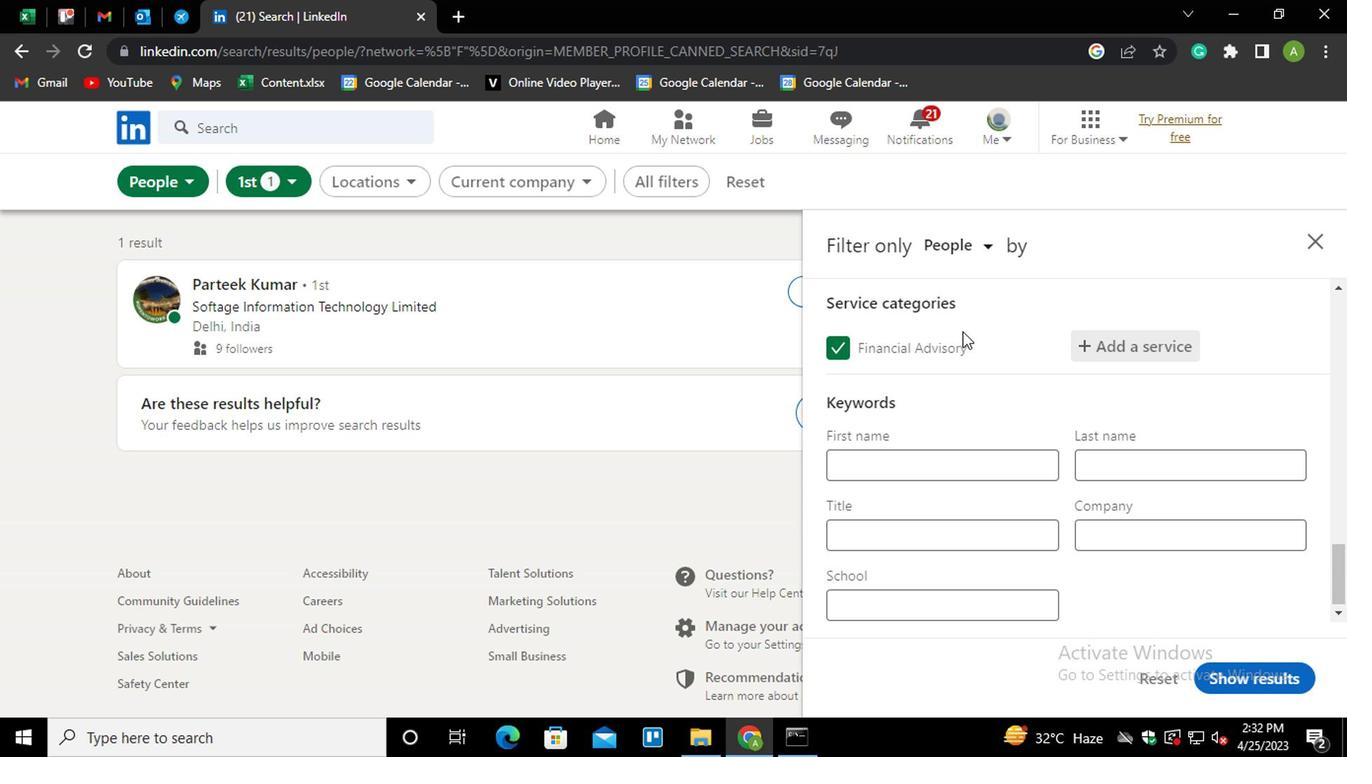 
Action: Mouse scrolled (961, 330) with delta (0, 0)
Screenshot: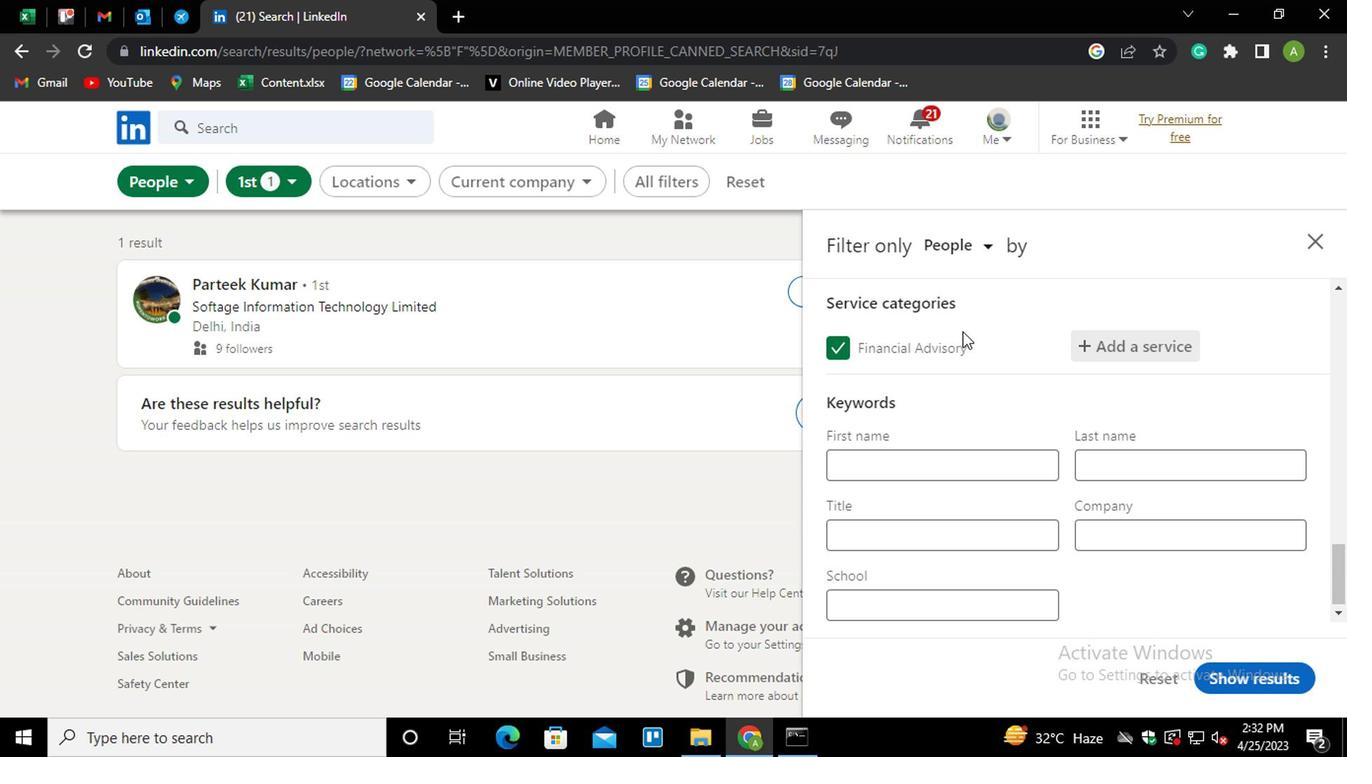 
Action: Mouse moved to (894, 526)
Screenshot: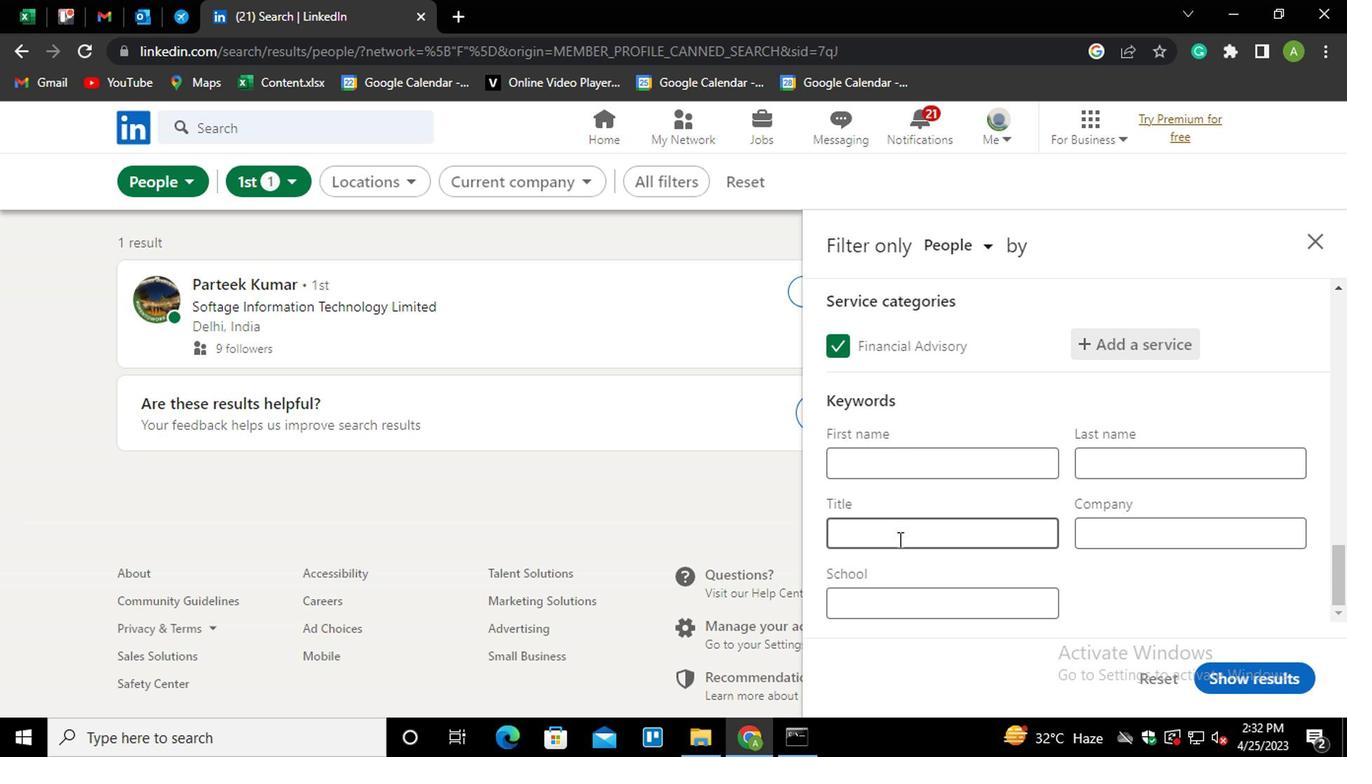 
Action: Mouse pressed left at (894, 526)
Screenshot: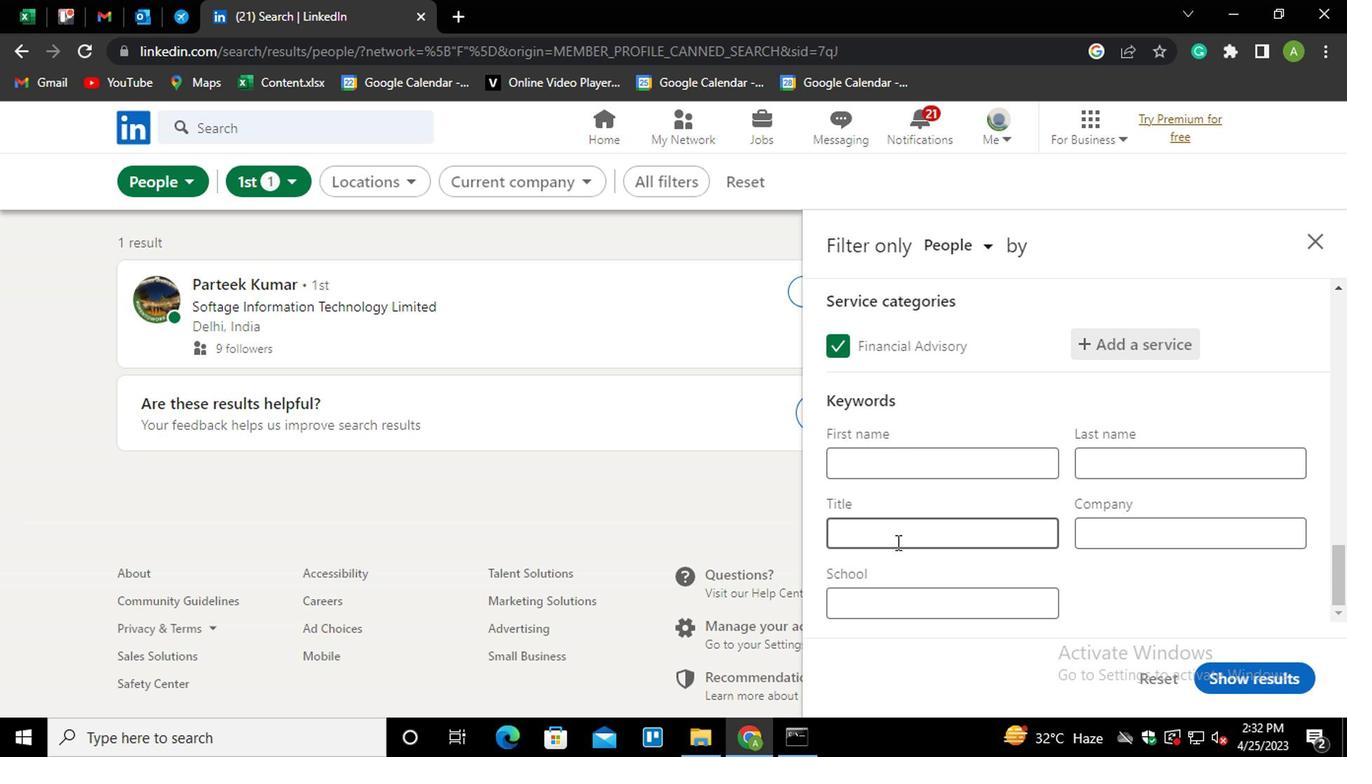 
Action: Key pressed <Key.shift>ADMINISTRATIVE<Key.space><Key.shift>ANALYST
Screenshot: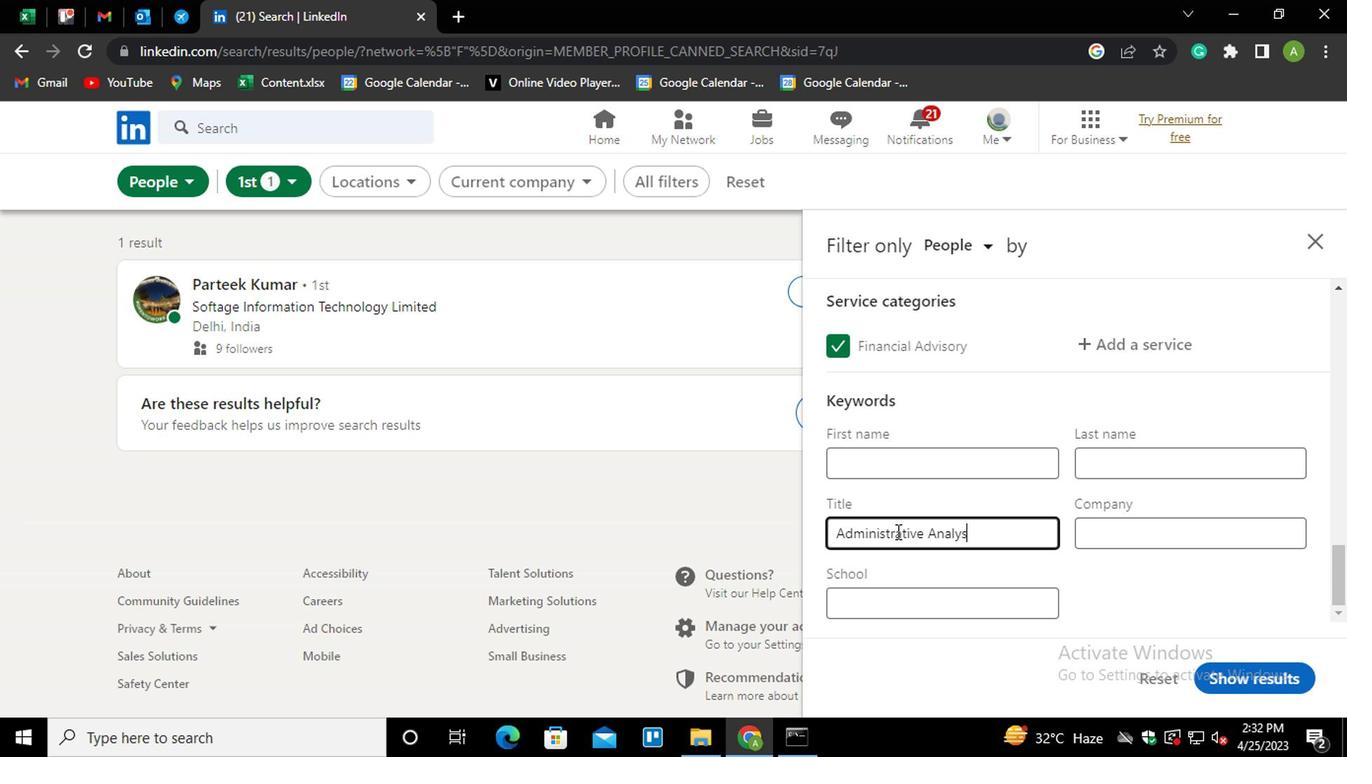 
Action: Mouse moved to (1199, 587)
Screenshot: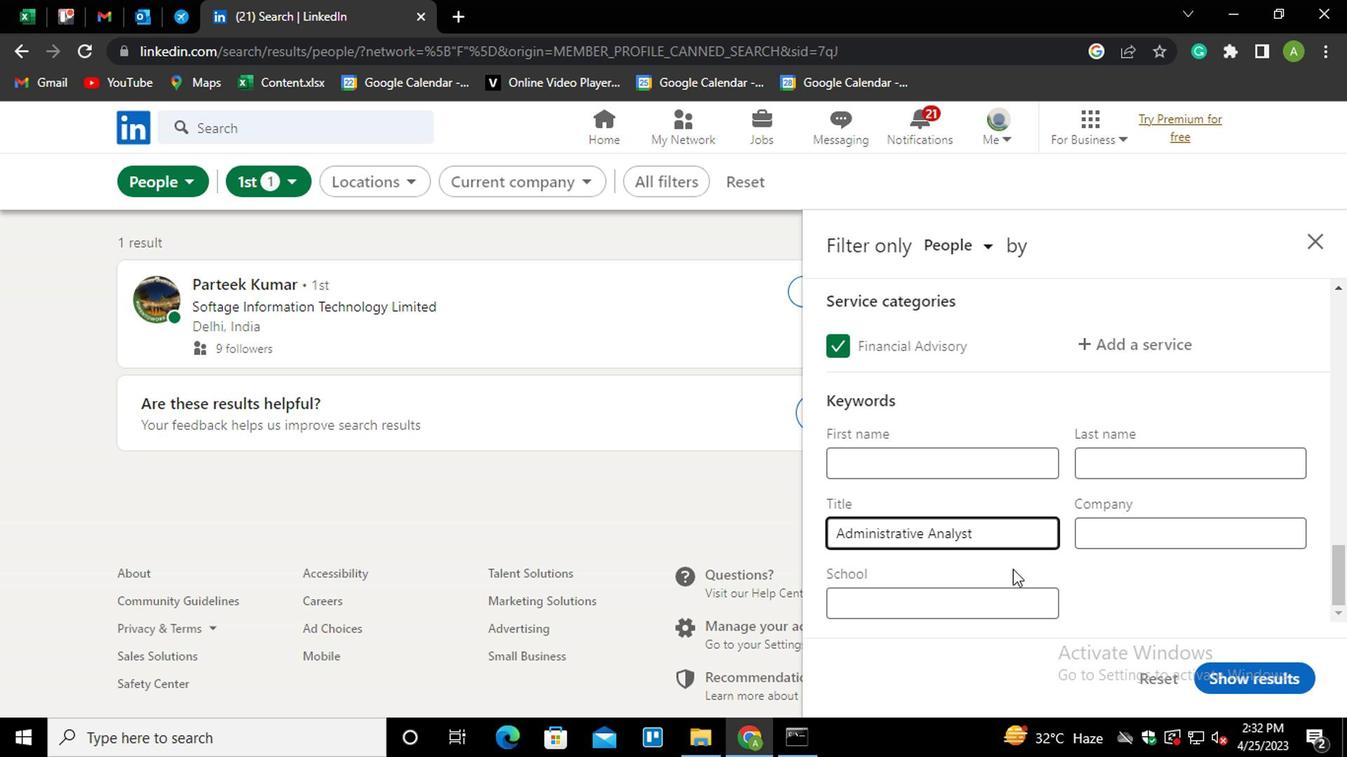 
Action: Mouse pressed left at (1199, 587)
Screenshot: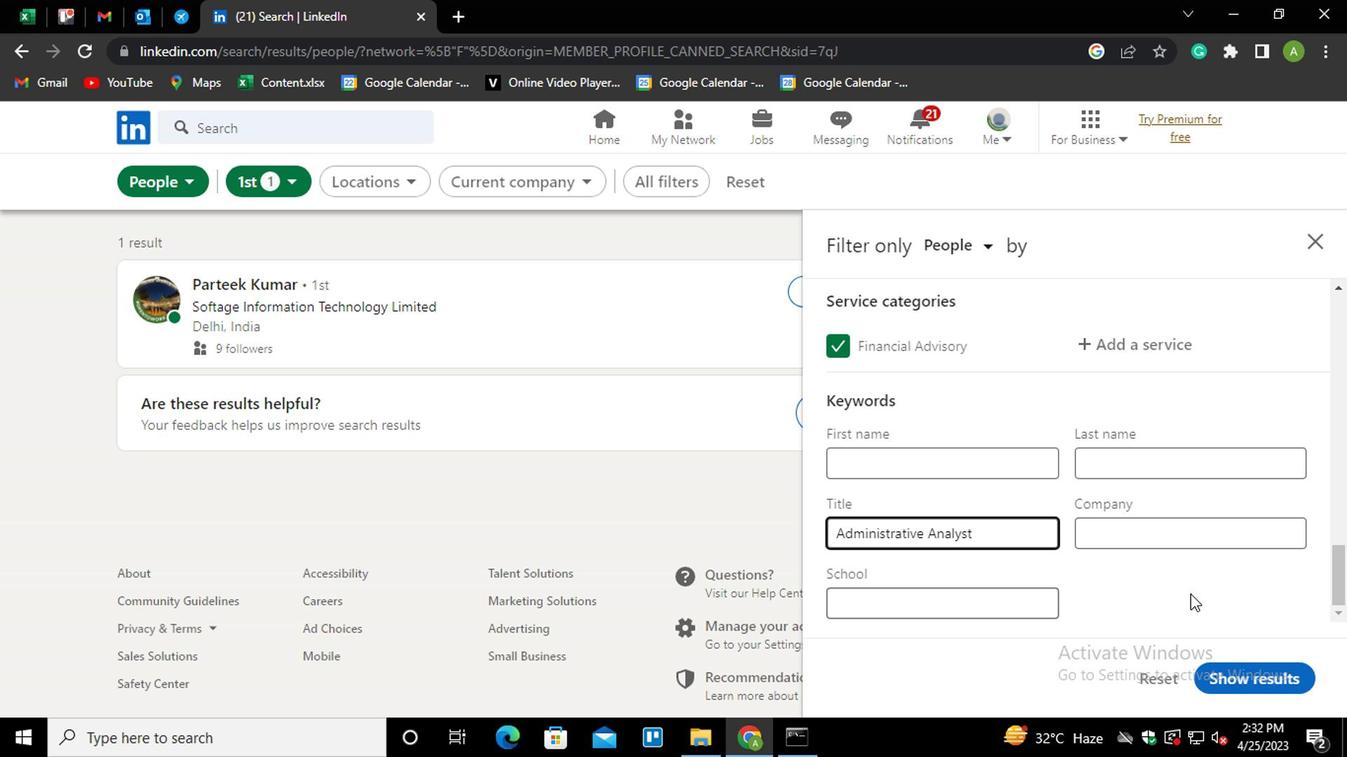 
Action: Mouse moved to (1232, 662)
Screenshot: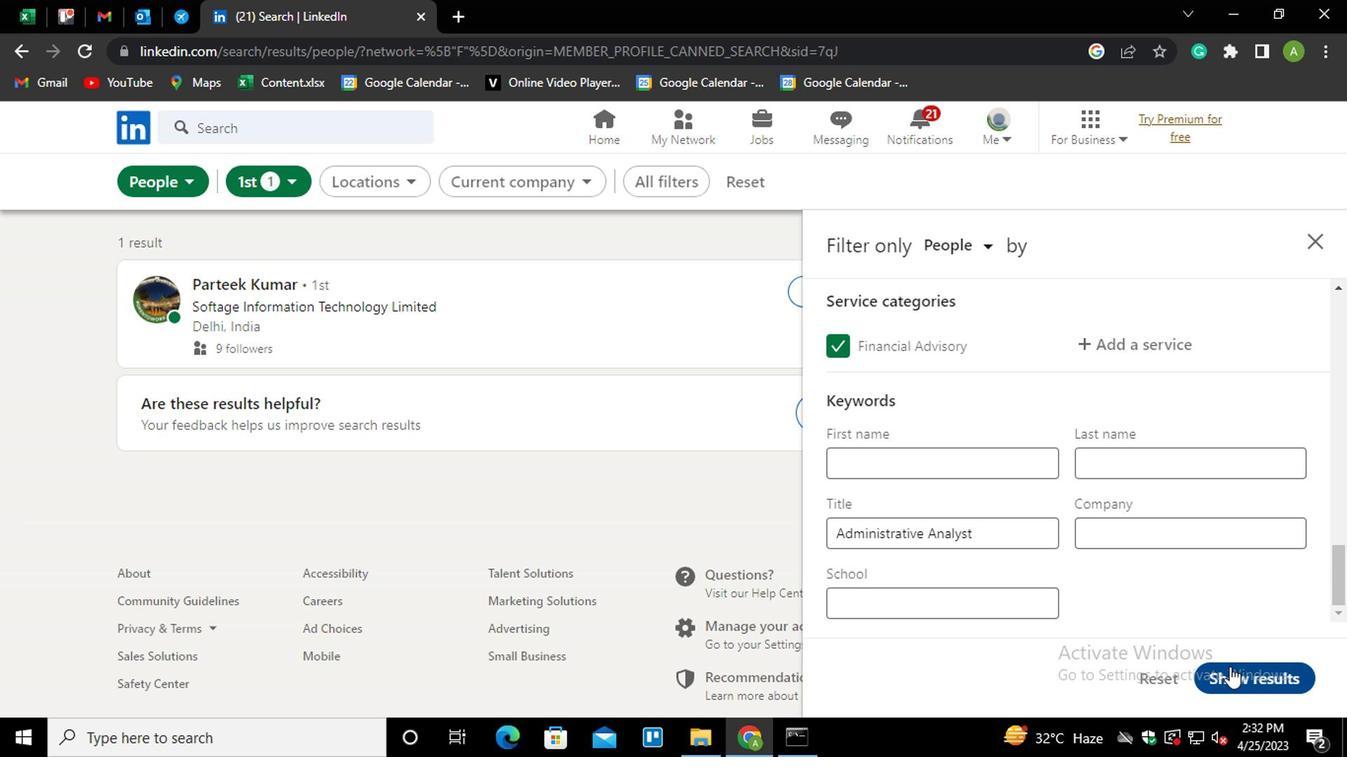 
Action: Mouse pressed left at (1232, 662)
Screenshot: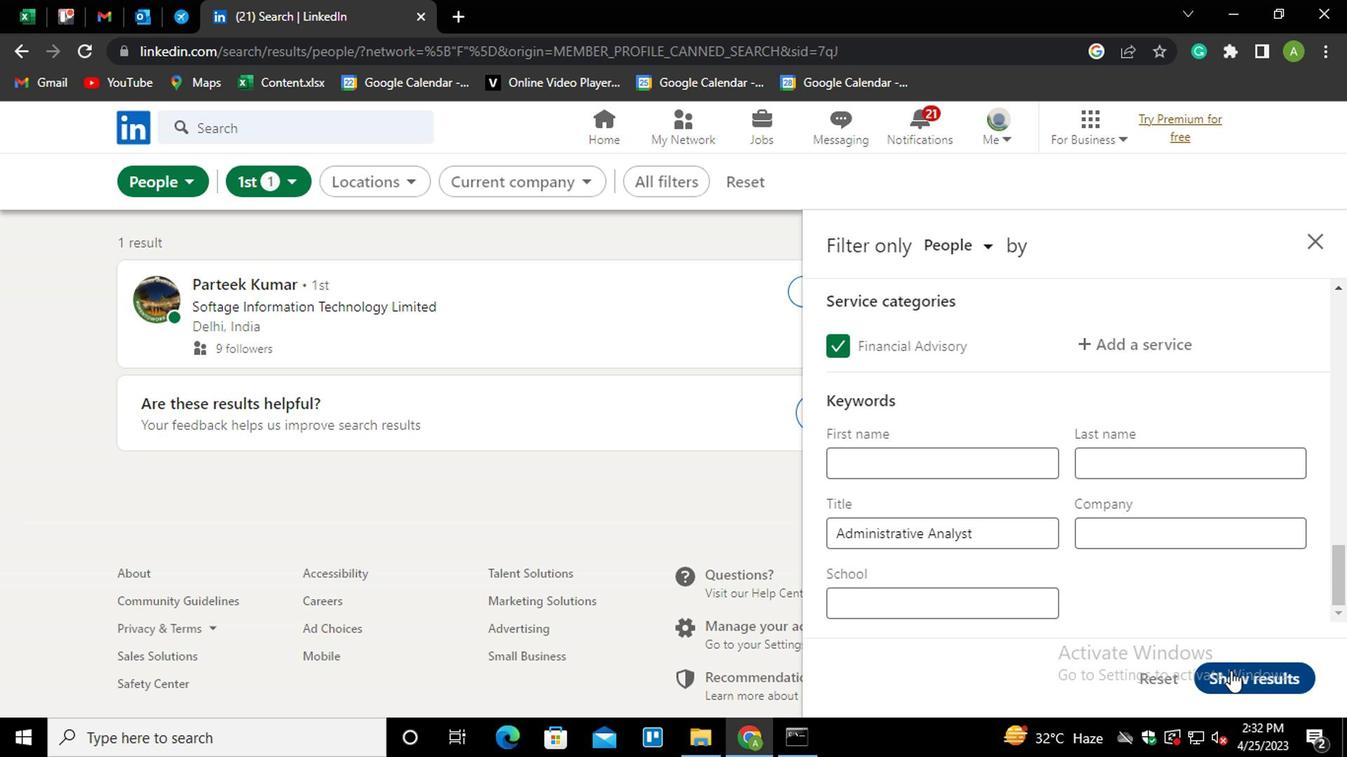 
Action: Mouse moved to (1116, 514)
Screenshot: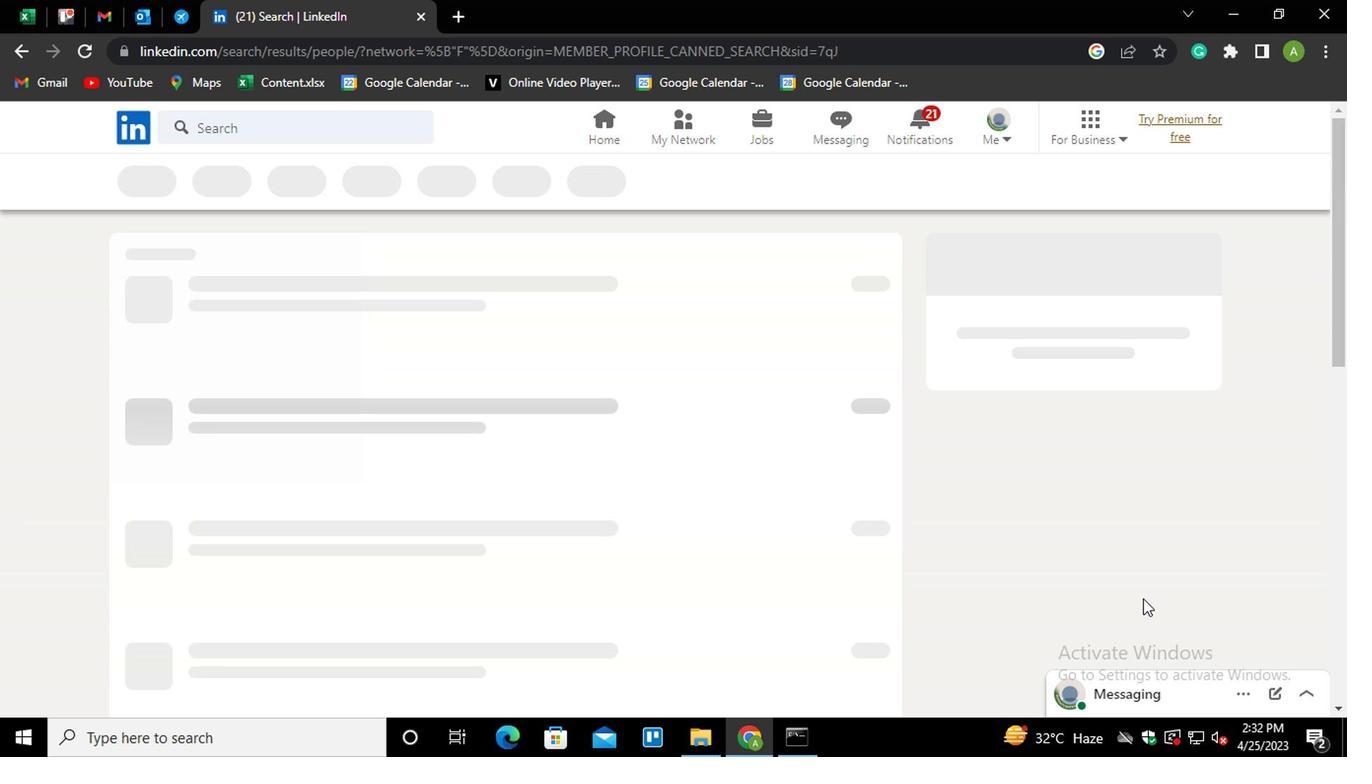 
